 Task: Check the average views per listing of 3 bathrooms in the last 5 years.
Action: Mouse moved to (719, 239)
Screenshot: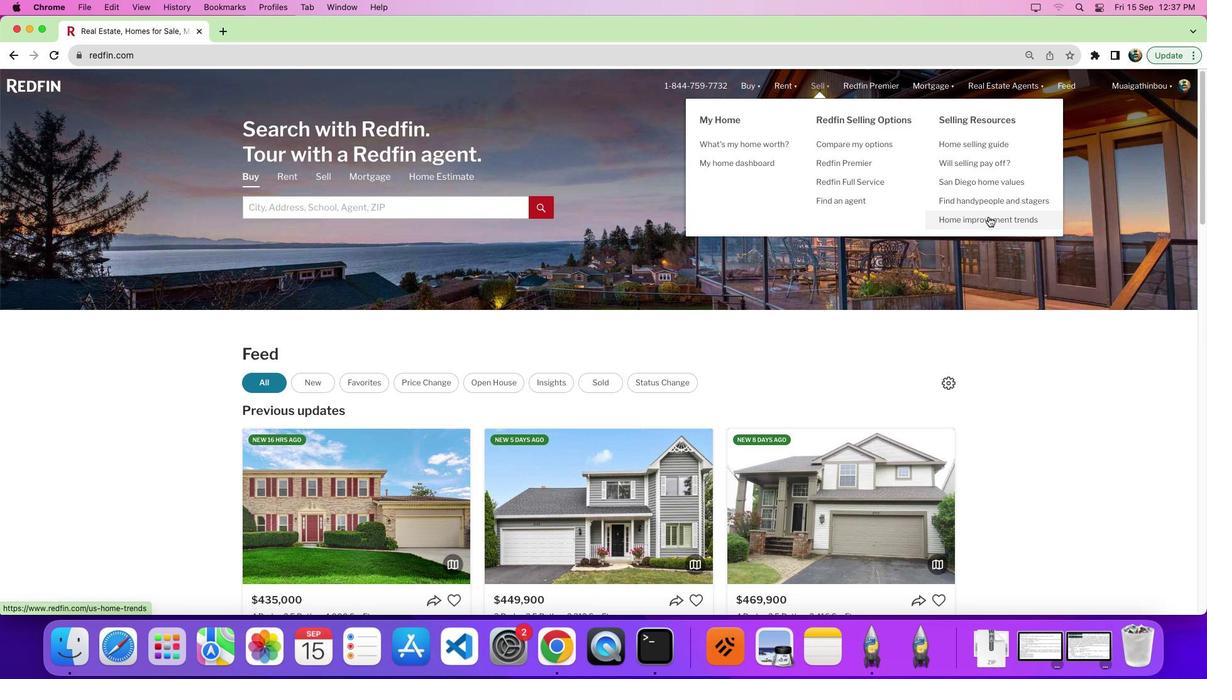 
Action: Mouse pressed left at (719, 239)
Screenshot: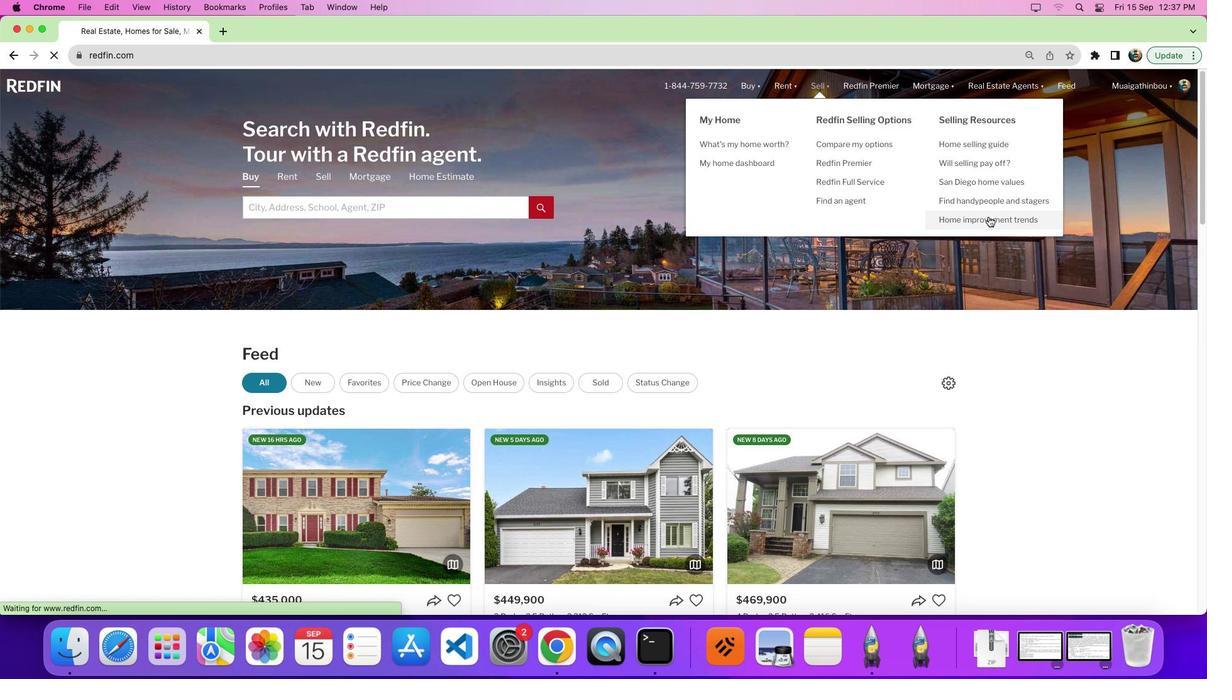 
Action: Mouse moved to (420, 262)
Screenshot: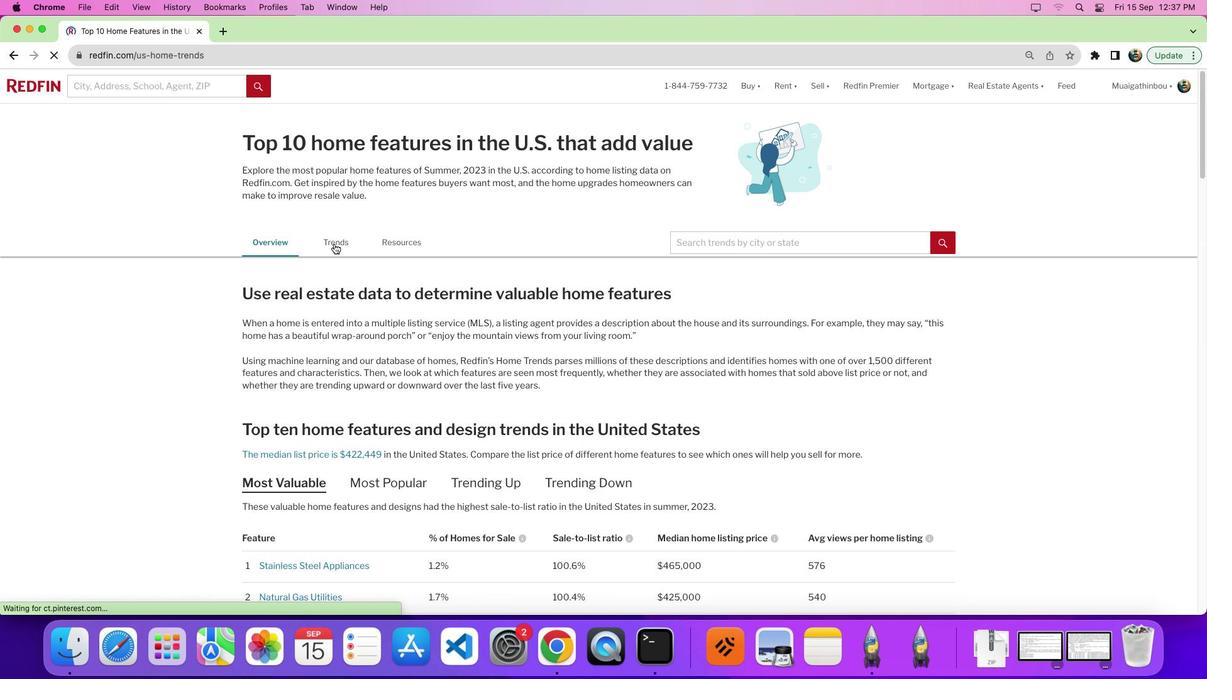
Action: Mouse pressed left at (420, 262)
Screenshot: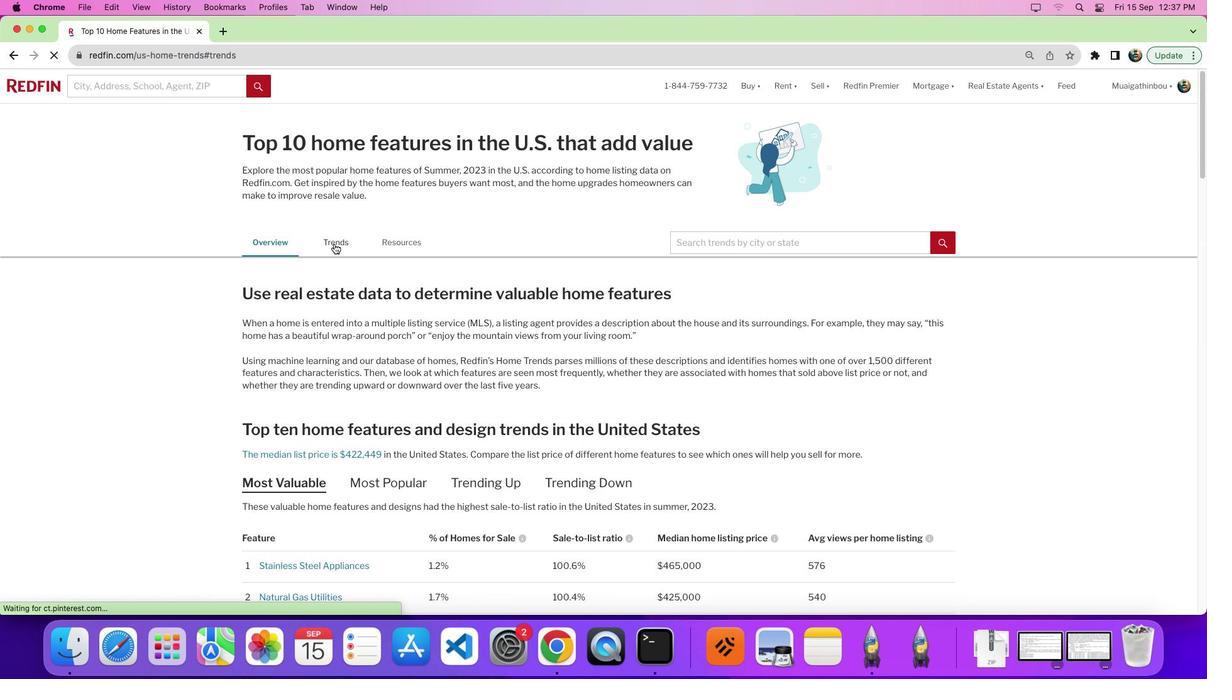 
Action: Mouse pressed left at (420, 262)
Screenshot: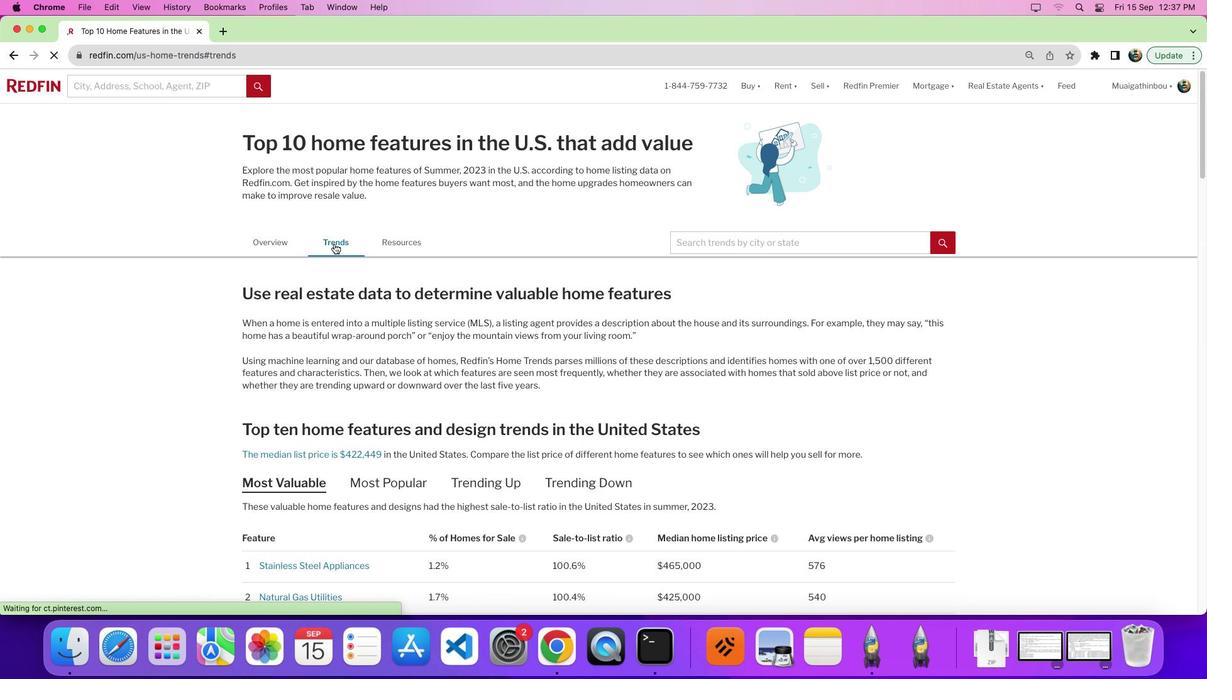 
Action: Mouse moved to (526, 294)
Screenshot: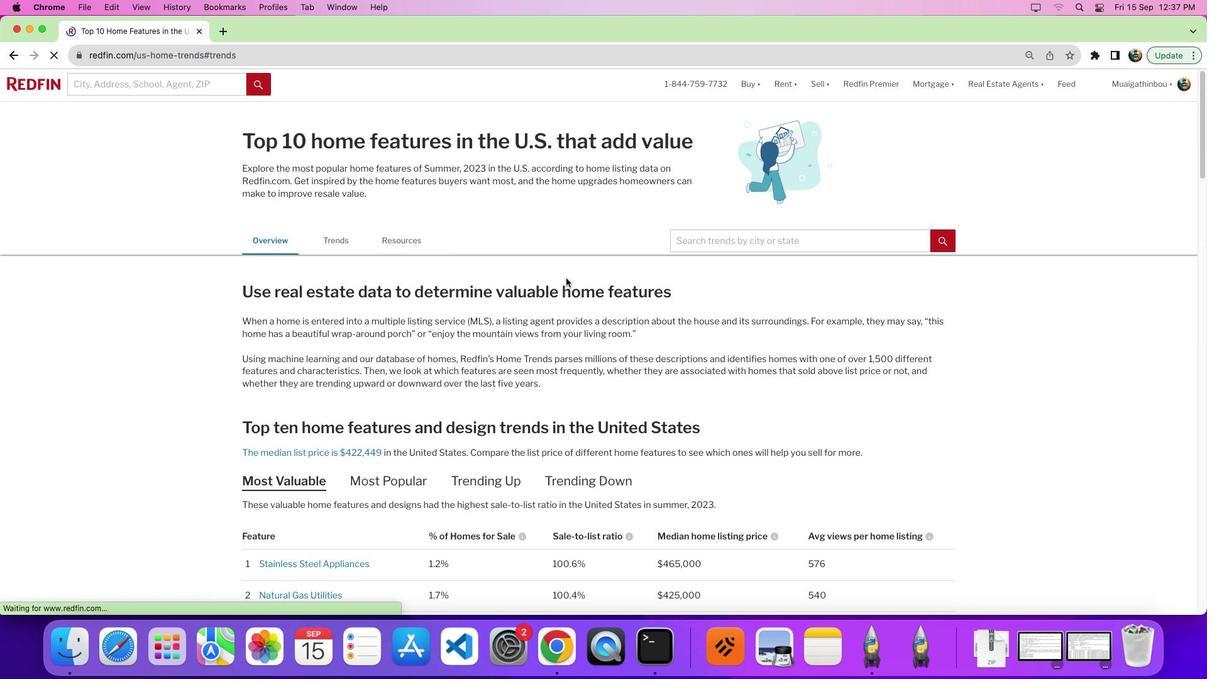 
Action: Mouse scrolled (526, 294) with delta (267, 43)
Screenshot: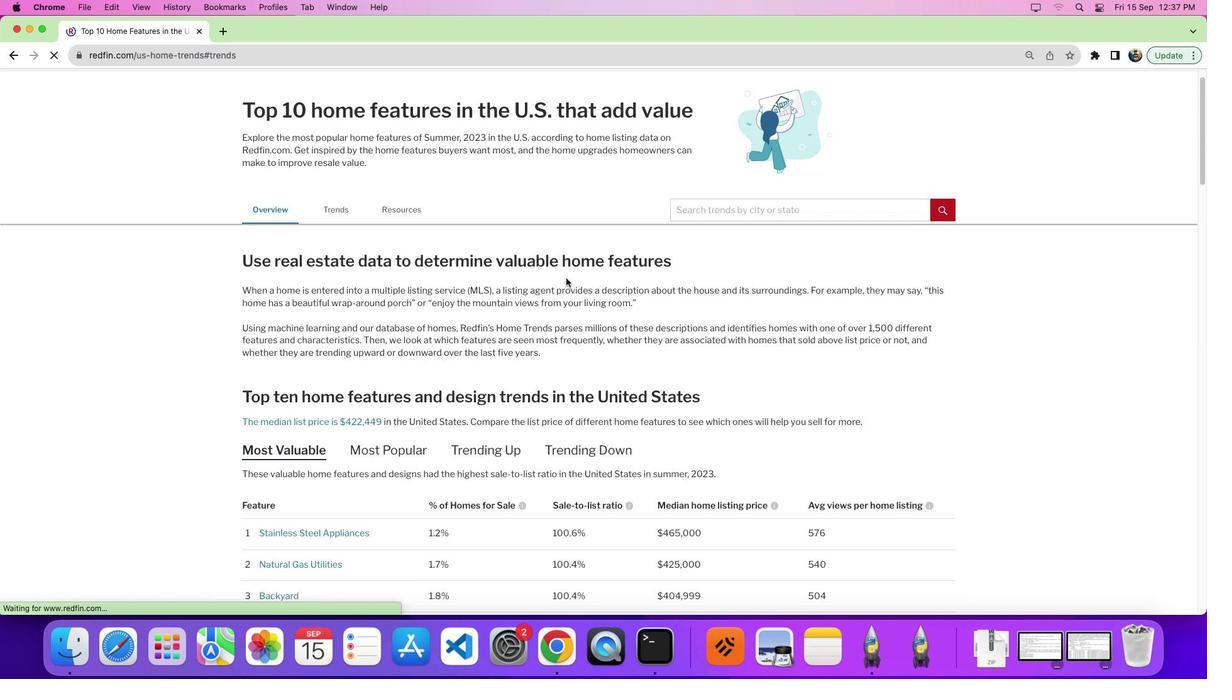 
Action: Mouse scrolled (526, 294) with delta (267, 43)
Screenshot: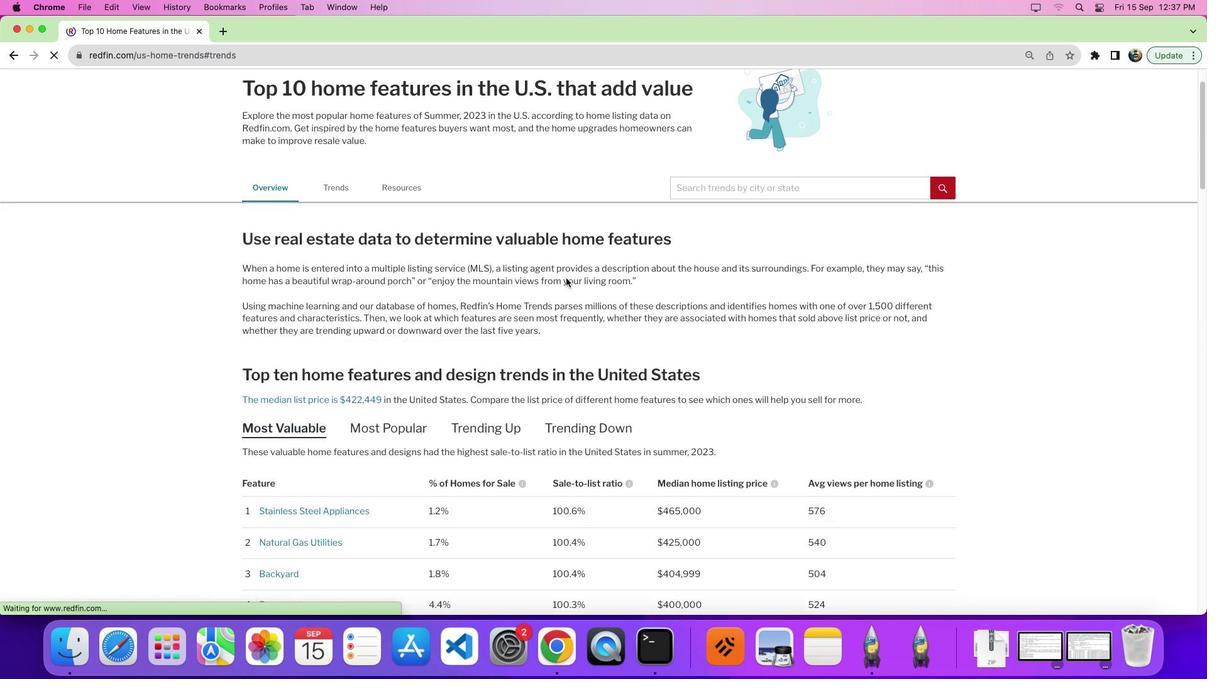 
Action: Mouse scrolled (526, 294) with delta (267, 41)
Screenshot: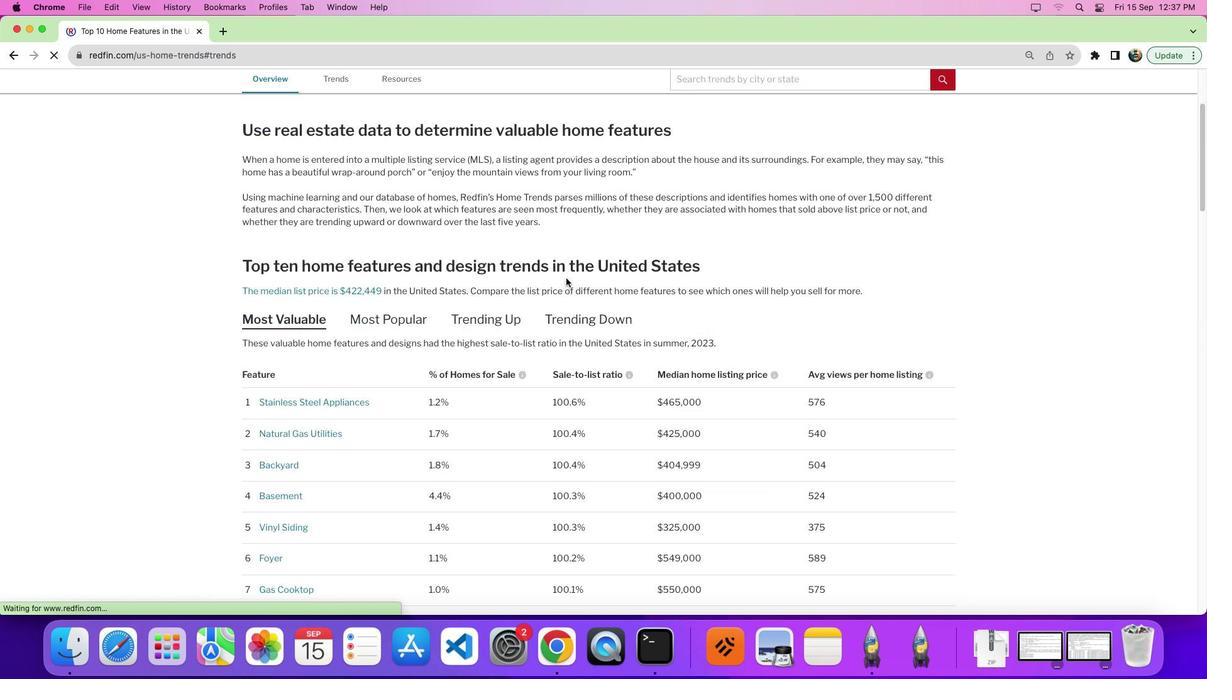 
Action: Mouse scrolled (526, 294) with delta (267, 43)
Screenshot: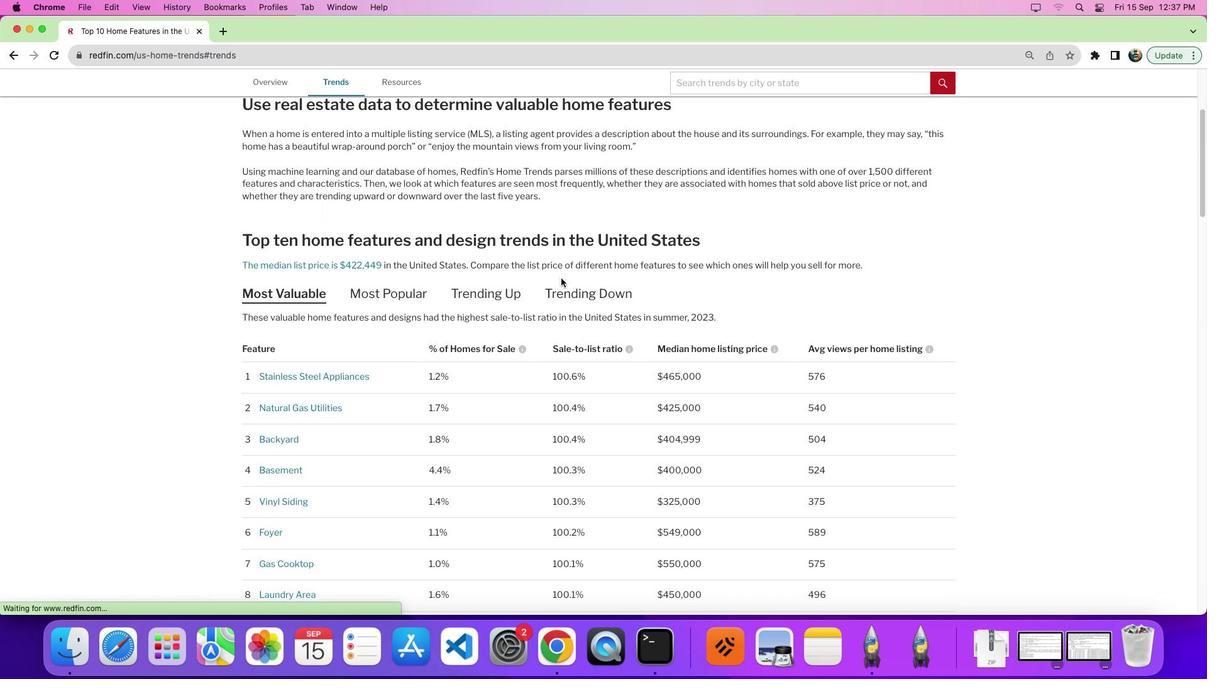 
Action: Mouse scrolled (526, 294) with delta (267, 43)
Screenshot: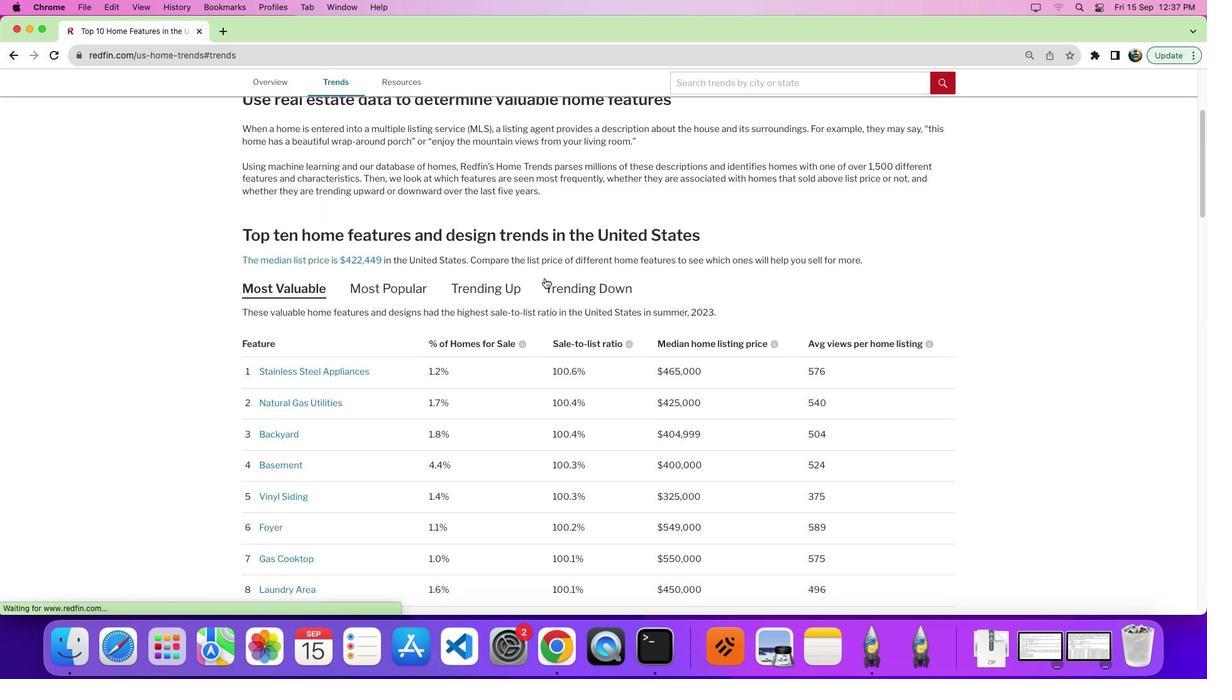 
Action: Mouse moved to (513, 297)
Screenshot: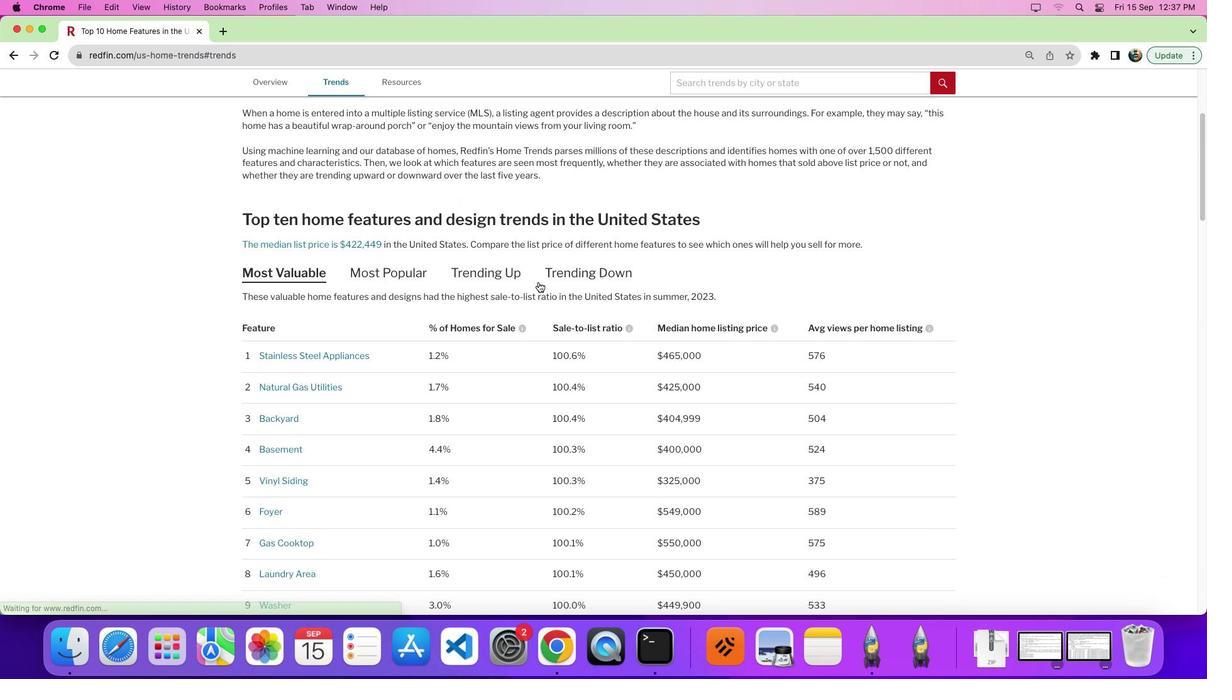 
Action: Mouse scrolled (513, 297) with delta (267, 43)
Screenshot: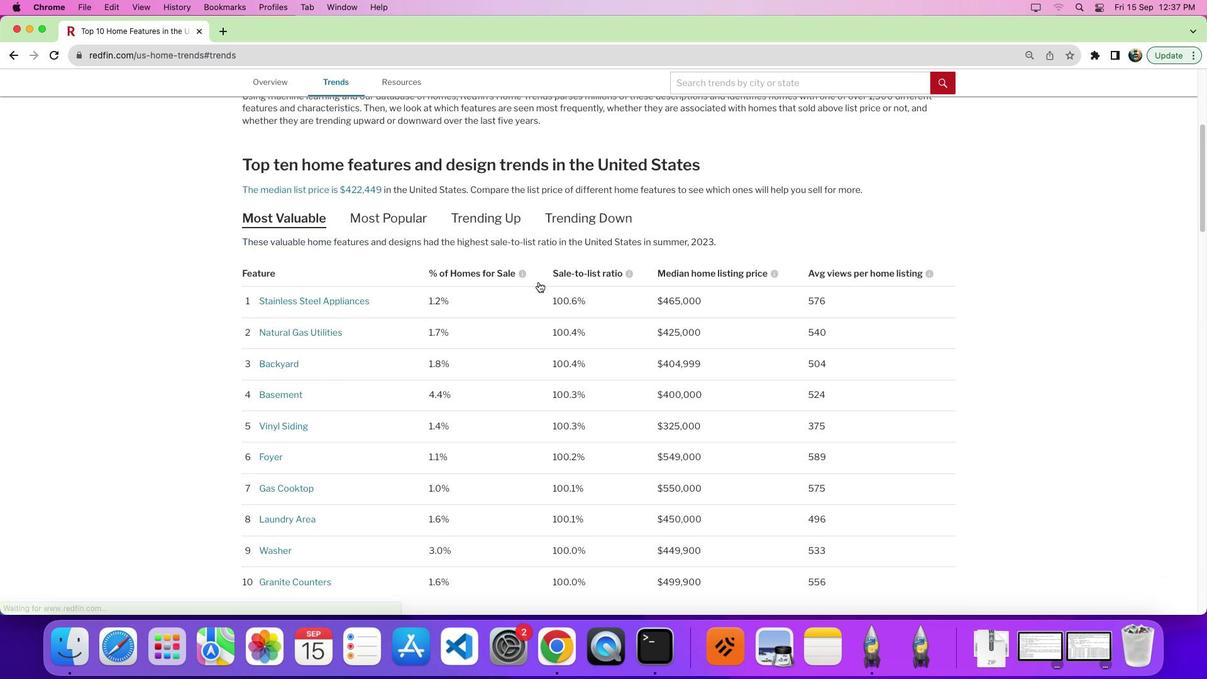 
Action: Mouse scrolled (513, 297) with delta (267, 43)
Screenshot: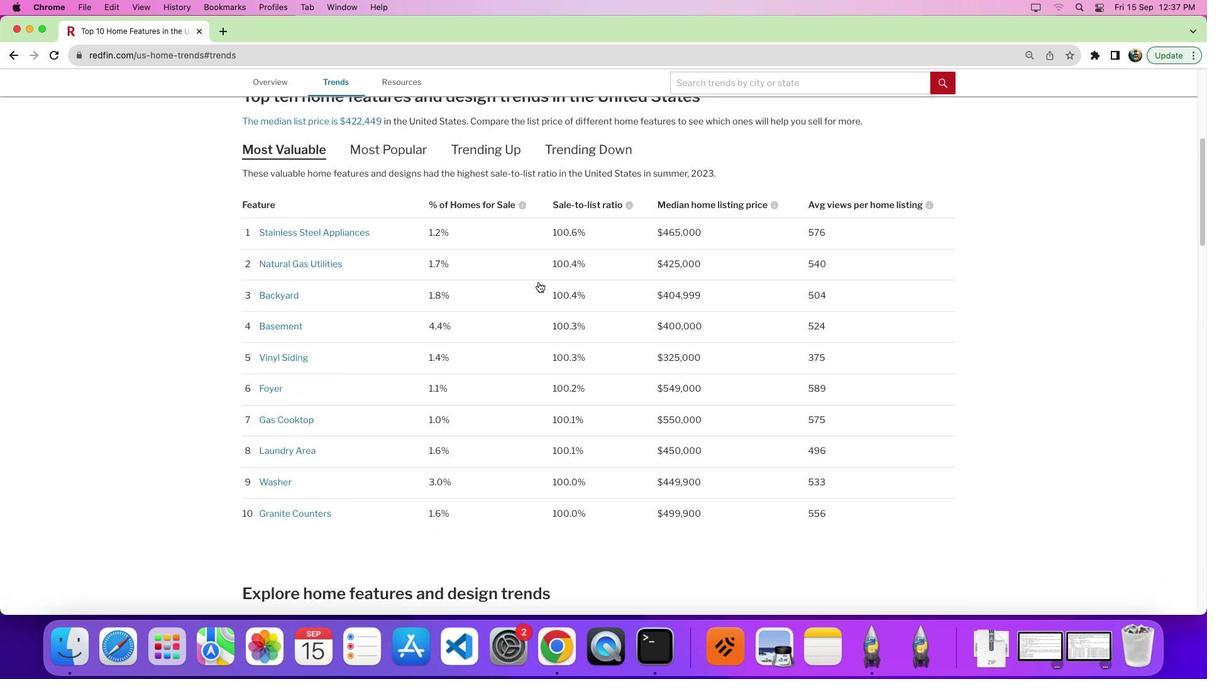 
Action: Mouse scrolled (513, 297) with delta (267, 40)
Screenshot: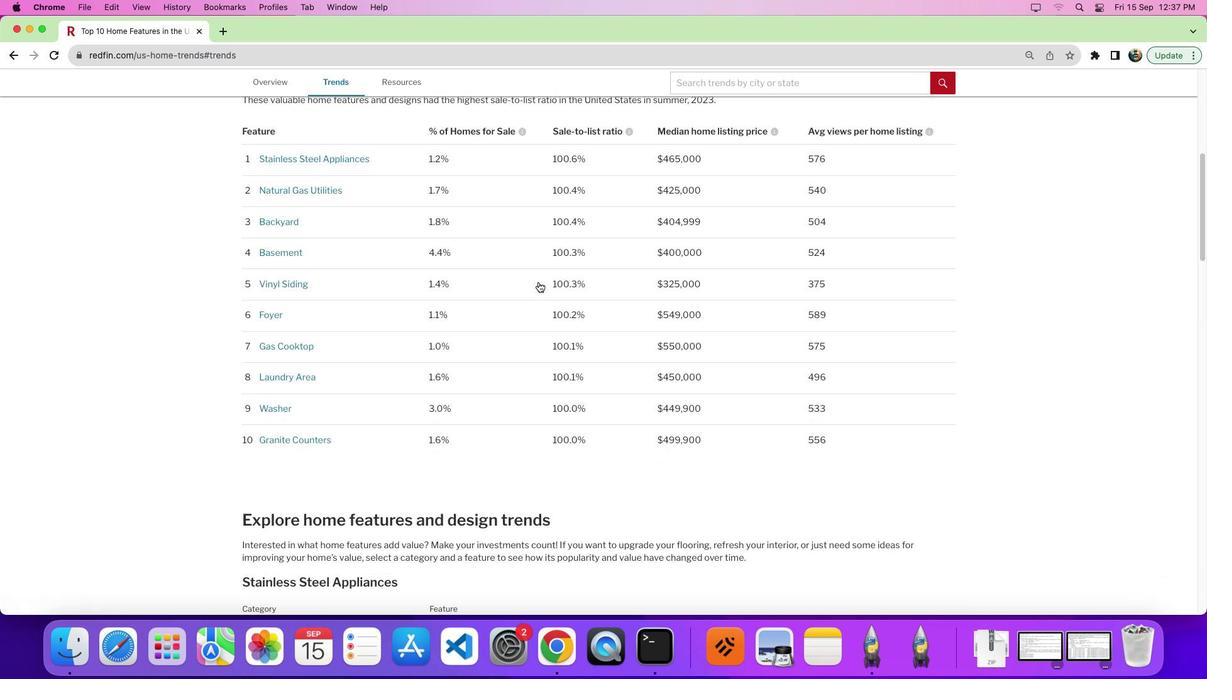 
Action: Mouse scrolled (513, 297) with delta (267, 43)
Screenshot: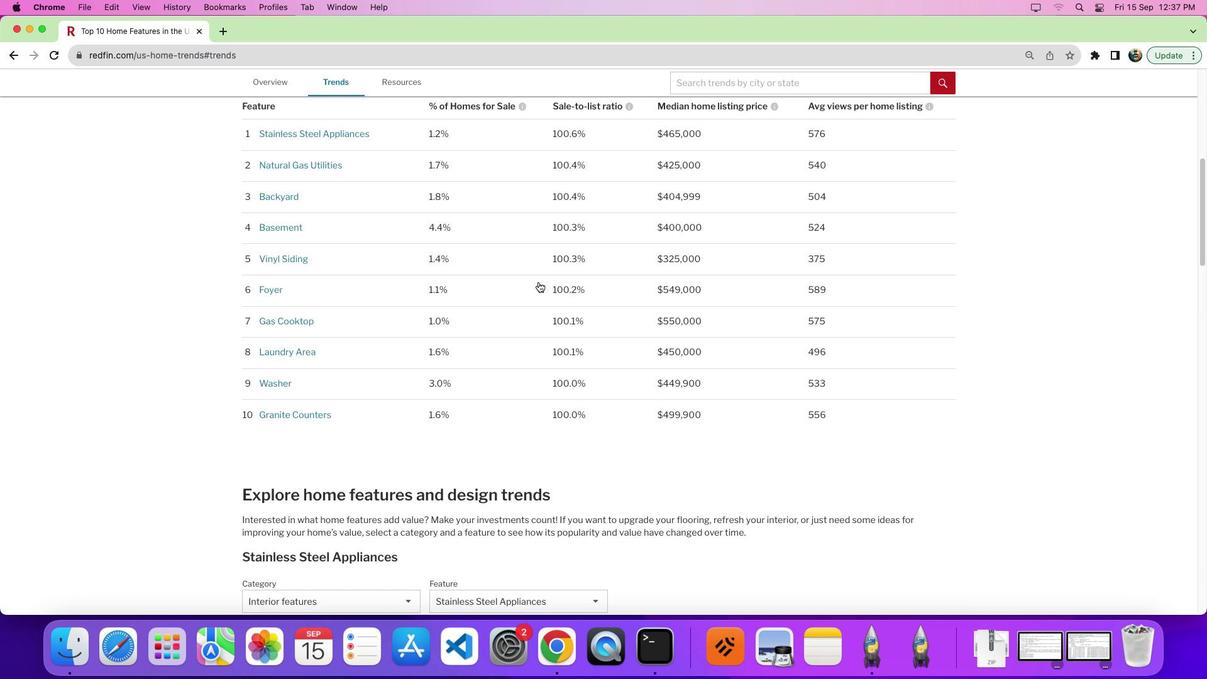 
Action: Mouse scrolled (513, 297) with delta (267, 43)
Screenshot: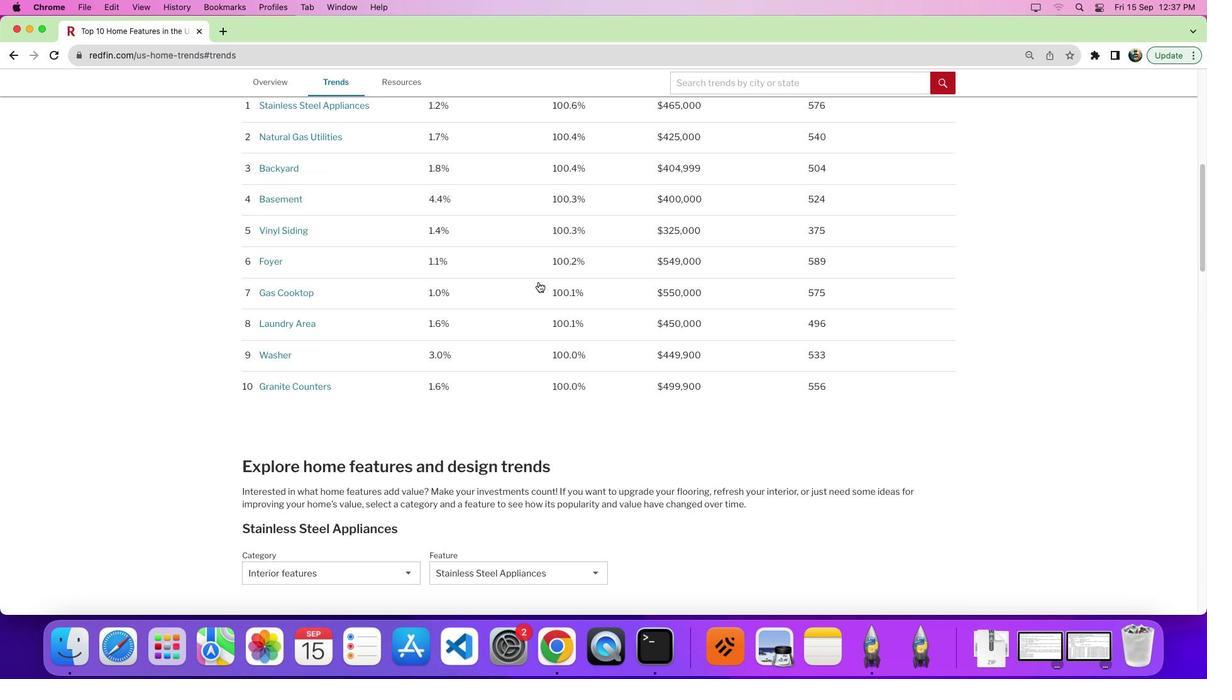 
Action: Mouse scrolled (513, 297) with delta (267, 42)
Screenshot: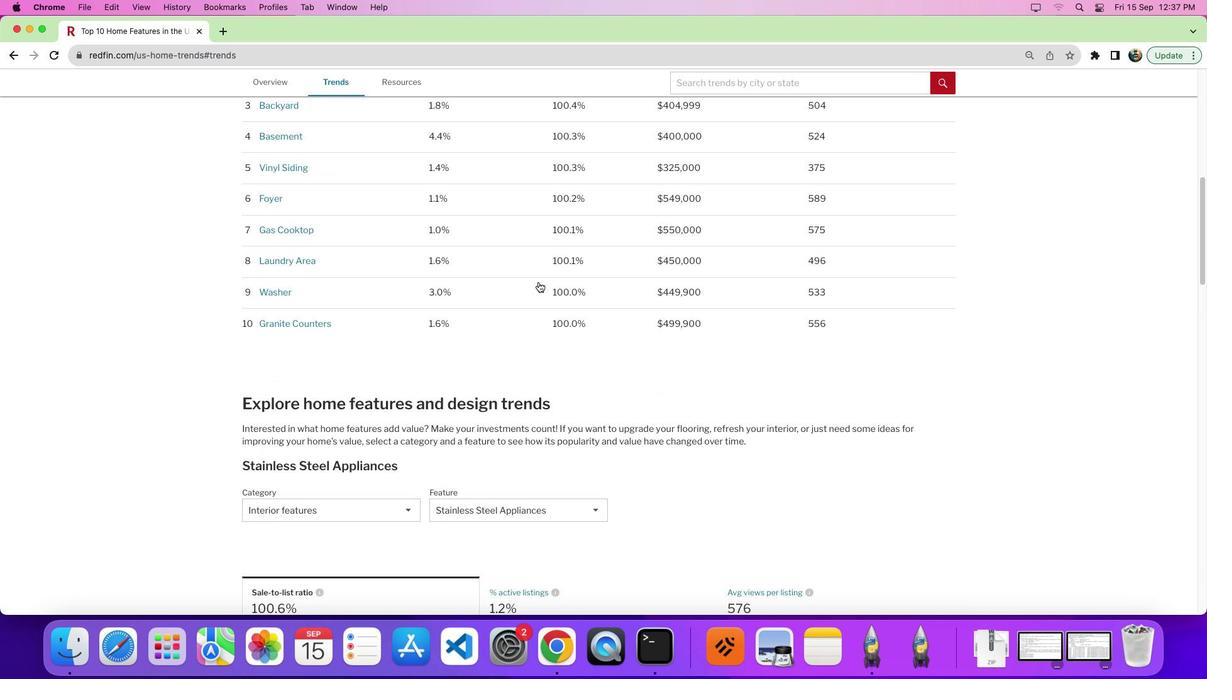 
Action: Mouse scrolled (513, 297) with delta (267, 43)
Screenshot: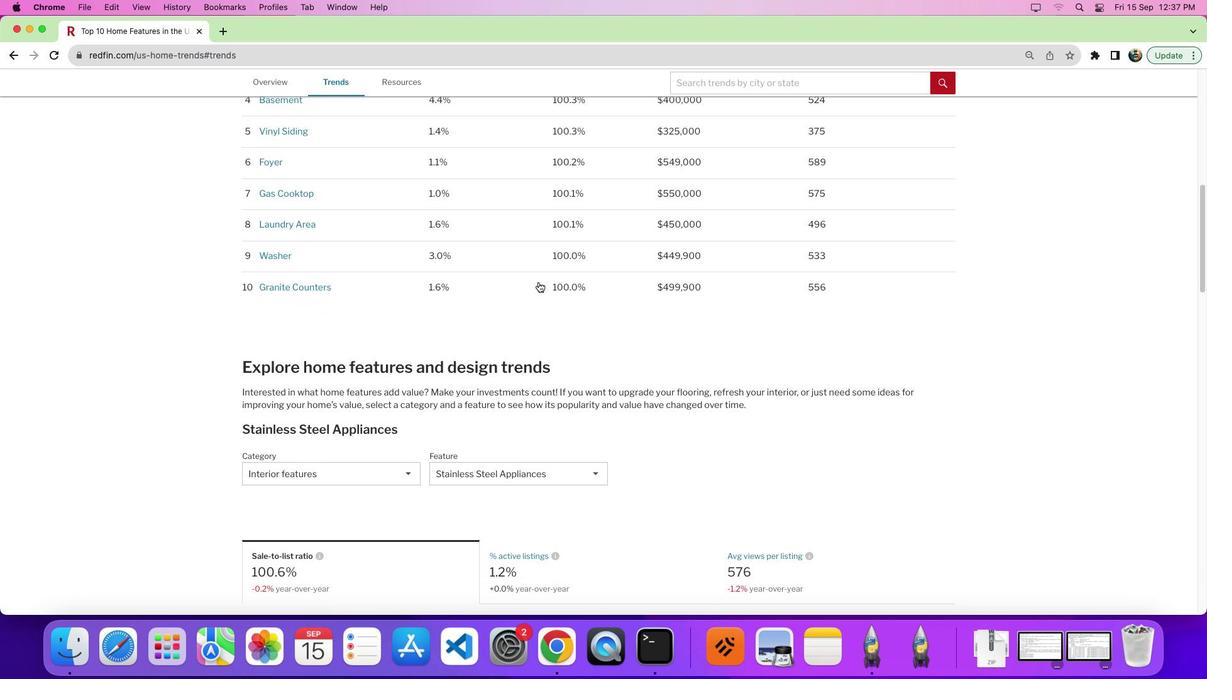 
Action: Mouse scrolled (513, 297) with delta (267, 43)
Screenshot: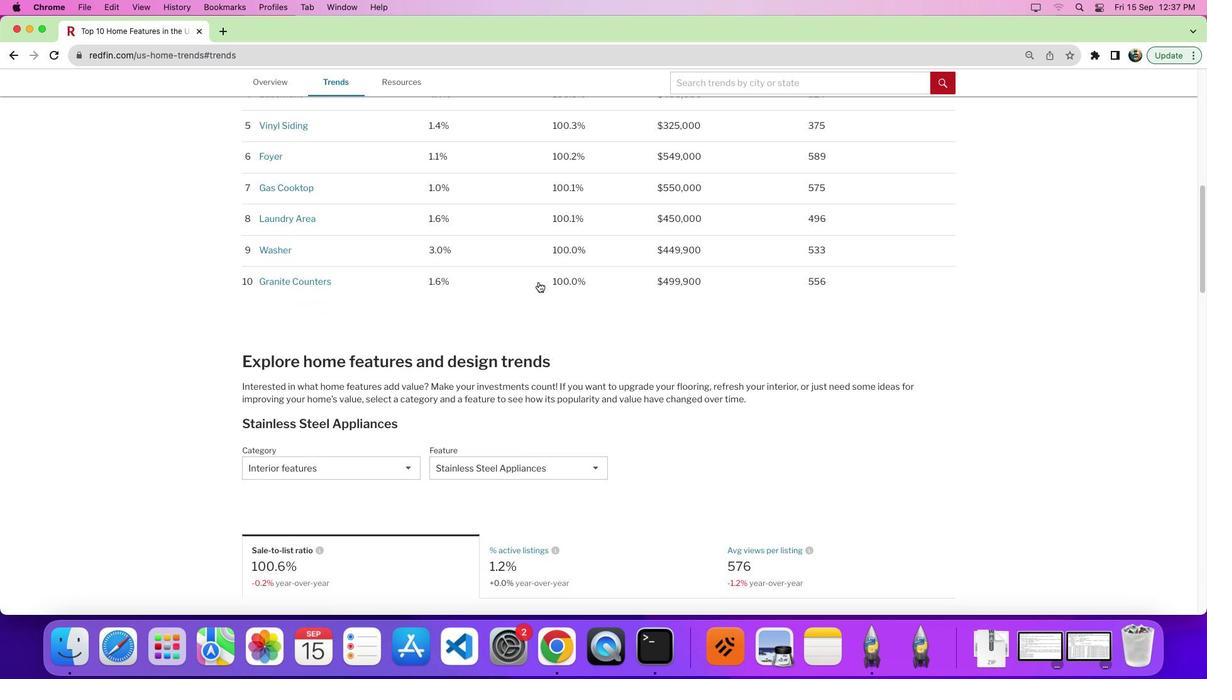 
Action: Mouse moved to (434, 445)
Screenshot: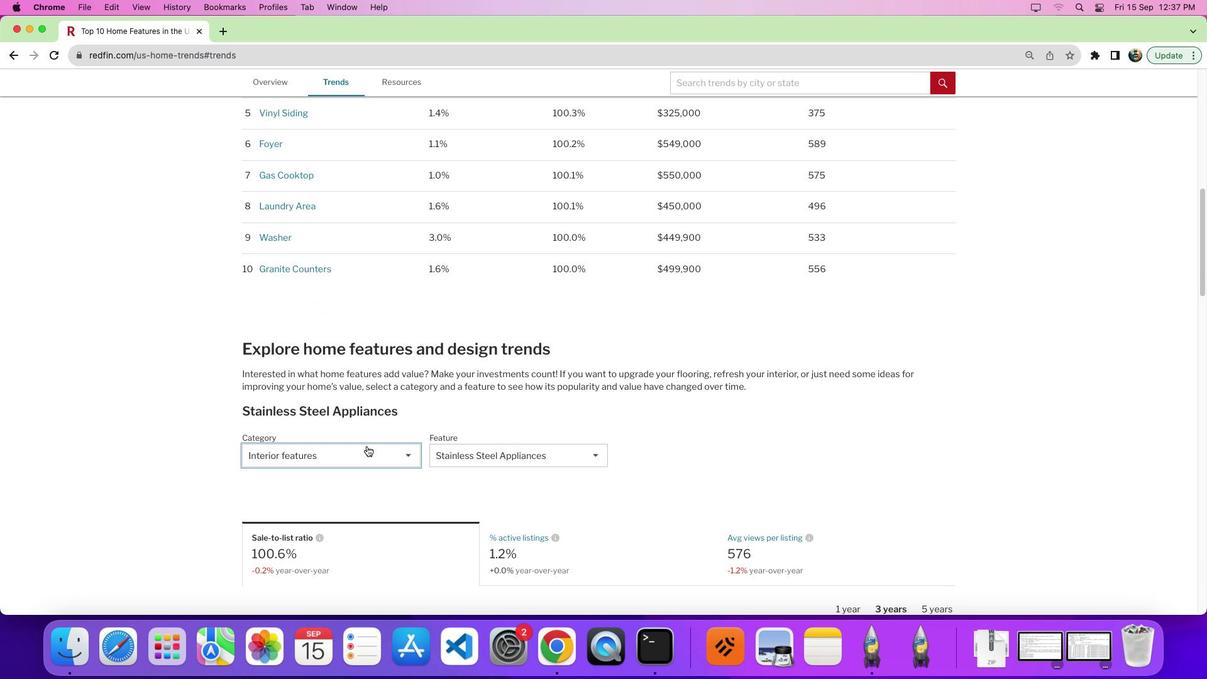 
Action: Mouse pressed left at (434, 445)
Screenshot: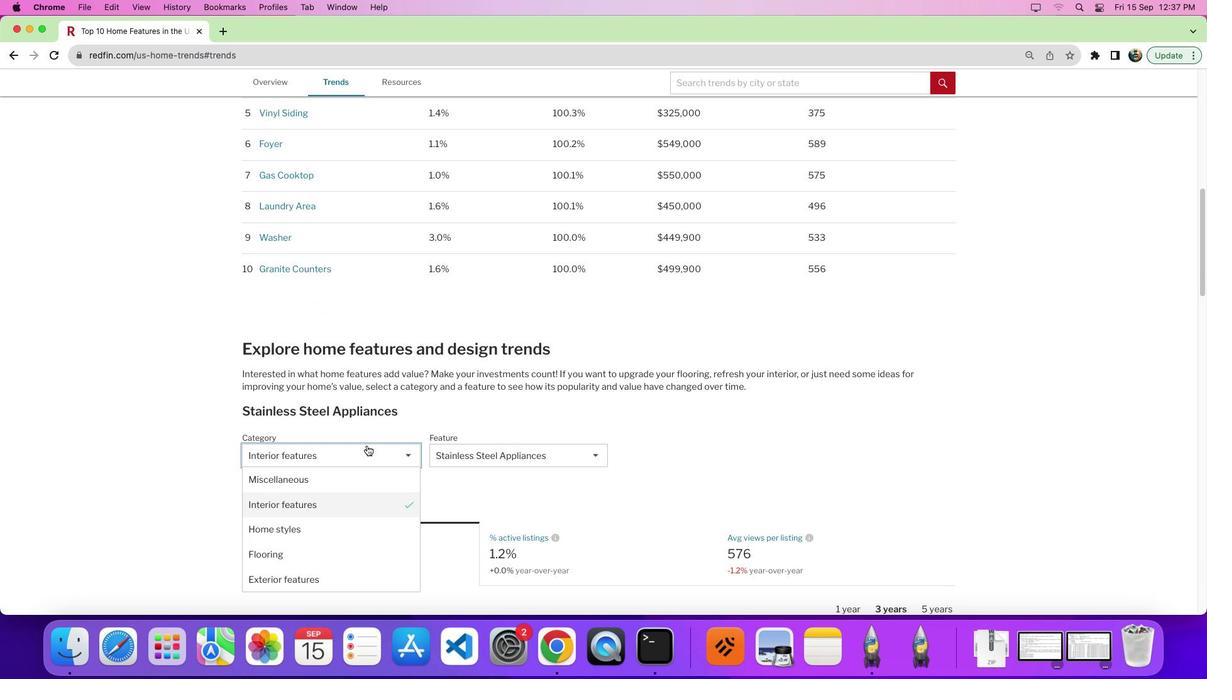 
Action: Mouse moved to (425, 502)
Screenshot: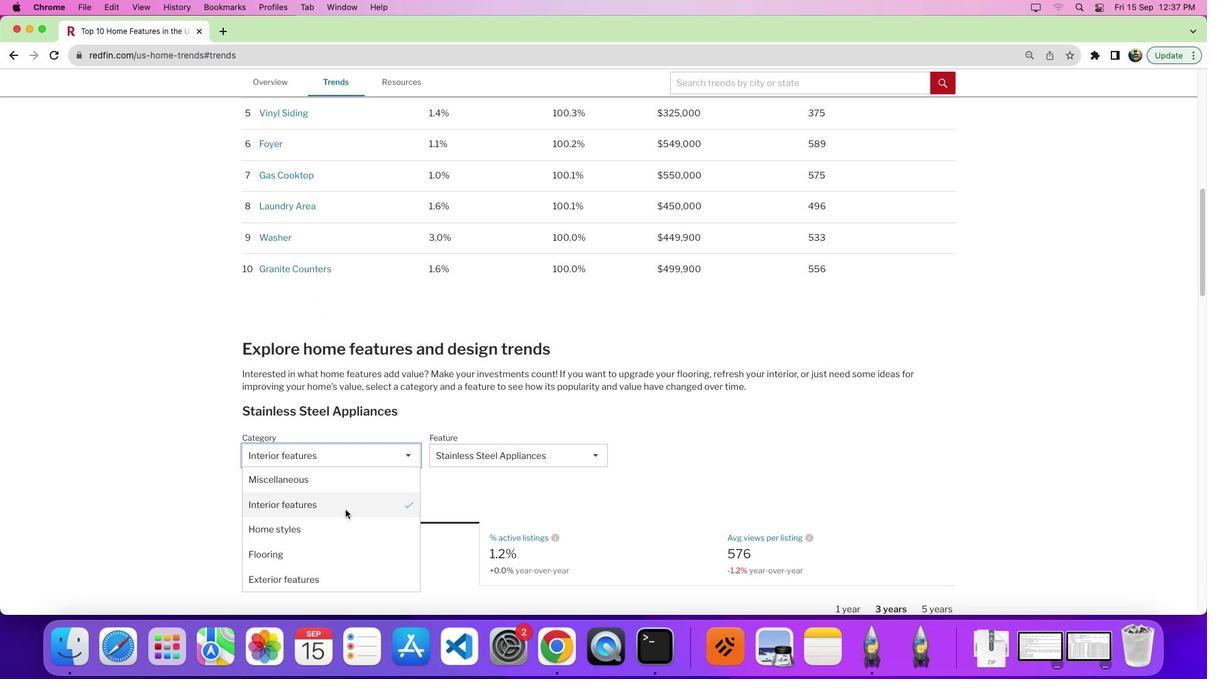 
Action: Mouse pressed left at (425, 502)
Screenshot: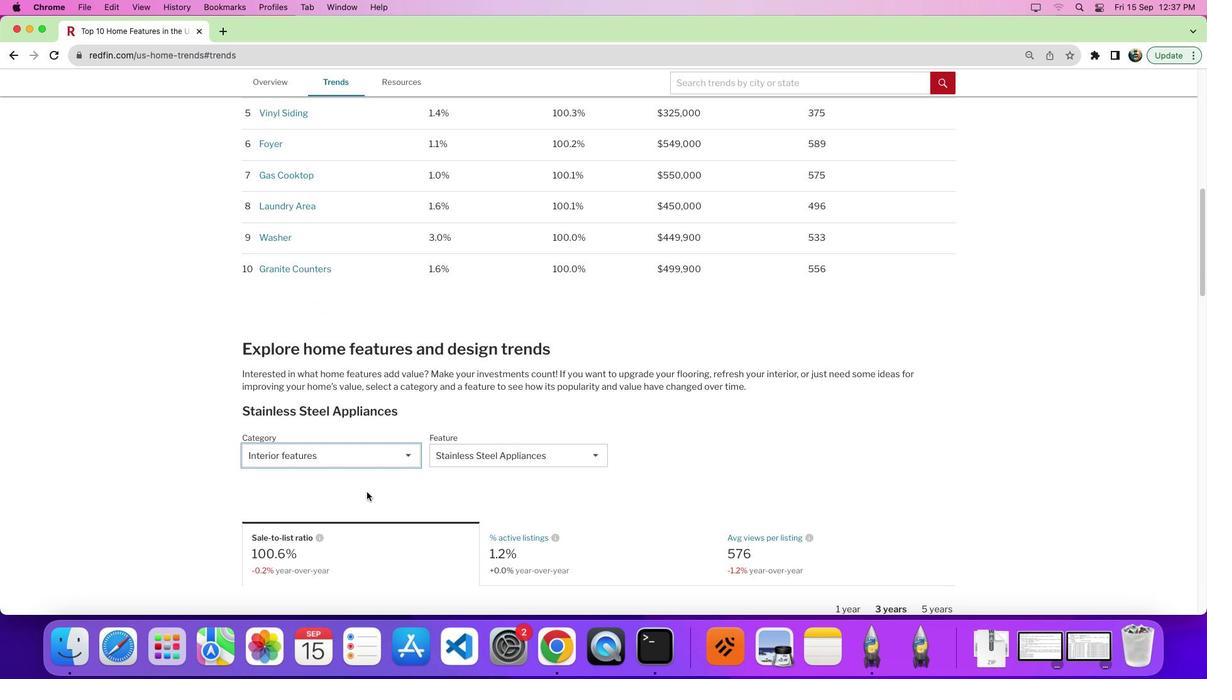 
Action: Mouse moved to (503, 453)
Screenshot: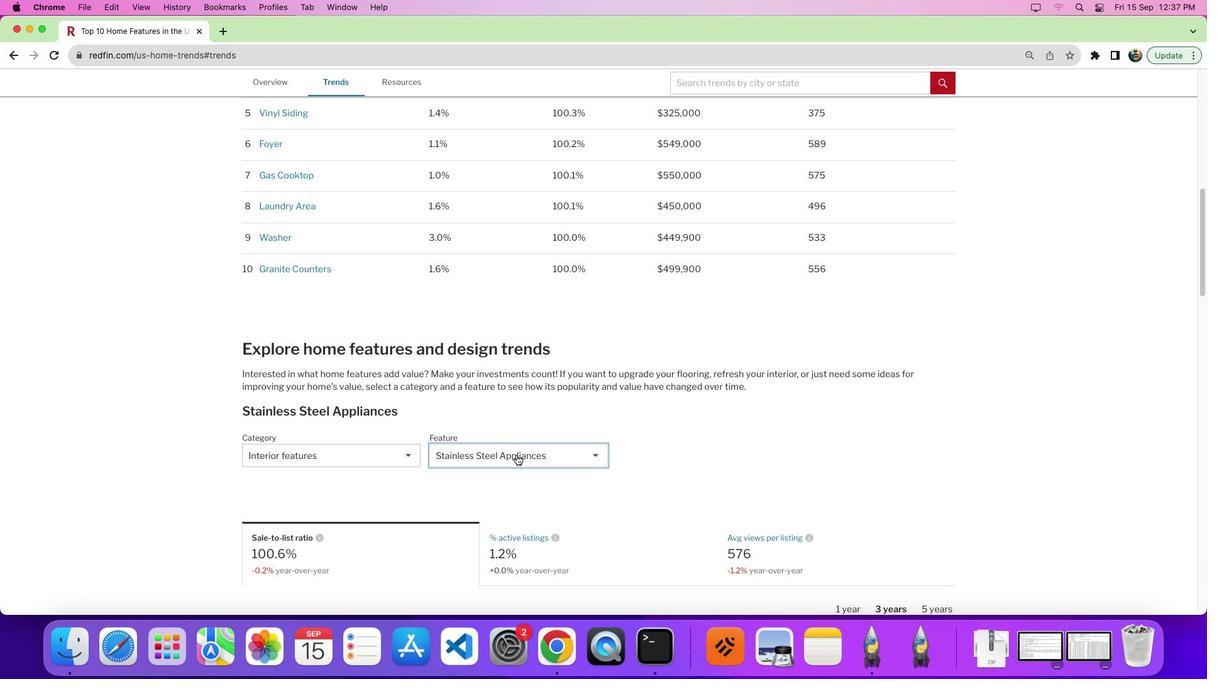 
Action: Mouse pressed left at (503, 453)
Screenshot: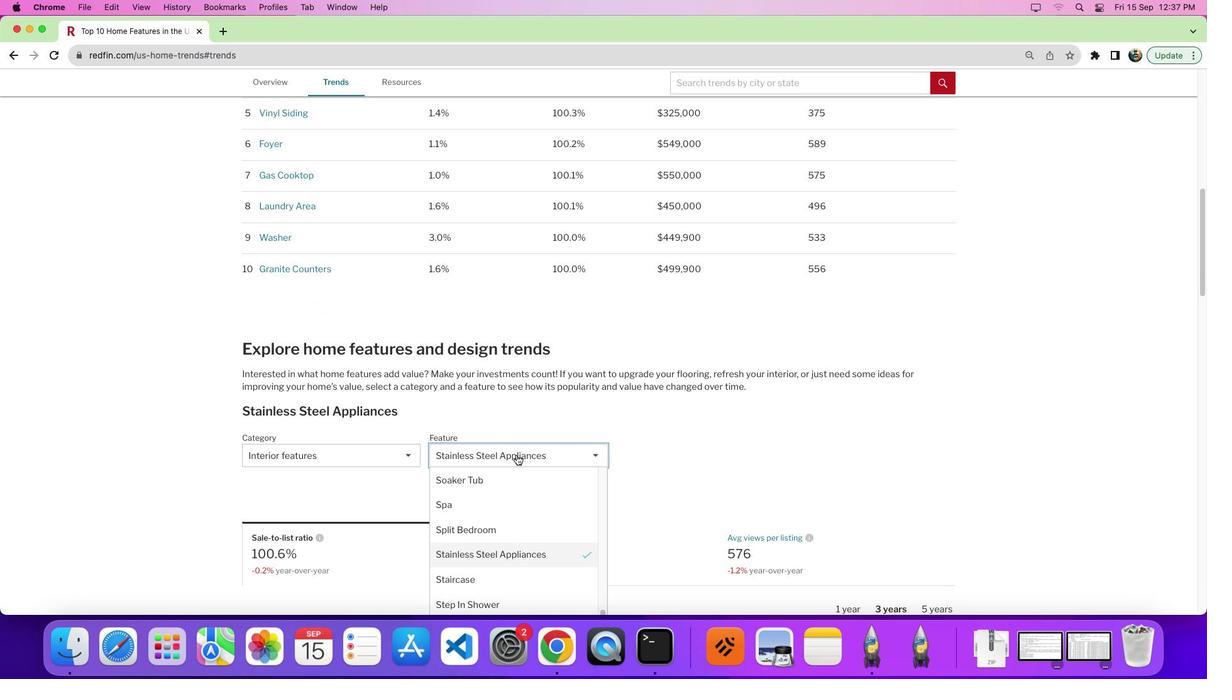
Action: Mouse moved to (505, 436)
Screenshot: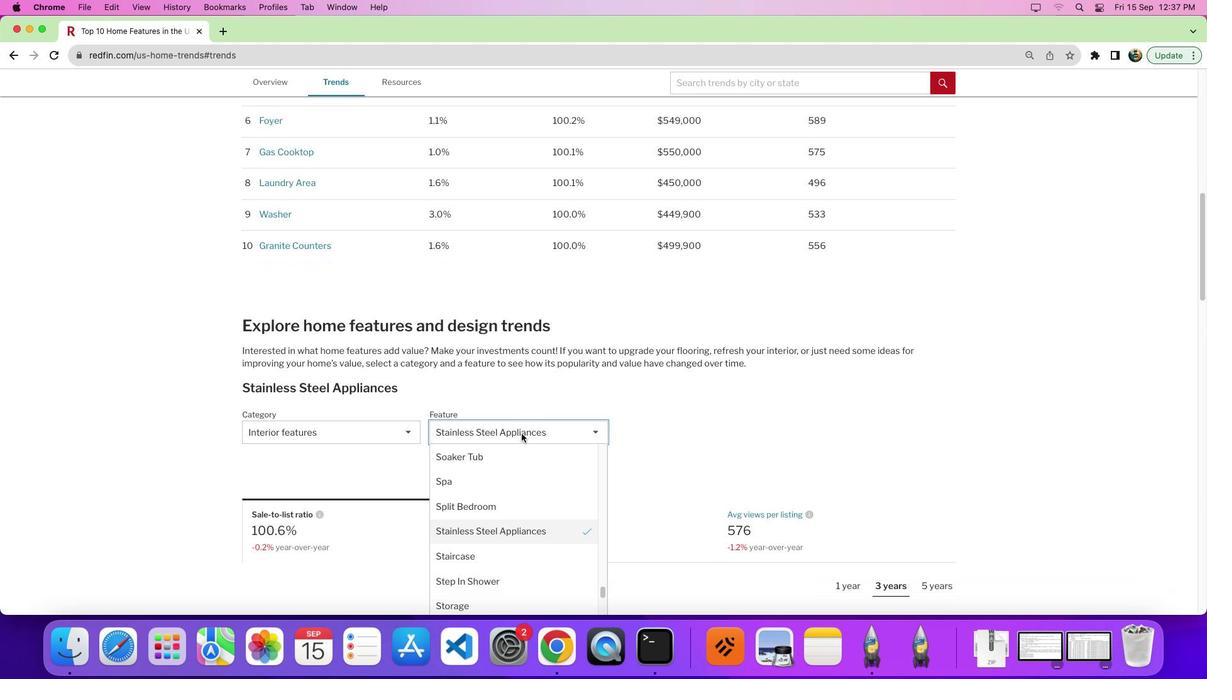 
Action: Mouse scrolled (505, 436) with delta (267, 43)
Screenshot: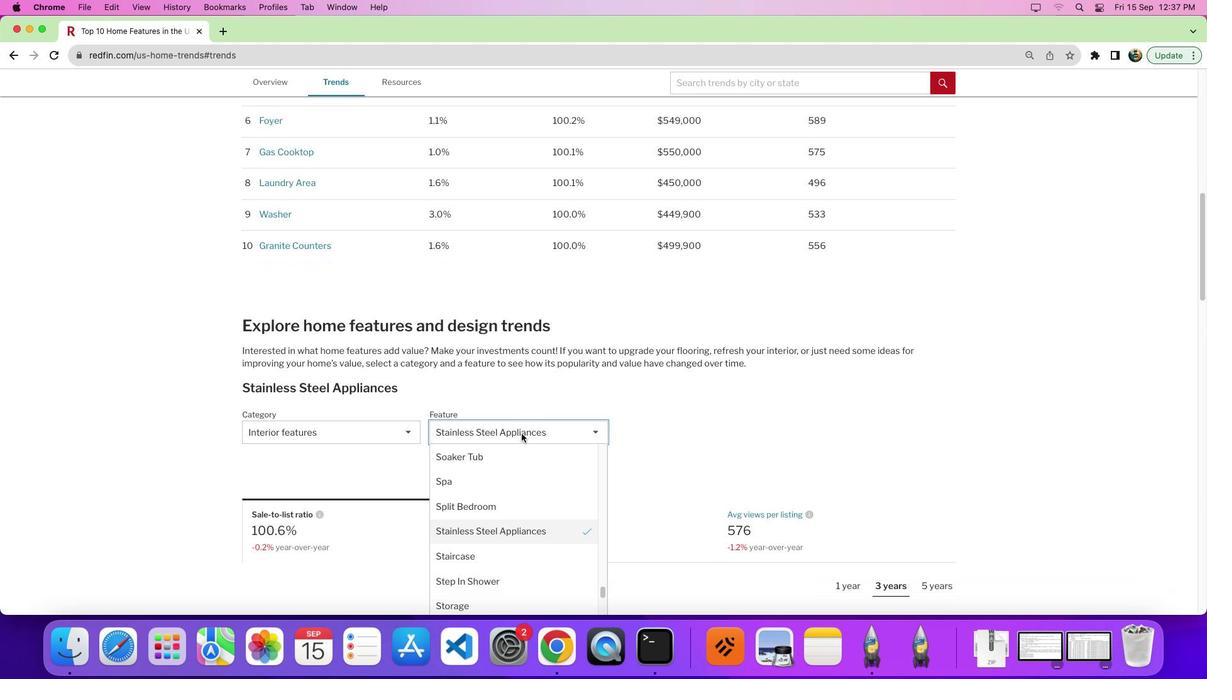 
Action: Mouse moved to (505, 436)
Screenshot: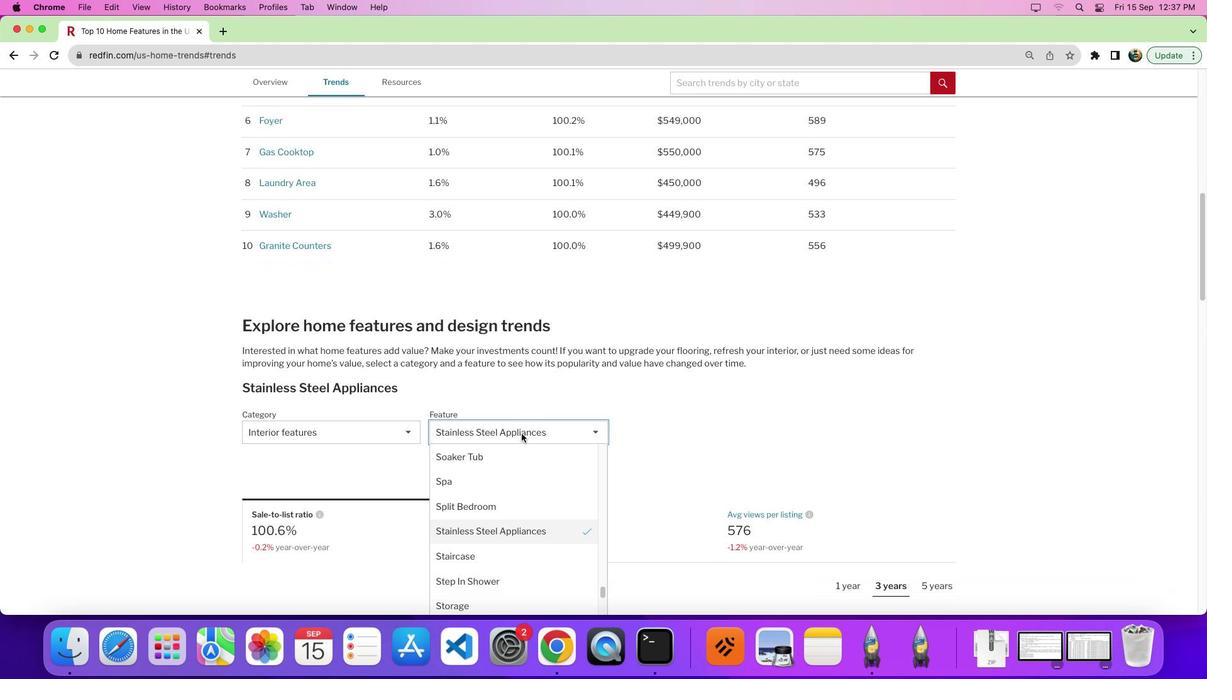 
Action: Mouse scrolled (505, 436) with delta (267, 43)
Screenshot: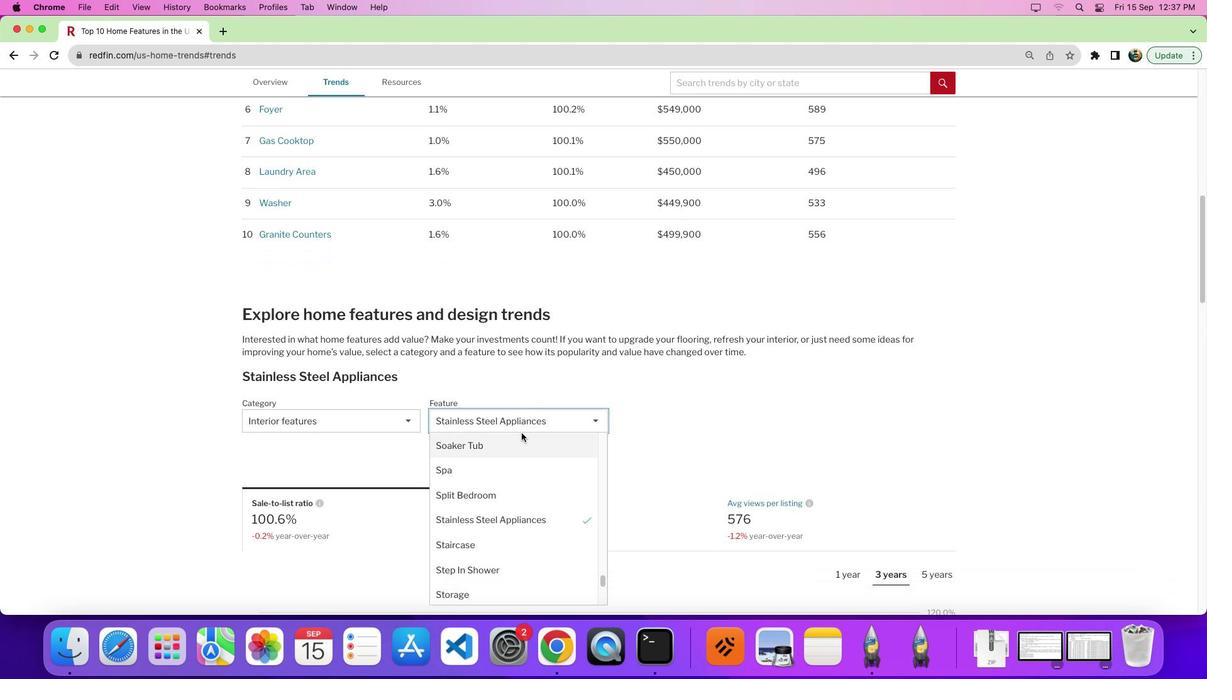 
Action: Mouse scrolled (505, 436) with delta (267, 42)
Screenshot: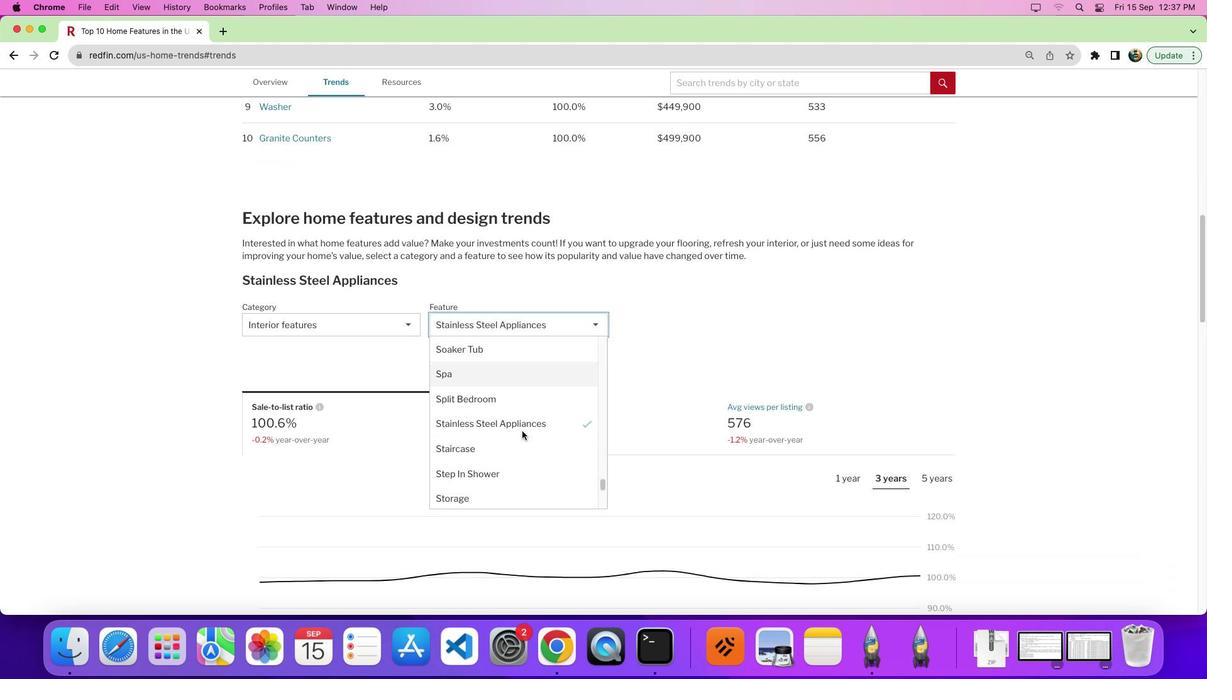 
Action: Mouse moved to (504, 422)
Screenshot: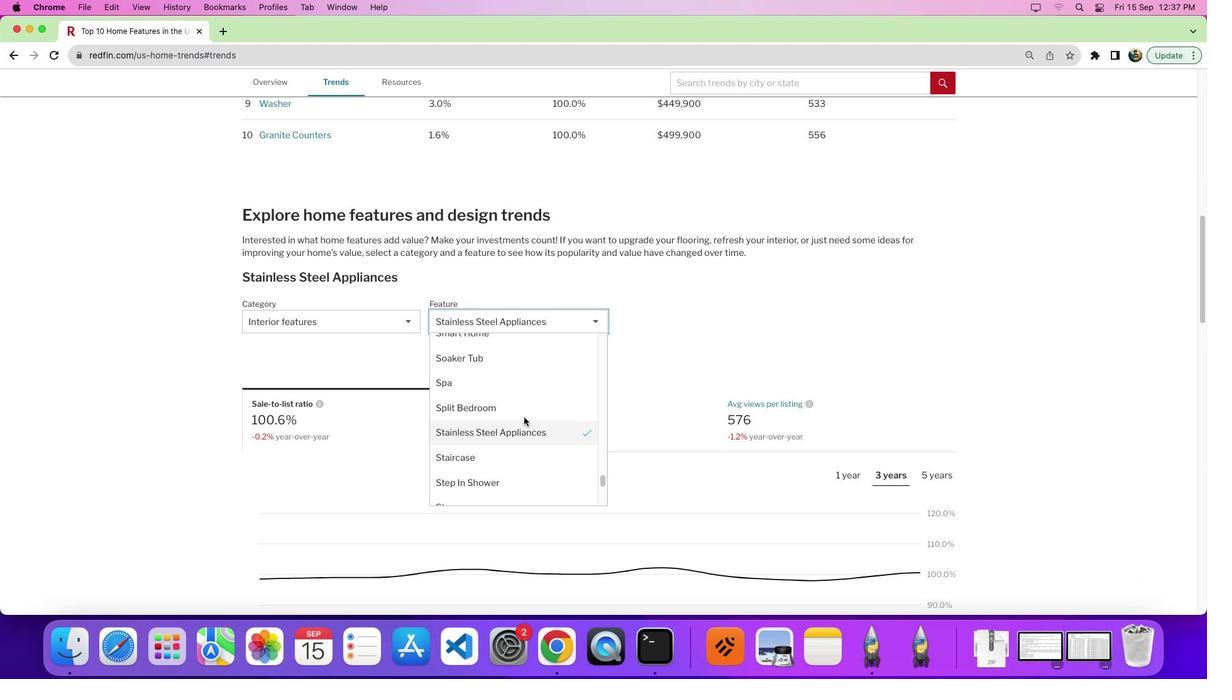 
Action: Mouse scrolled (504, 422) with delta (267, 44)
Screenshot: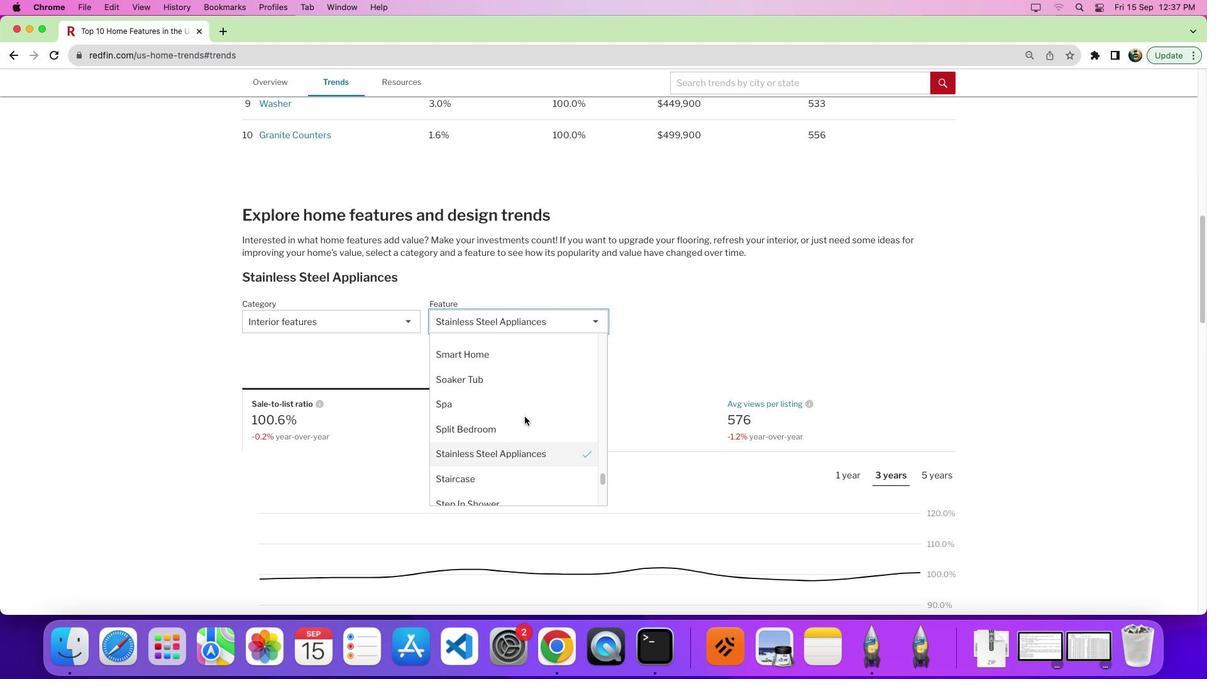 
Action: Mouse scrolled (504, 422) with delta (267, 45)
Screenshot: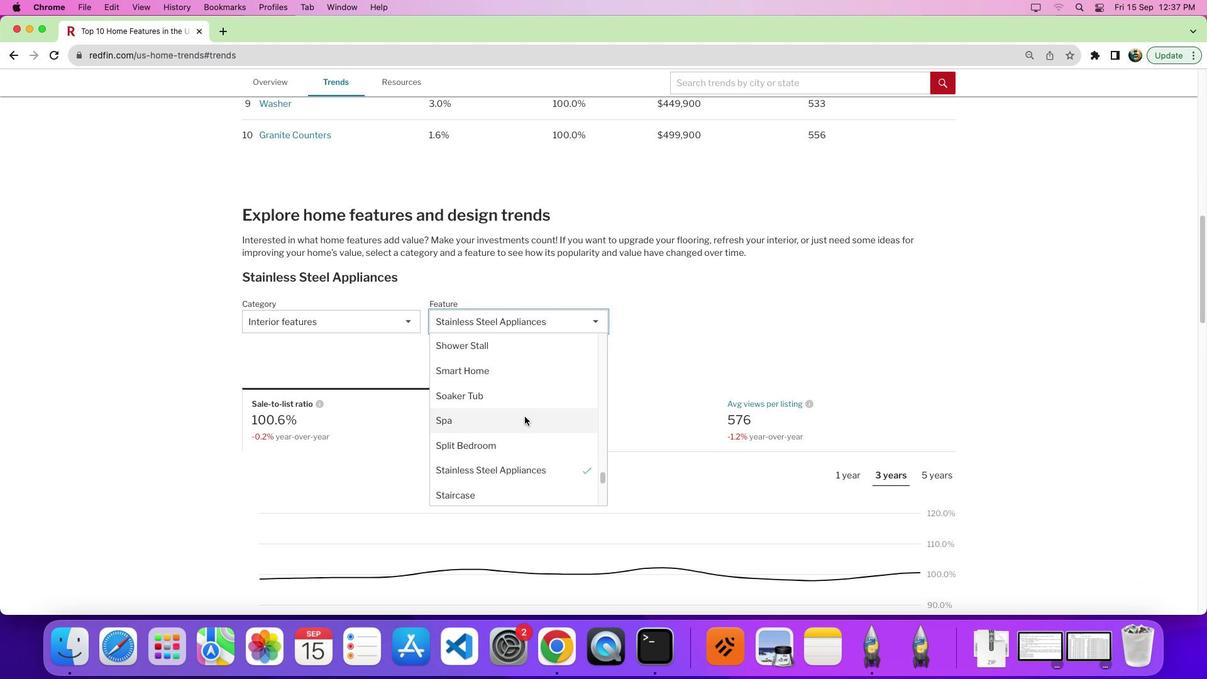 
Action: Mouse moved to (507, 418)
Screenshot: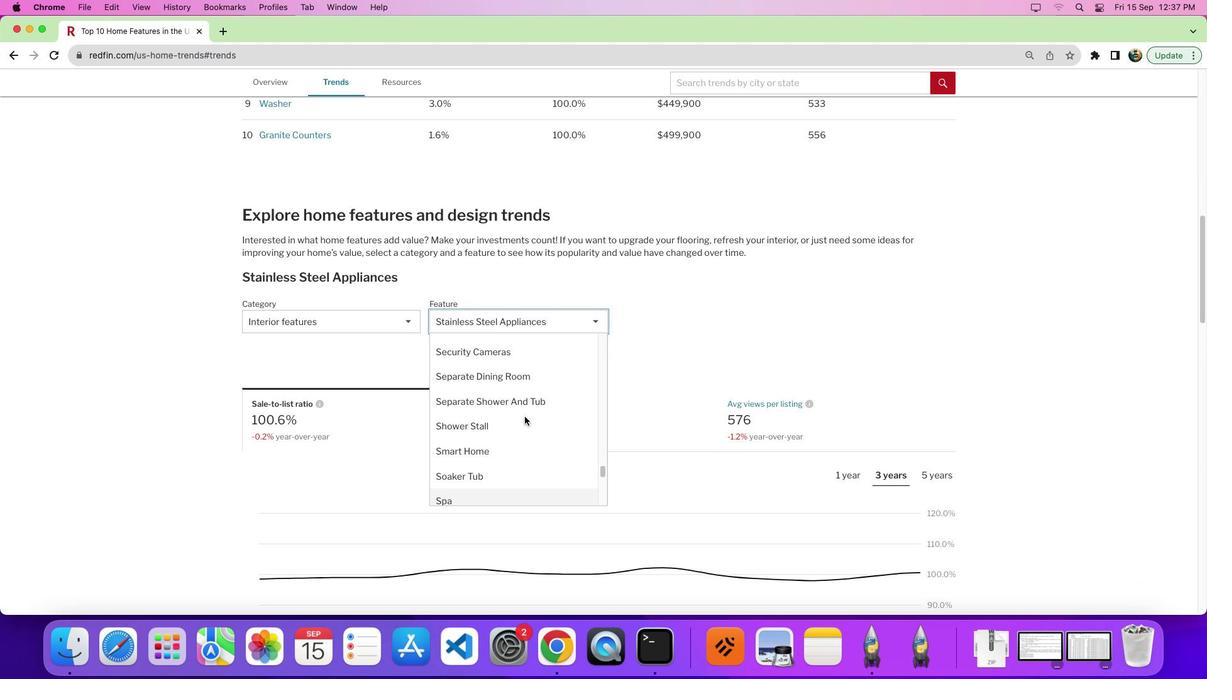 
Action: Mouse scrolled (507, 418) with delta (267, 44)
Screenshot: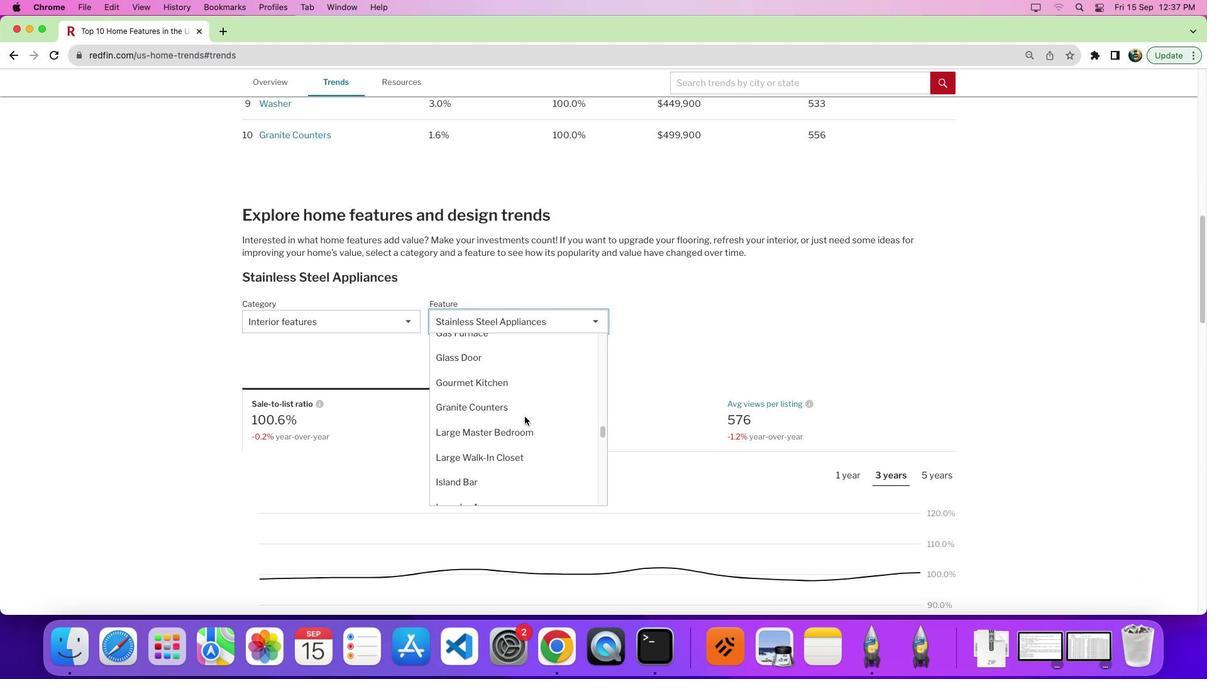 
Action: Mouse scrolled (507, 418) with delta (267, 44)
Screenshot: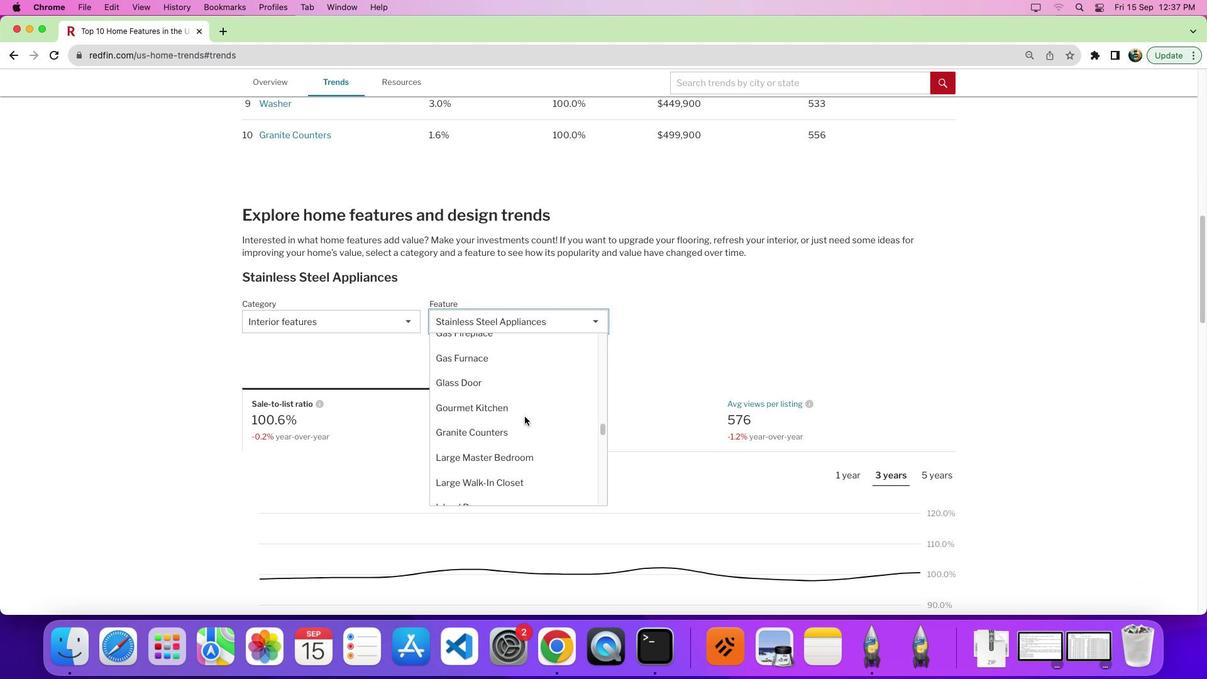
Action: Mouse scrolled (507, 418) with delta (267, 49)
Screenshot: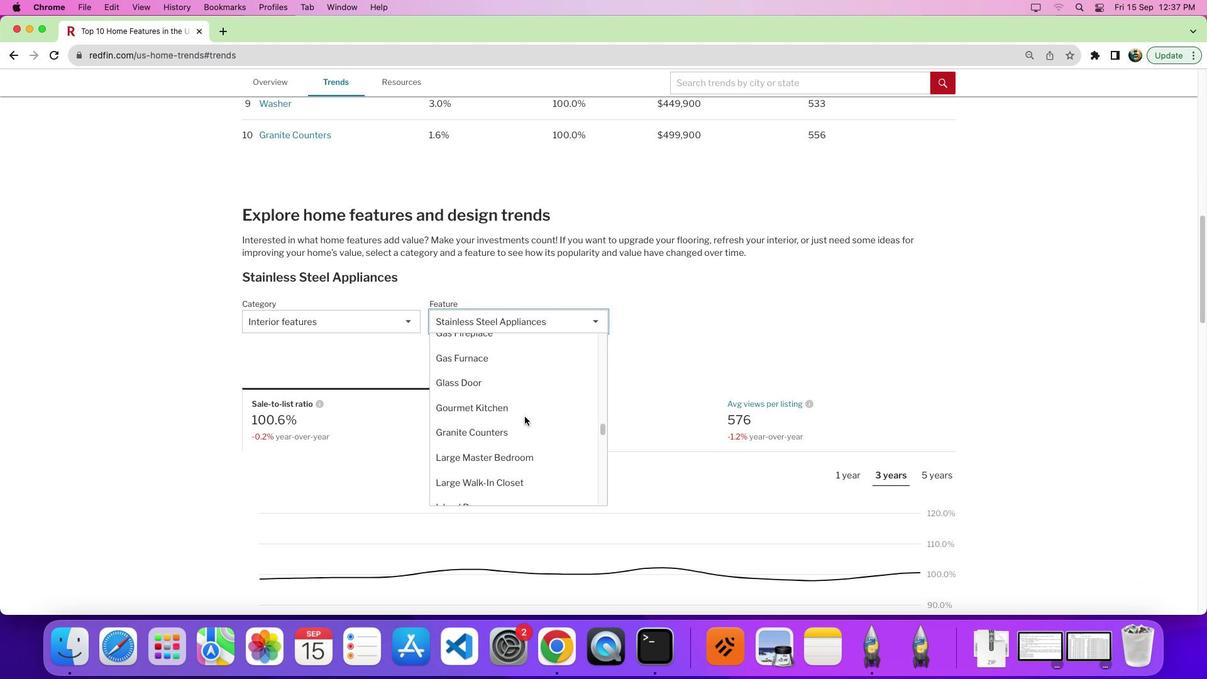 
Action: Mouse scrolled (507, 418) with delta (267, 51)
Screenshot: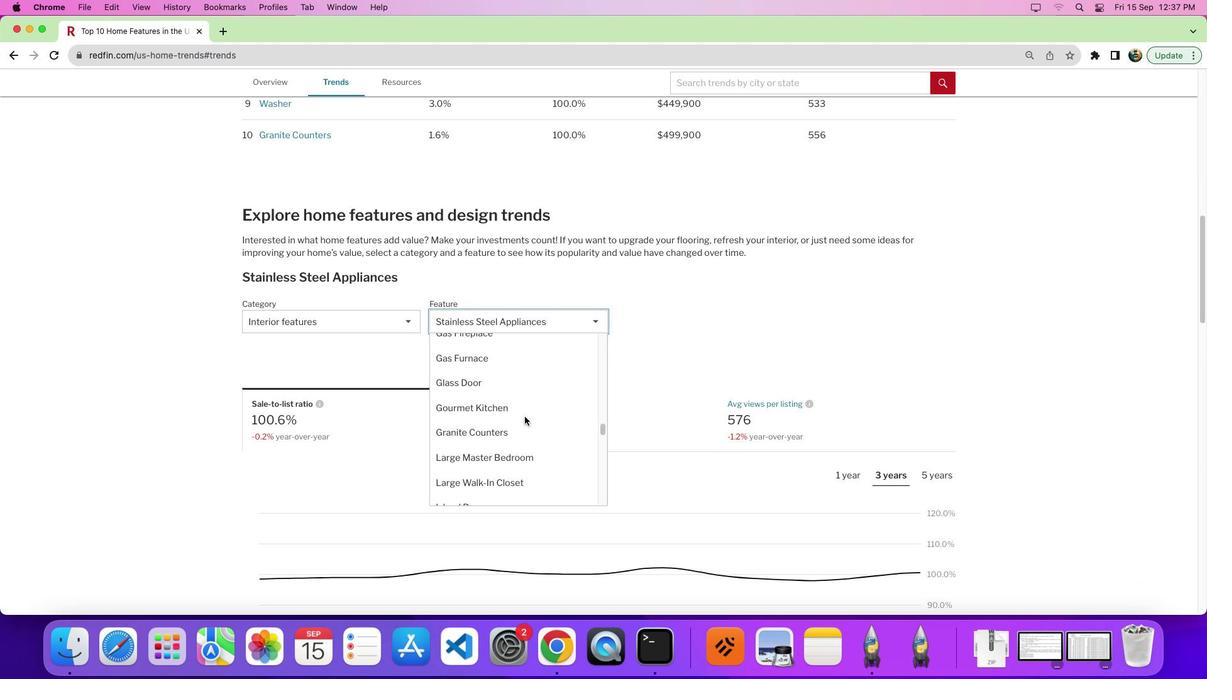
Action: Mouse scrolled (507, 418) with delta (267, 44)
Screenshot: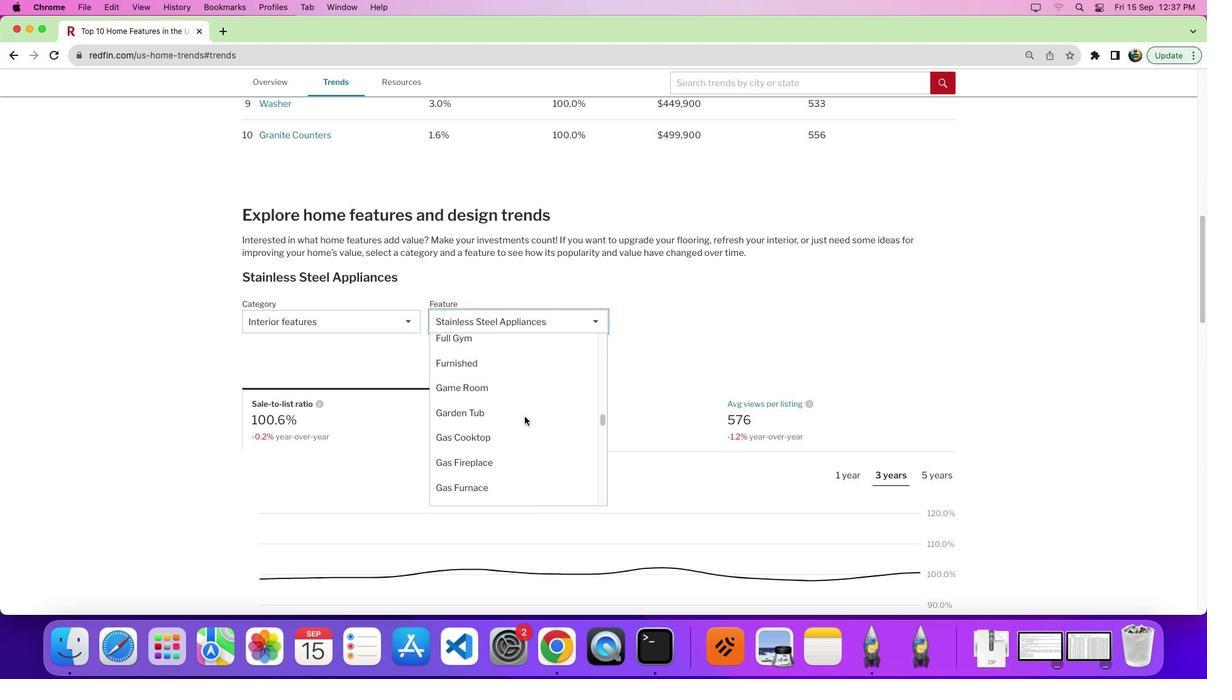 
Action: Mouse scrolled (507, 418) with delta (267, 44)
Screenshot: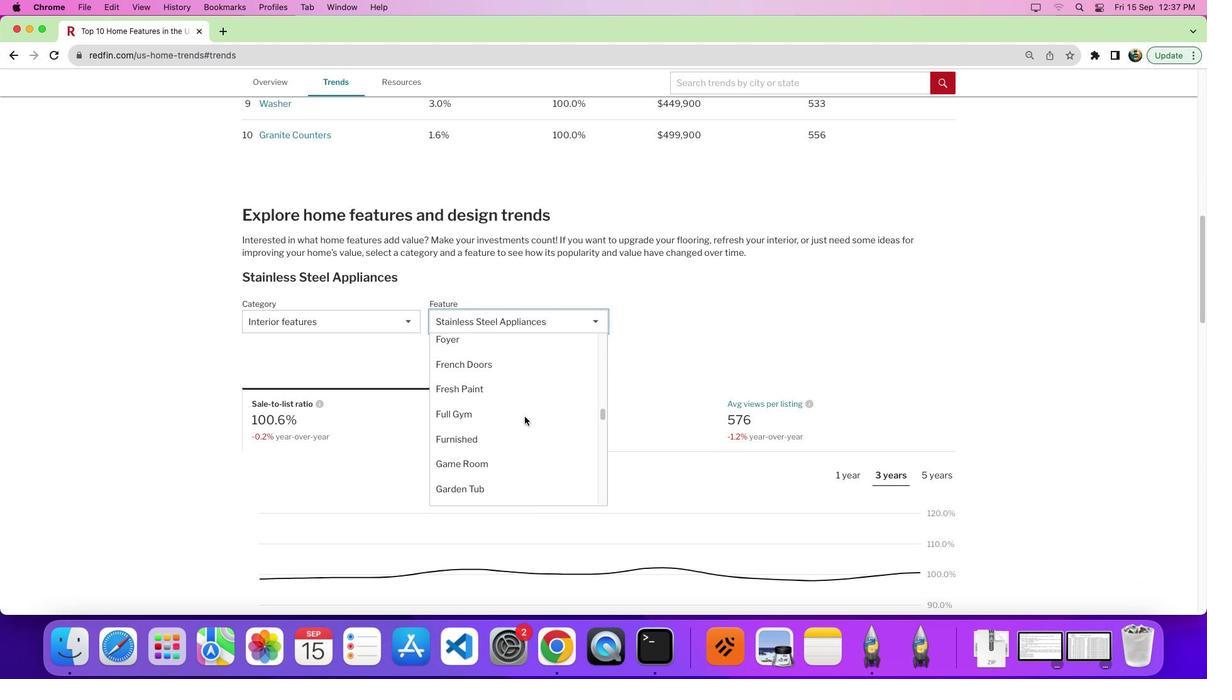 
Action: Mouse scrolled (507, 418) with delta (267, 48)
Screenshot: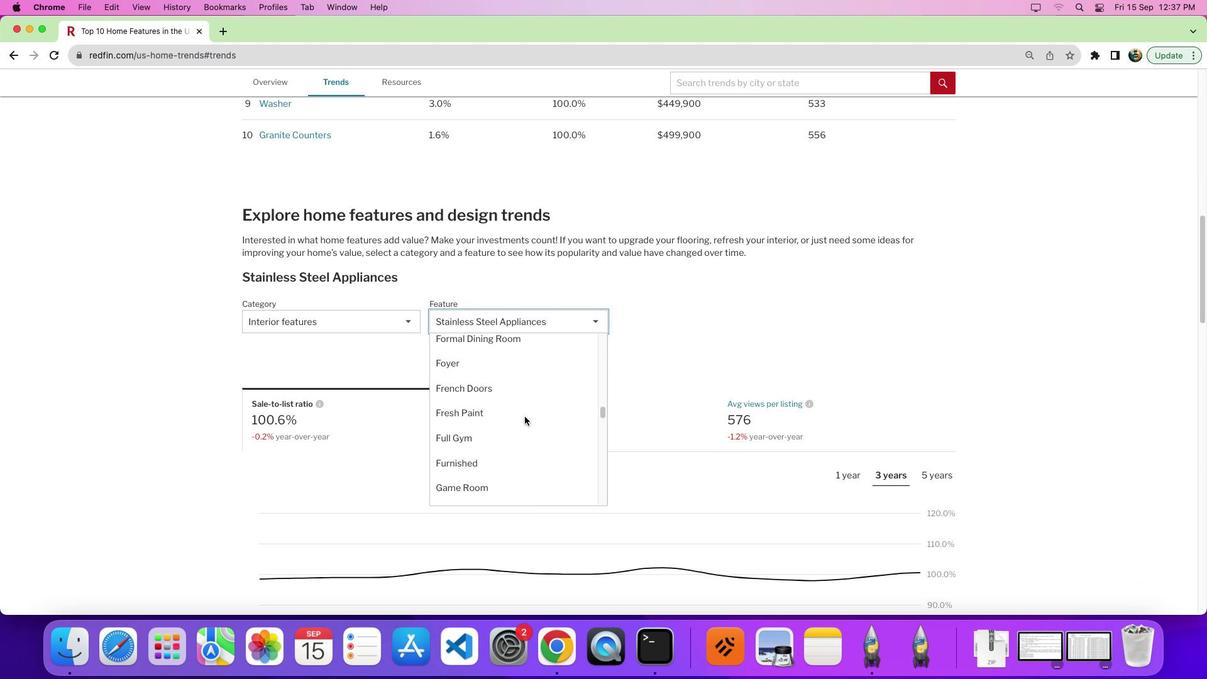 
Action: Mouse scrolled (507, 418) with delta (267, 44)
Screenshot: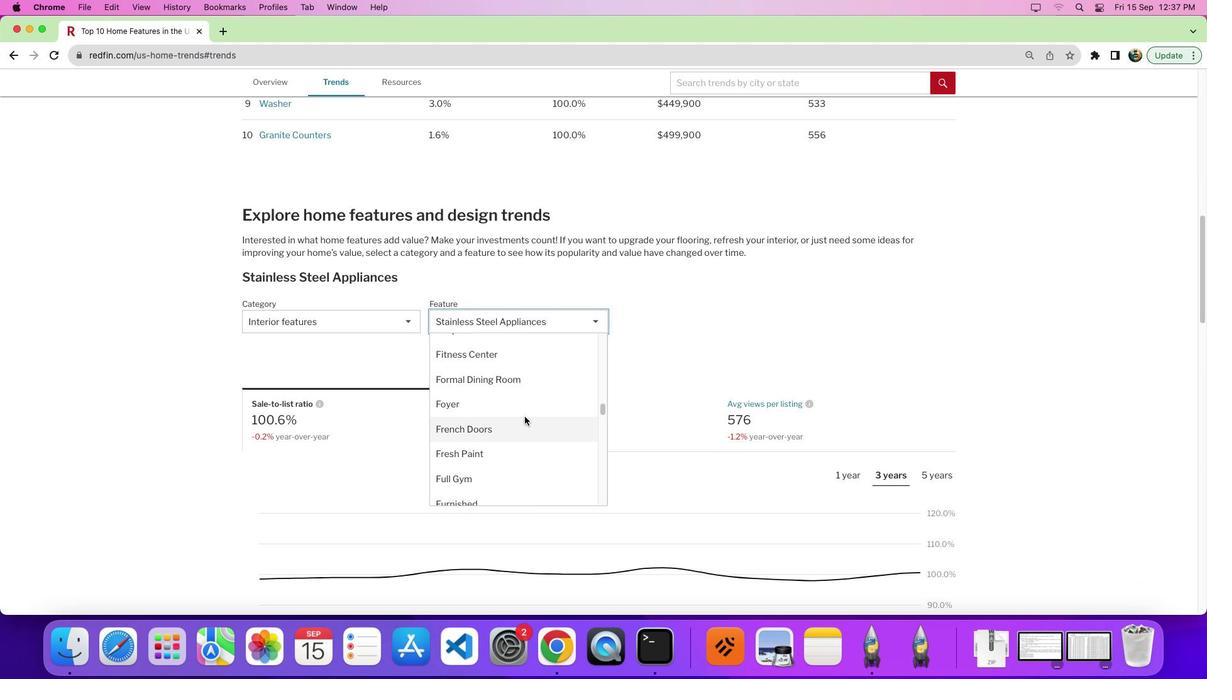 
Action: Mouse scrolled (507, 418) with delta (267, 44)
Screenshot: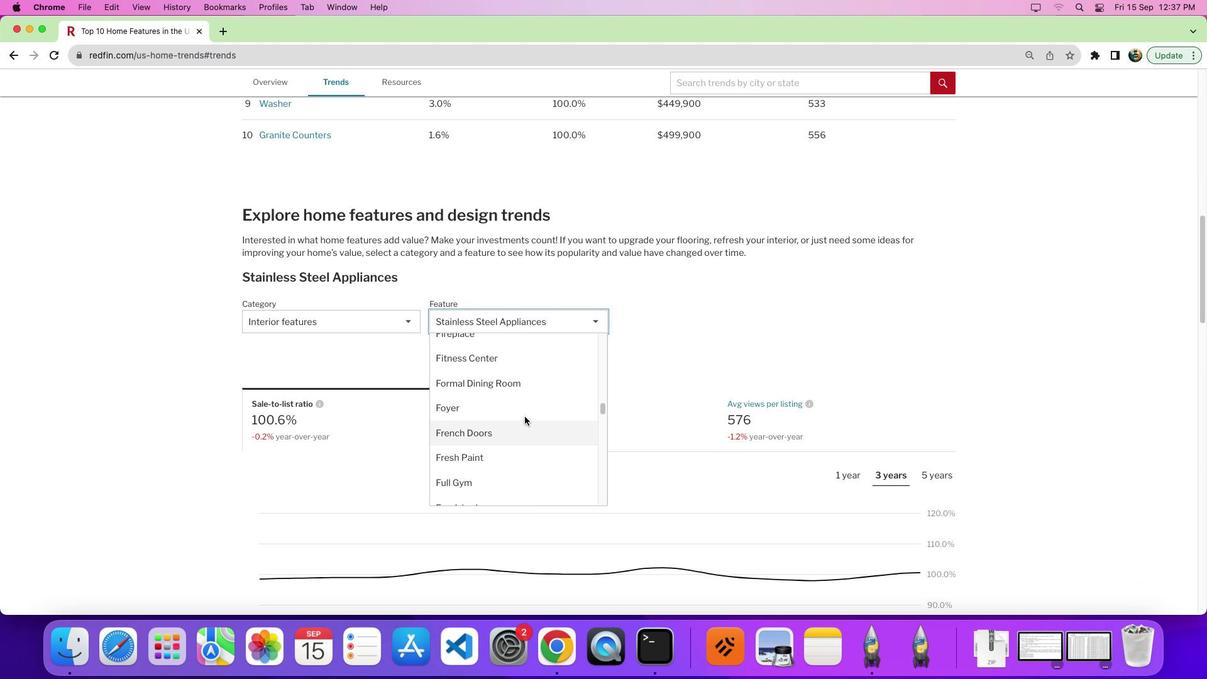 
Action: Mouse moved to (507, 419)
Screenshot: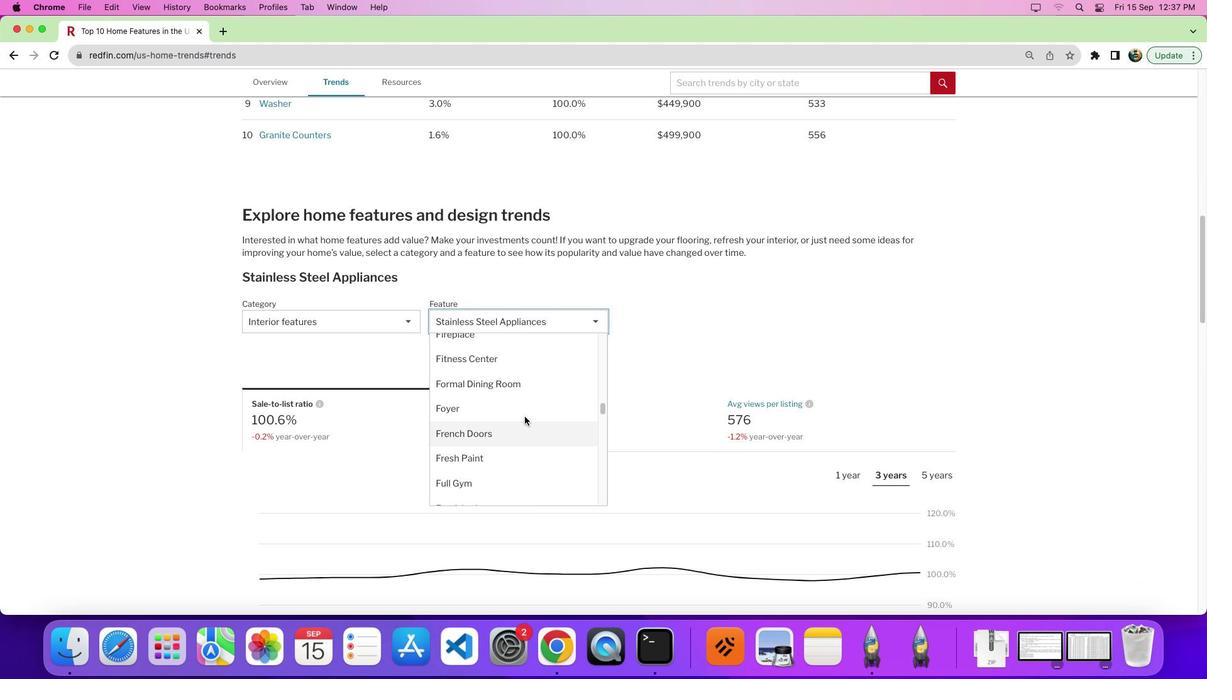 
Action: Mouse scrolled (507, 419) with delta (267, 44)
Screenshot: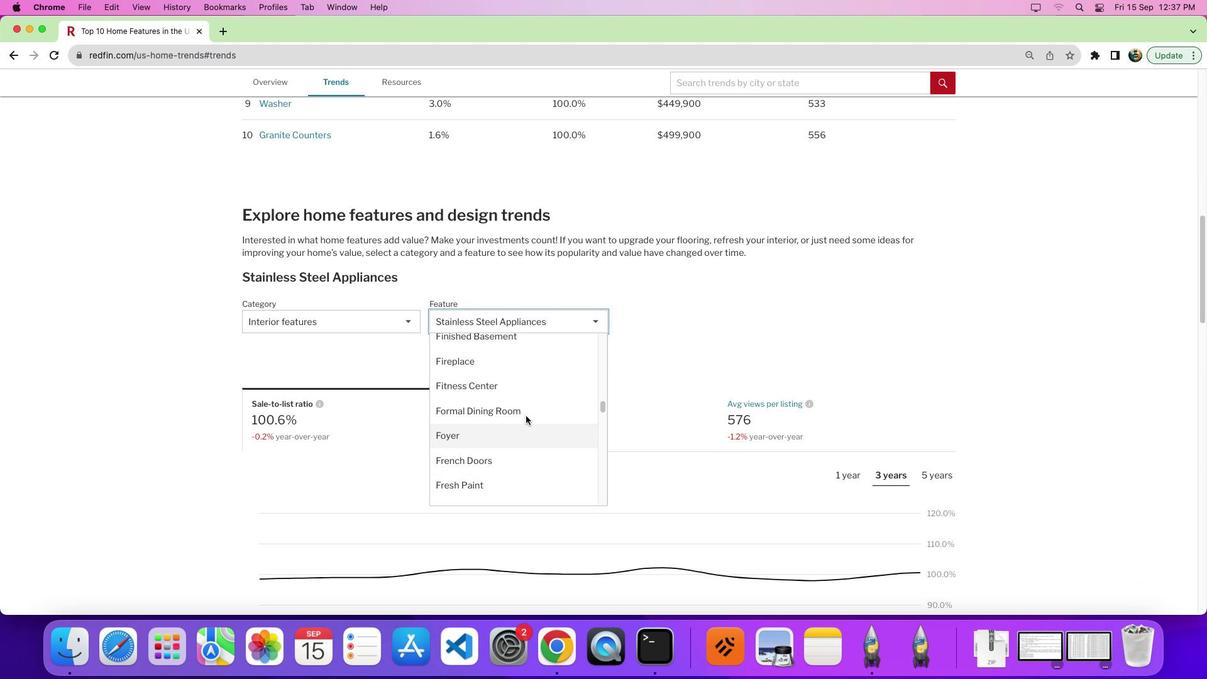 
Action: Mouse scrolled (507, 419) with delta (267, 44)
Screenshot: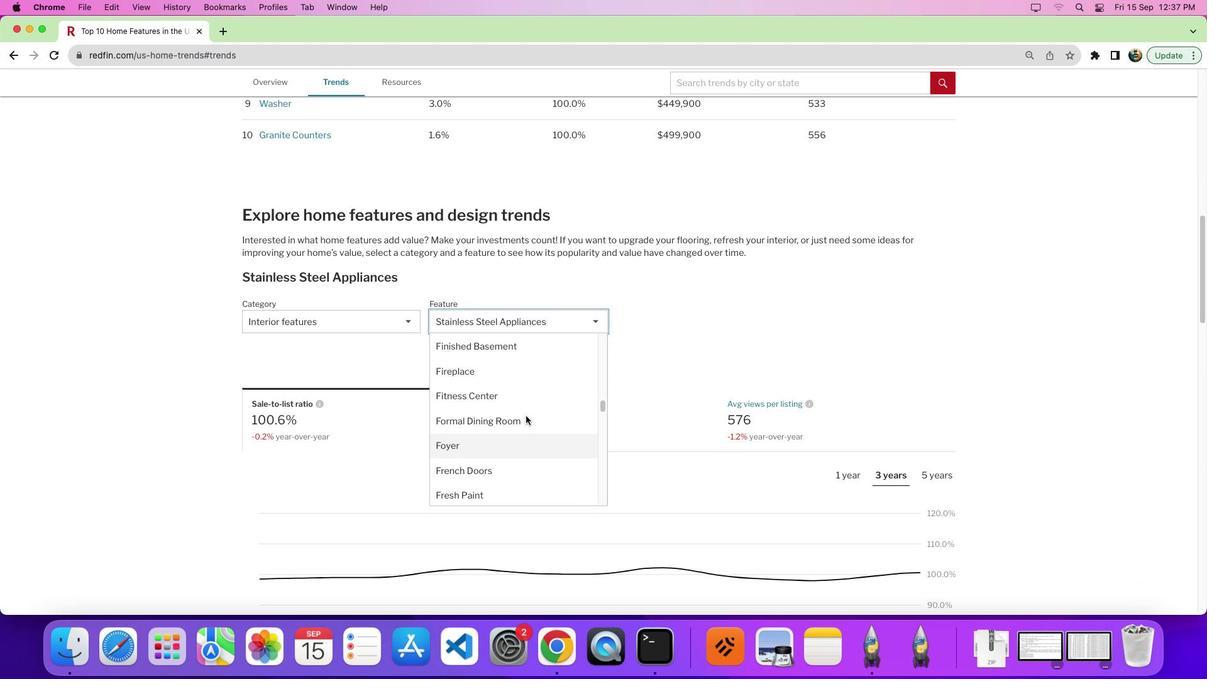 
Action: Mouse moved to (507, 418)
Screenshot: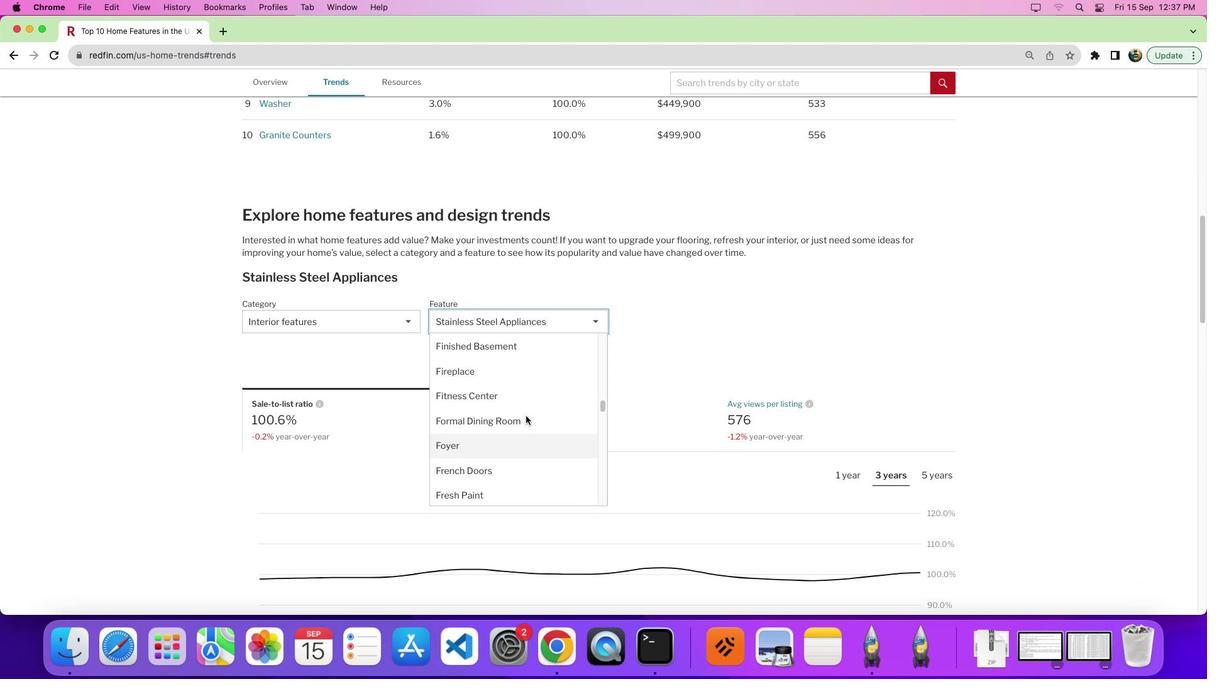 
Action: Mouse scrolled (507, 418) with delta (267, 44)
Screenshot: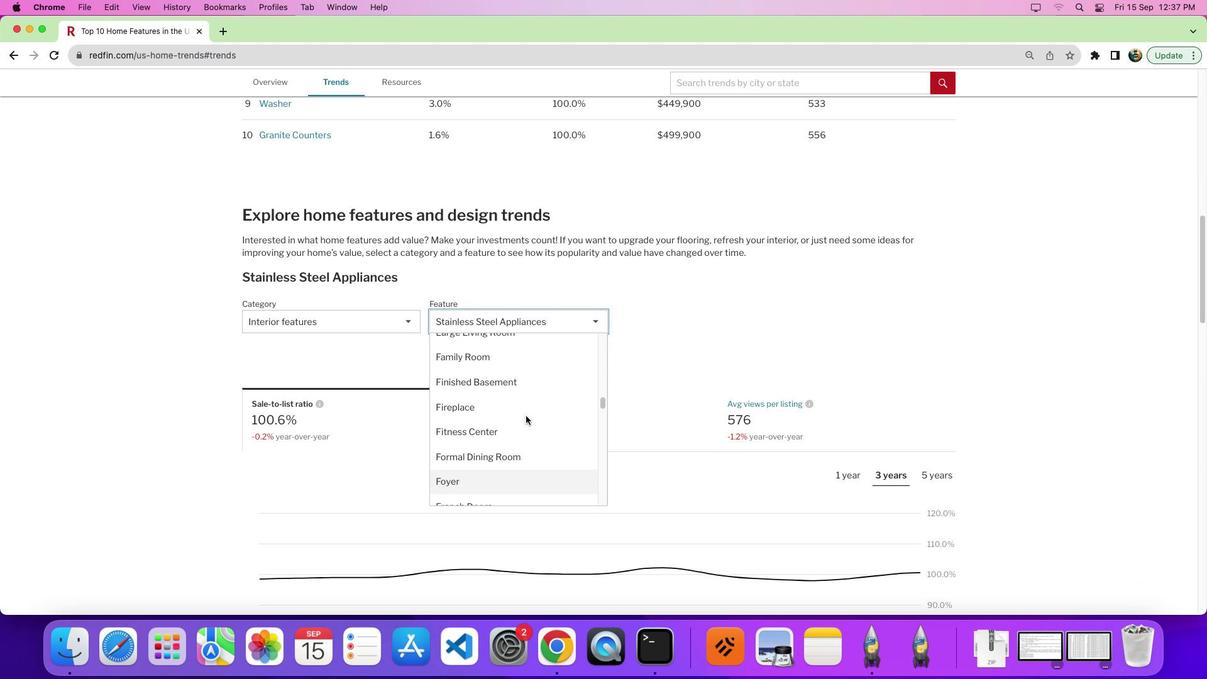 
Action: Mouse scrolled (507, 418) with delta (267, 44)
Screenshot: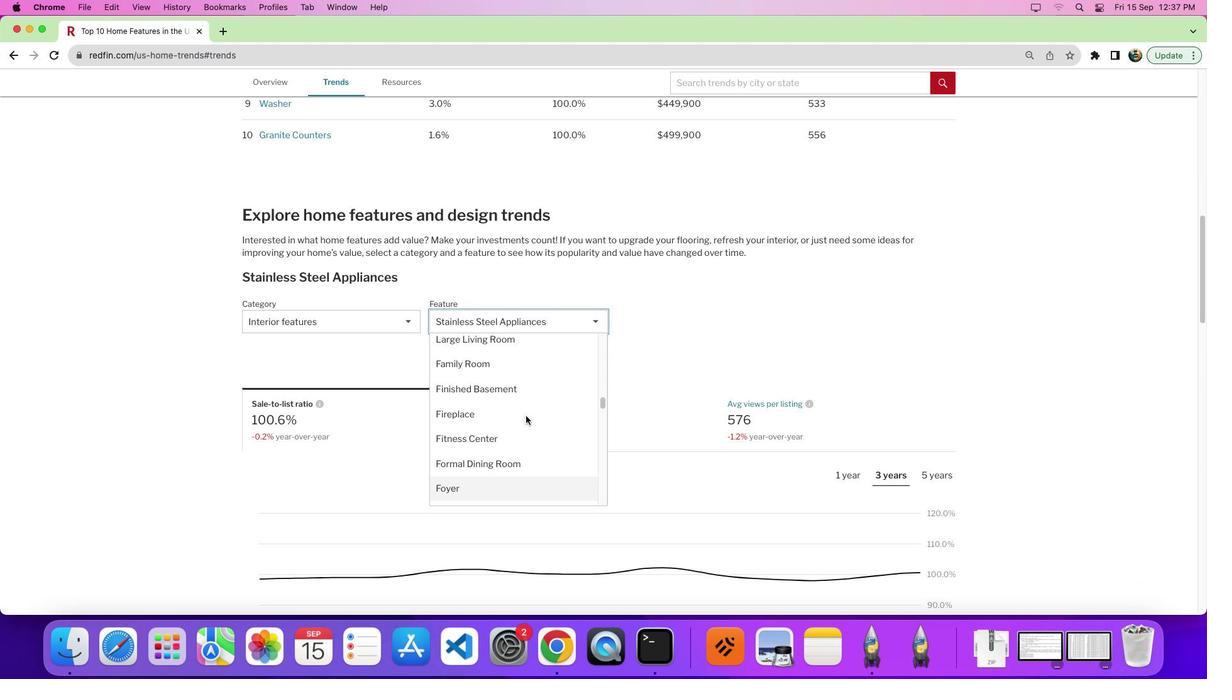 
Action: Mouse scrolled (507, 418) with delta (267, 44)
Screenshot: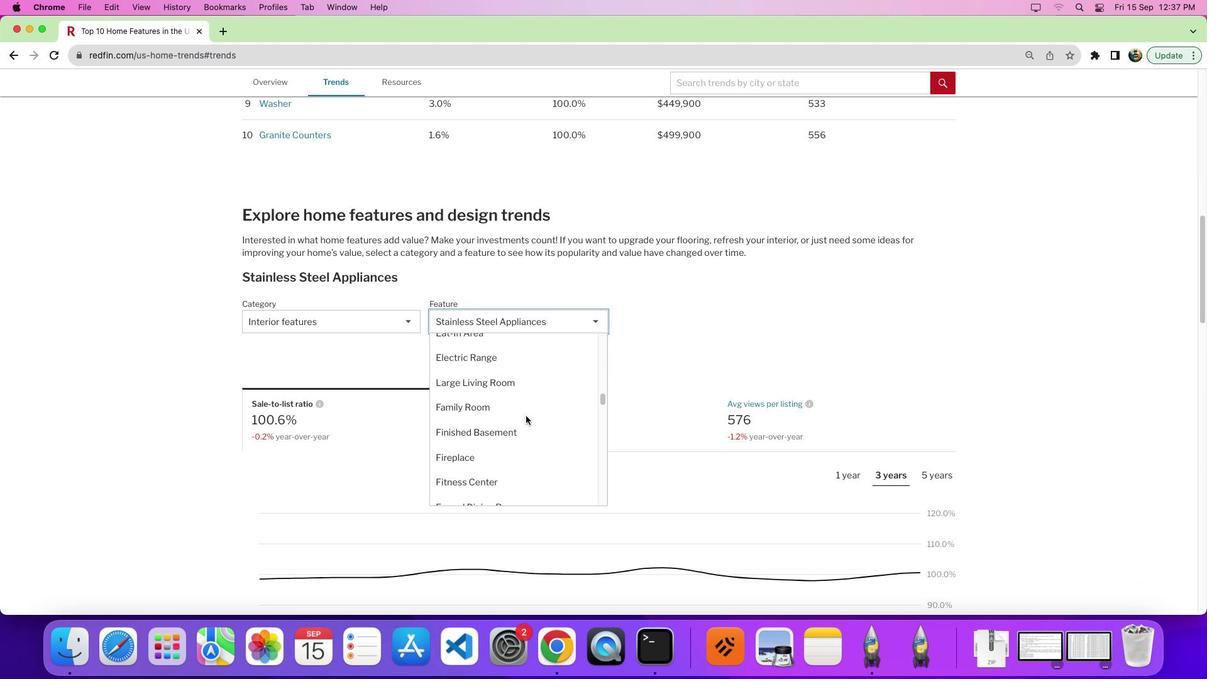 
Action: Mouse scrolled (507, 418) with delta (267, 44)
Screenshot: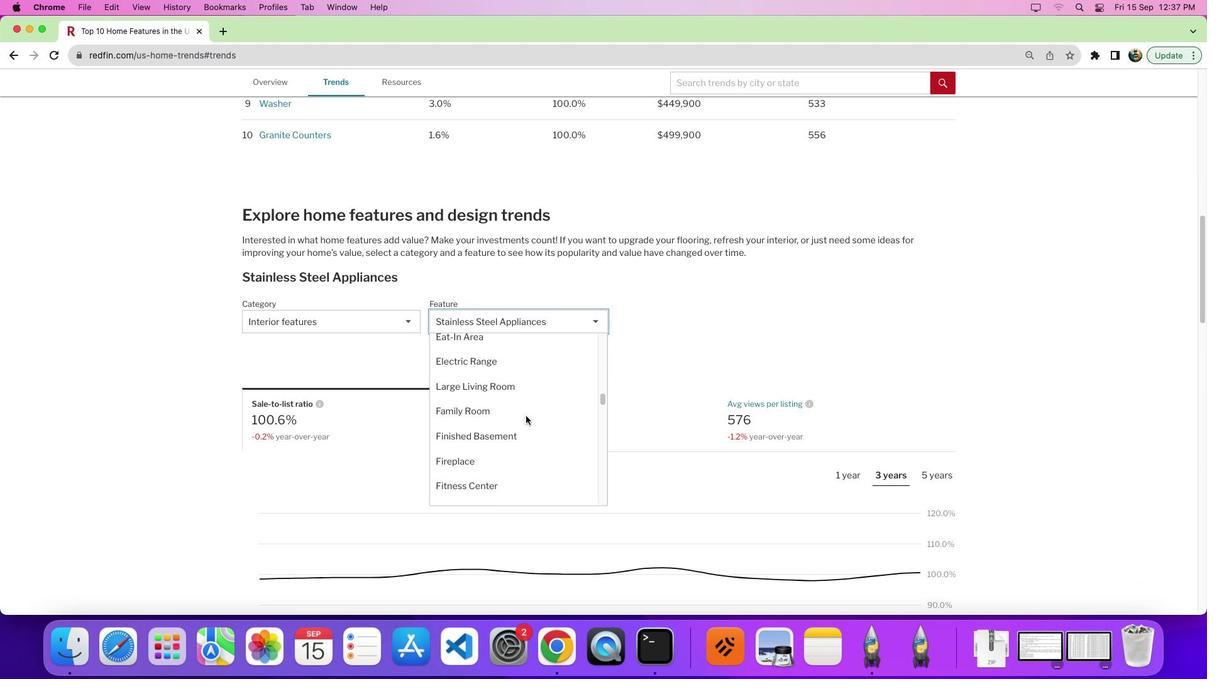 
Action: Mouse scrolled (507, 418) with delta (267, 44)
Screenshot: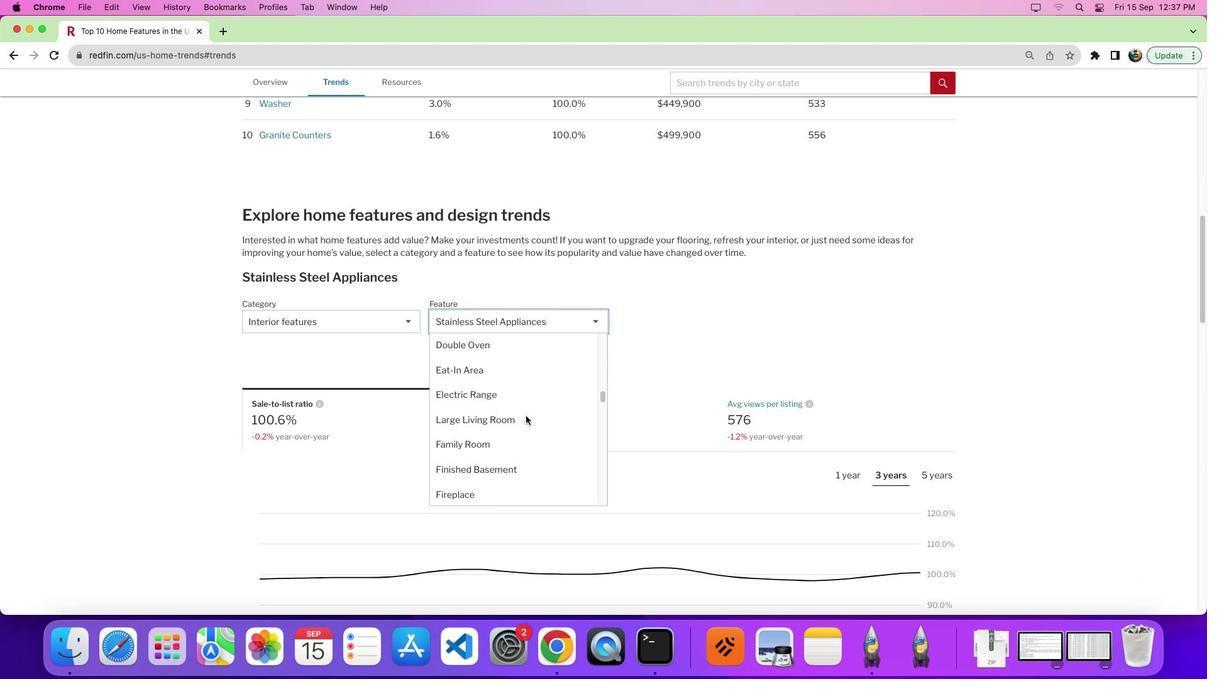 
Action: Mouse scrolled (507, 418) with delta (267, 44)
Screenshot: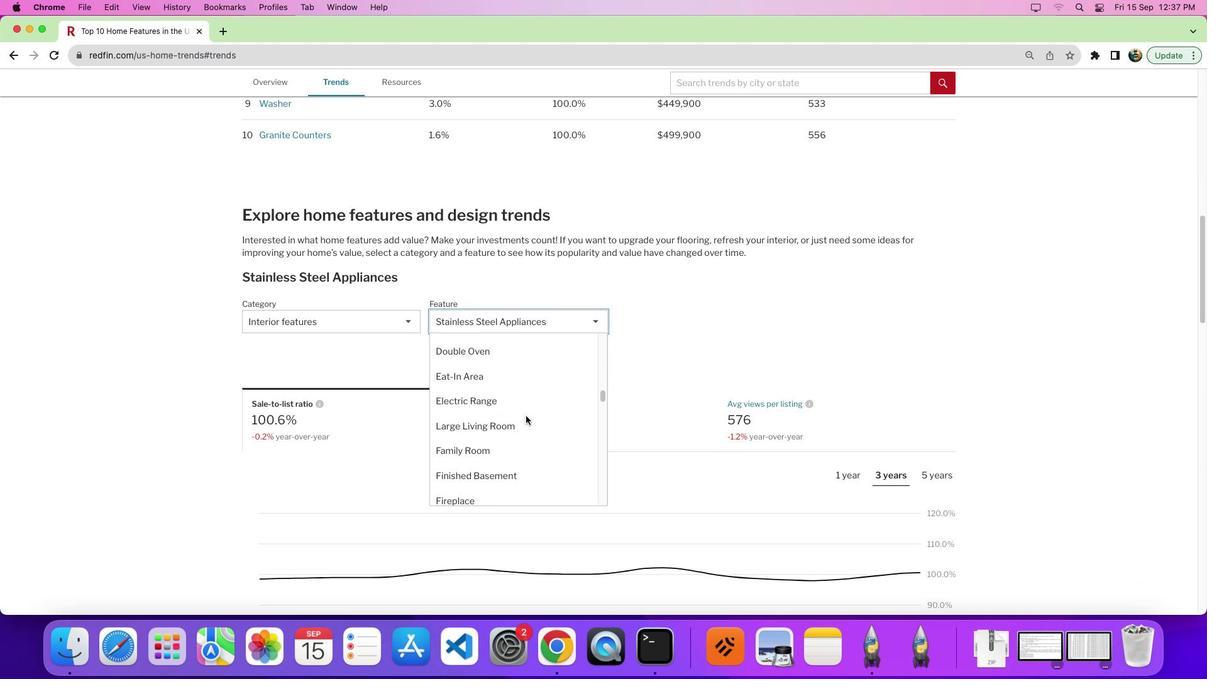 
Action: Mouse scrolled (507, 418) with delta (267, 44)
Screenshot: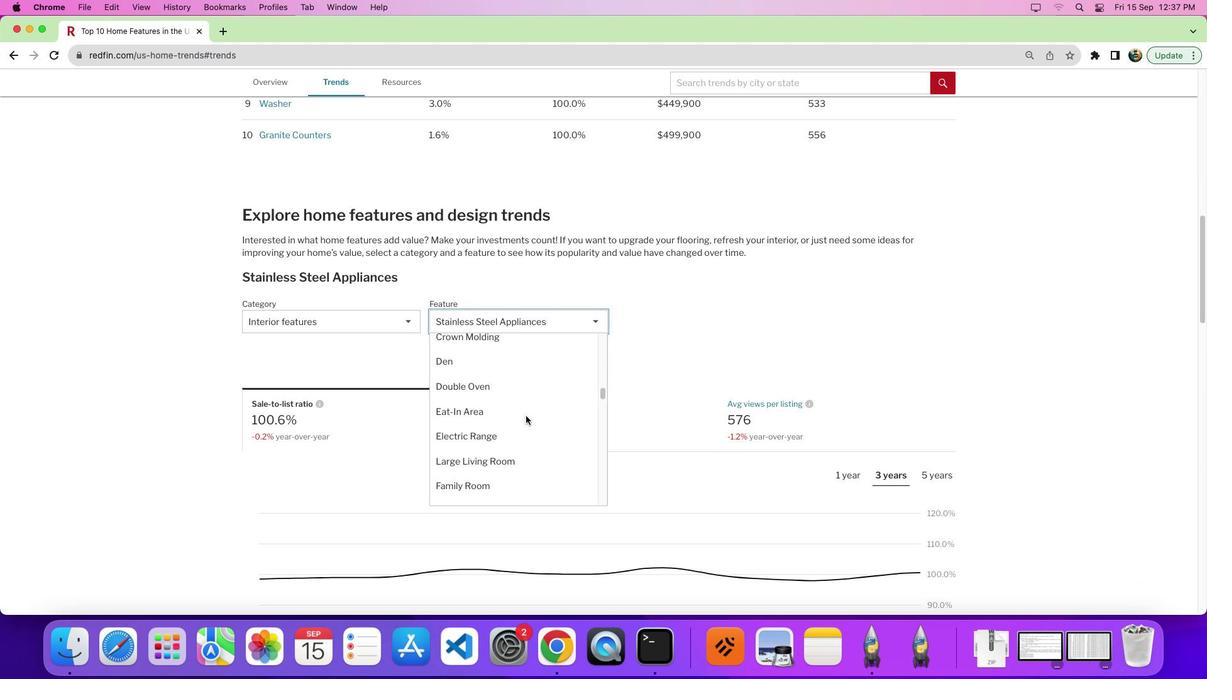 
Action: Mouse scrolled (507, 418) with delta (267, 44)
Screenshot: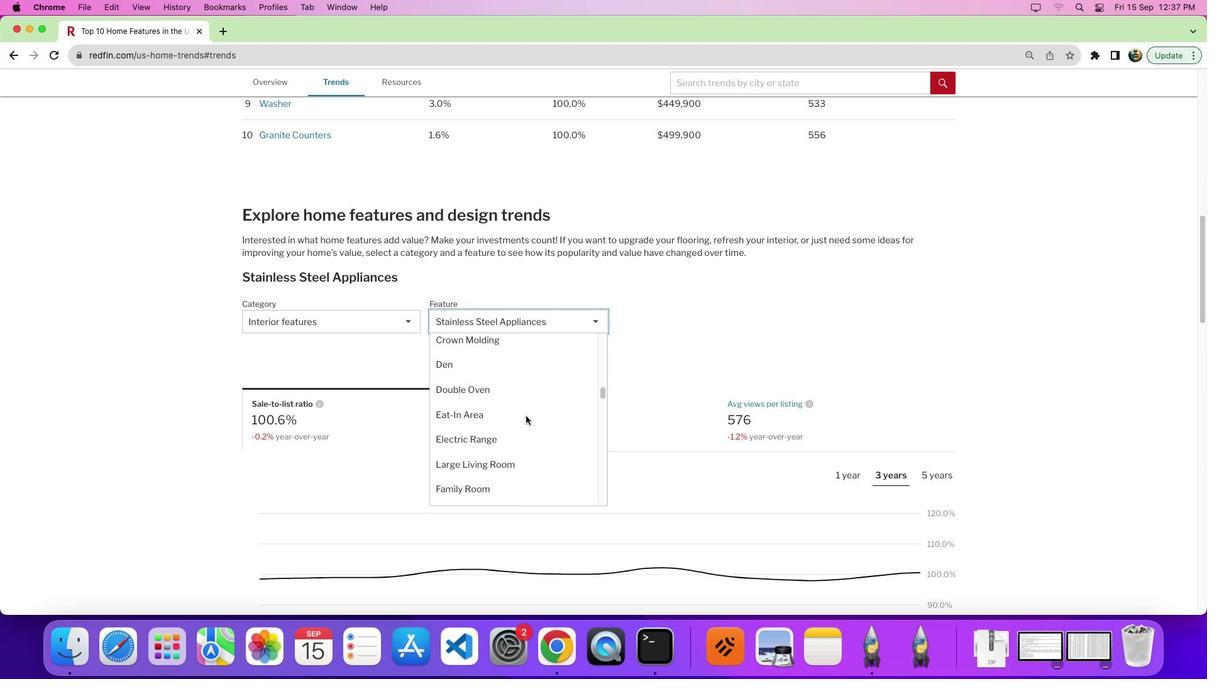 
Action: Mouse scrolled (507, 418) with delta (267, 44)
Screenshot: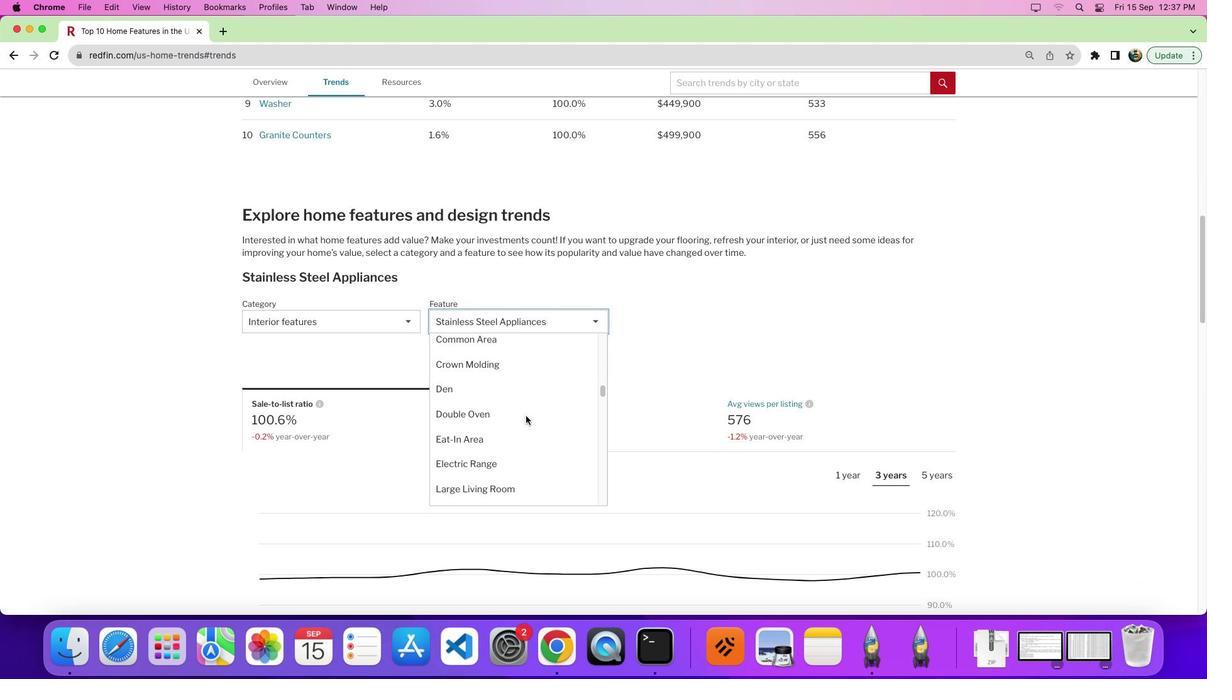 
Action: Mouse scrolled (507, 418) with delta (267, 44)
Screenshot: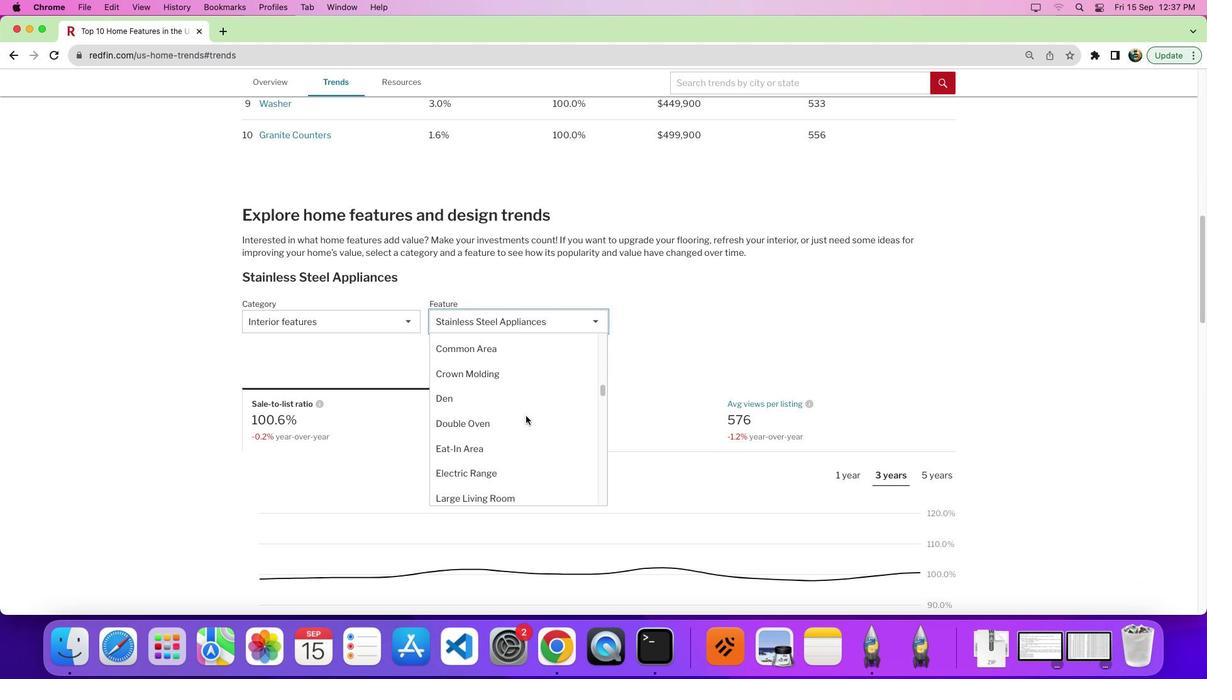
Action: Mouse scrolled (507, 418) with delta (267, 44)
Screenshot: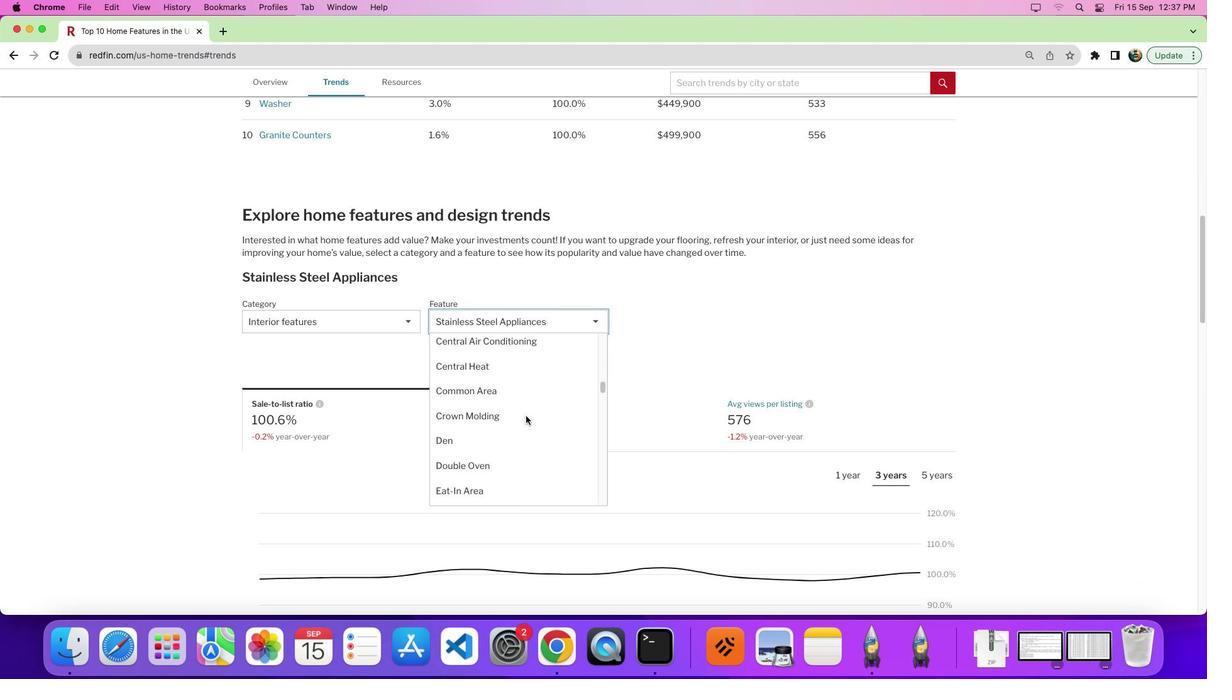 
Action: Mouse scrolled (507, 418) with delta (267, 44)
Screenshot: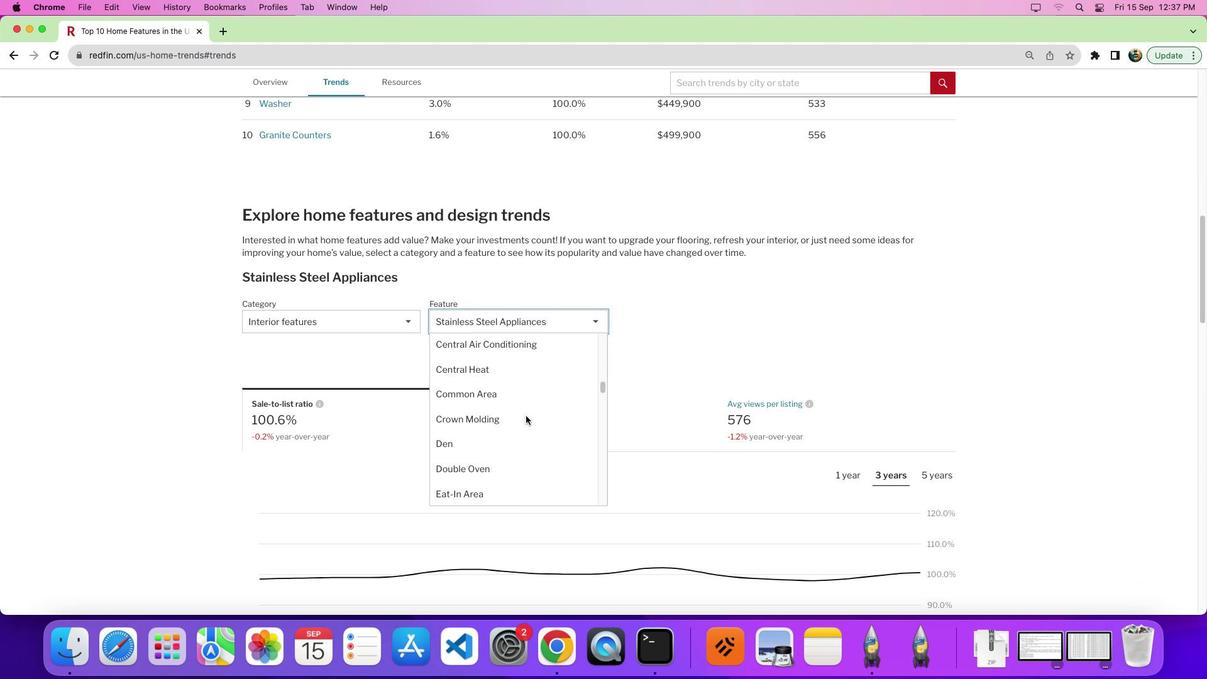 
Action: Mouse scrolled (507, 418) with delta (267, 44)
Screenshot: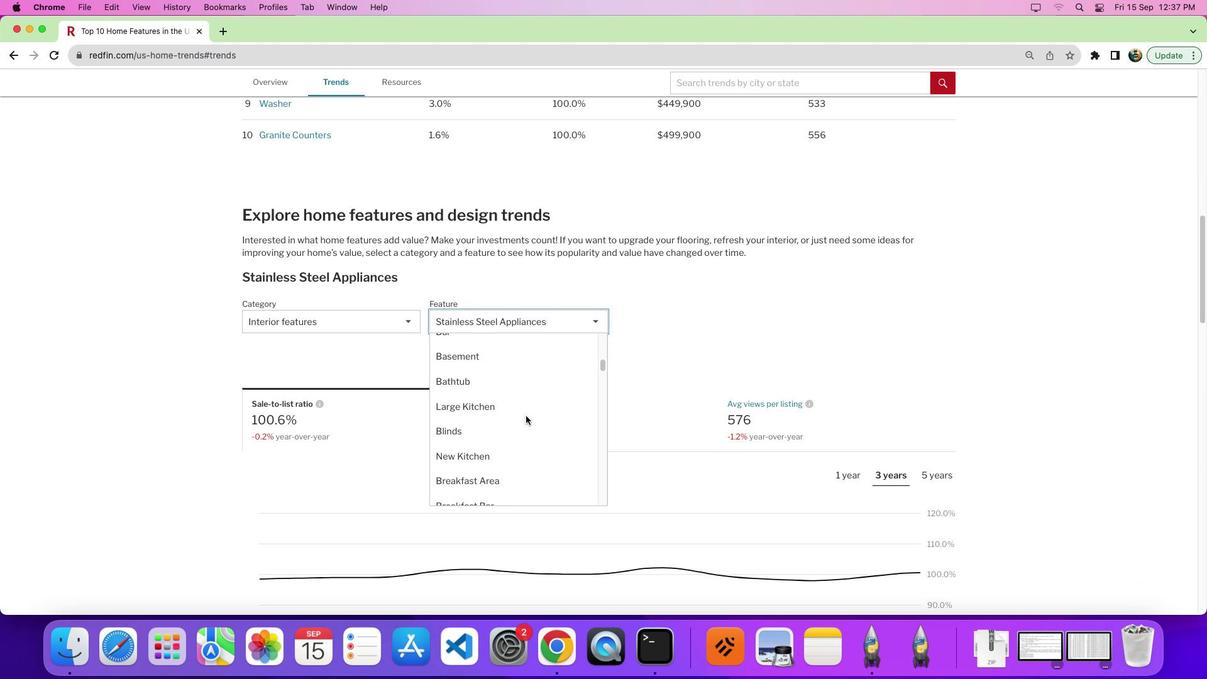 
Action: Mouse scrolled (507, 418) with delta (267, 45)
Screenshot: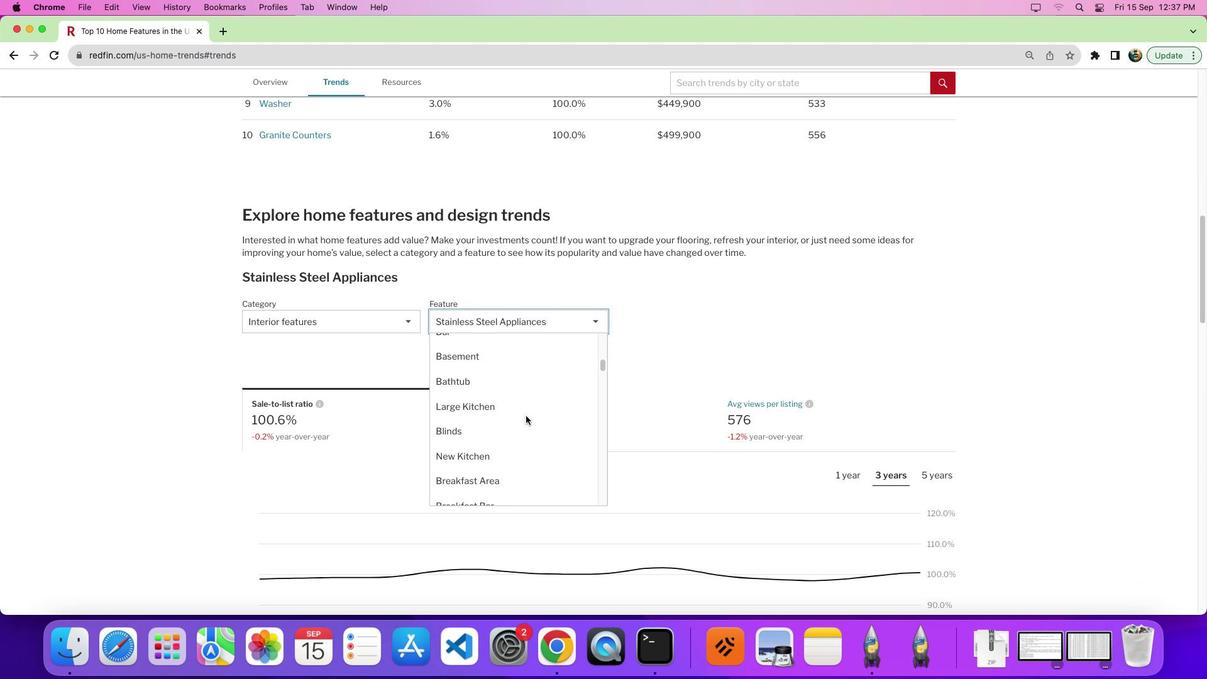 
Action: Mouse scrolled (507, 418) with delta (267, 49)
Screenshot: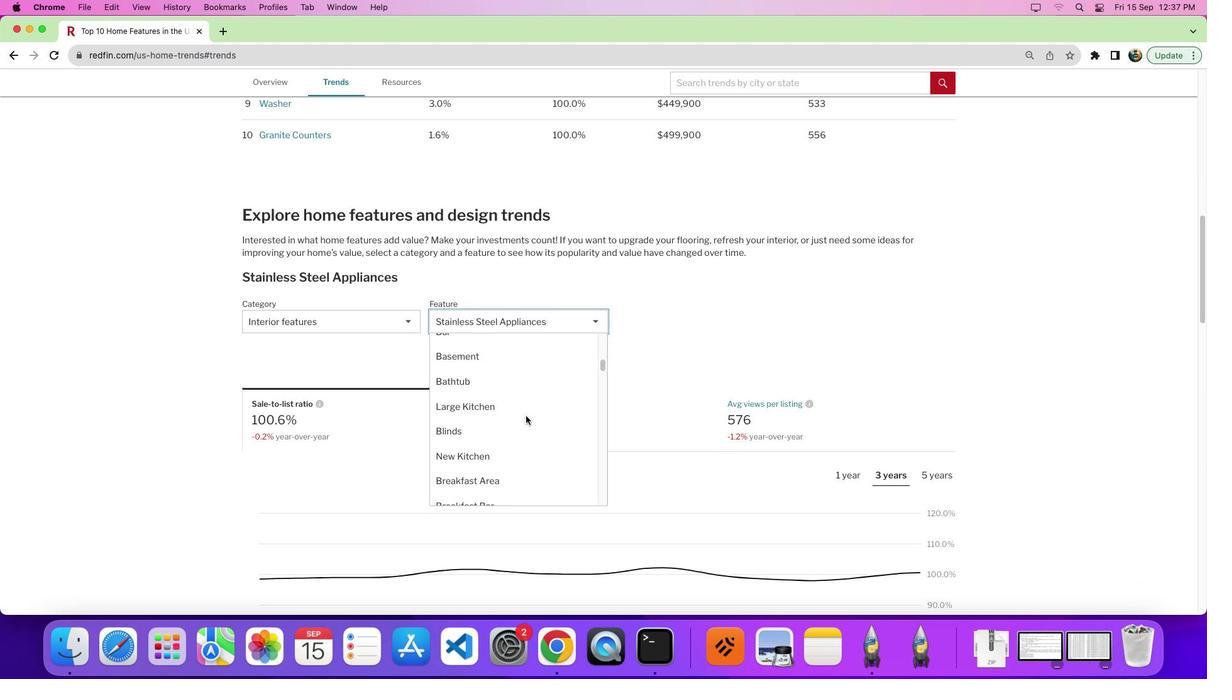 
Action: Mouse scrolled (507, 418) with delta (267, 44)
Screenshot: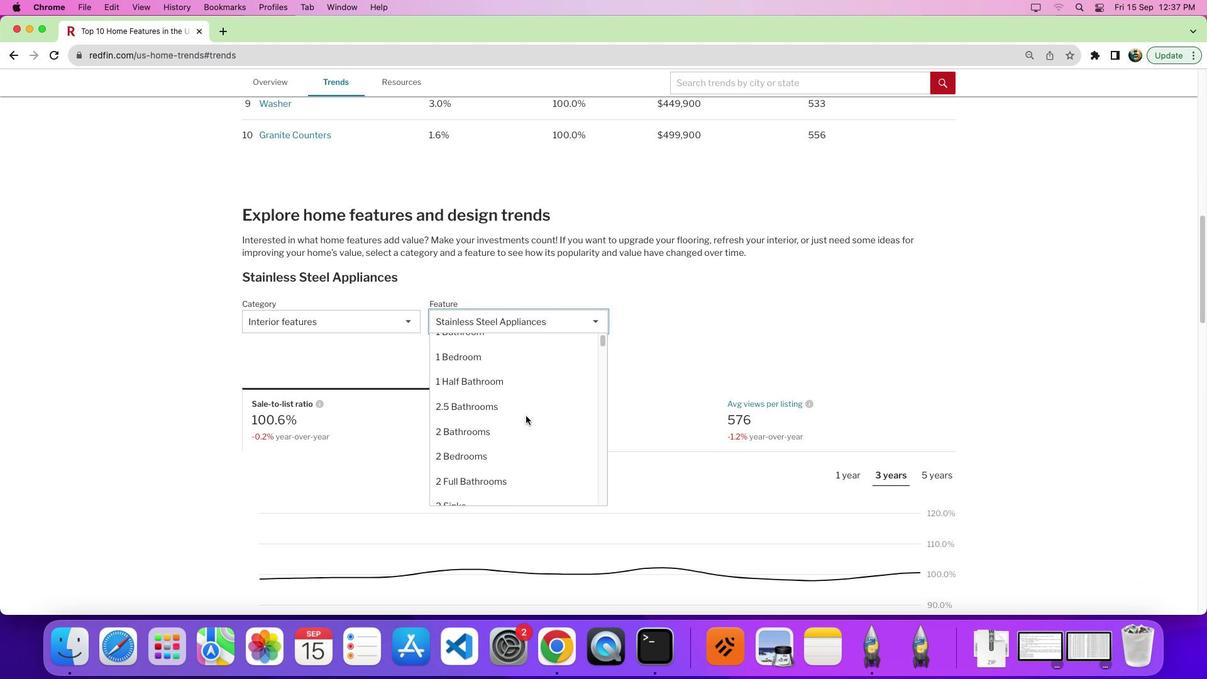 
Action: Mouse scrolled (507, 418) with delta (267, 44)
Screenshot: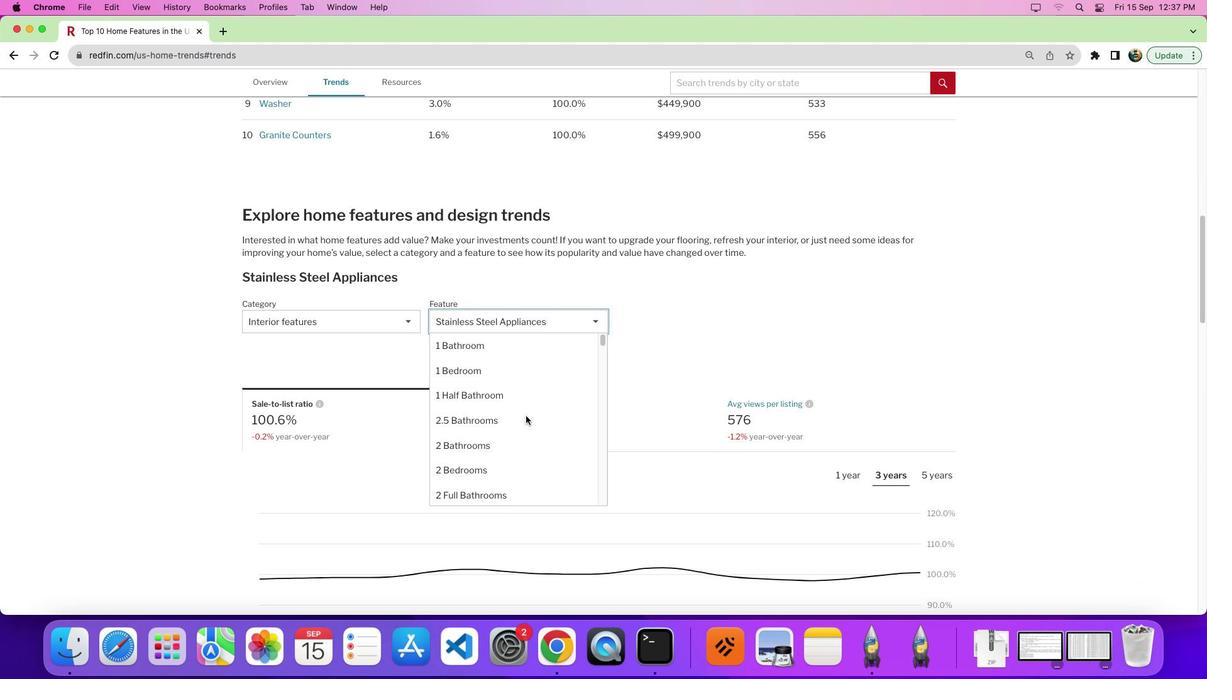 
Action: Mouse scrolled (507, 418) with delta (267, 48)
Screenshot: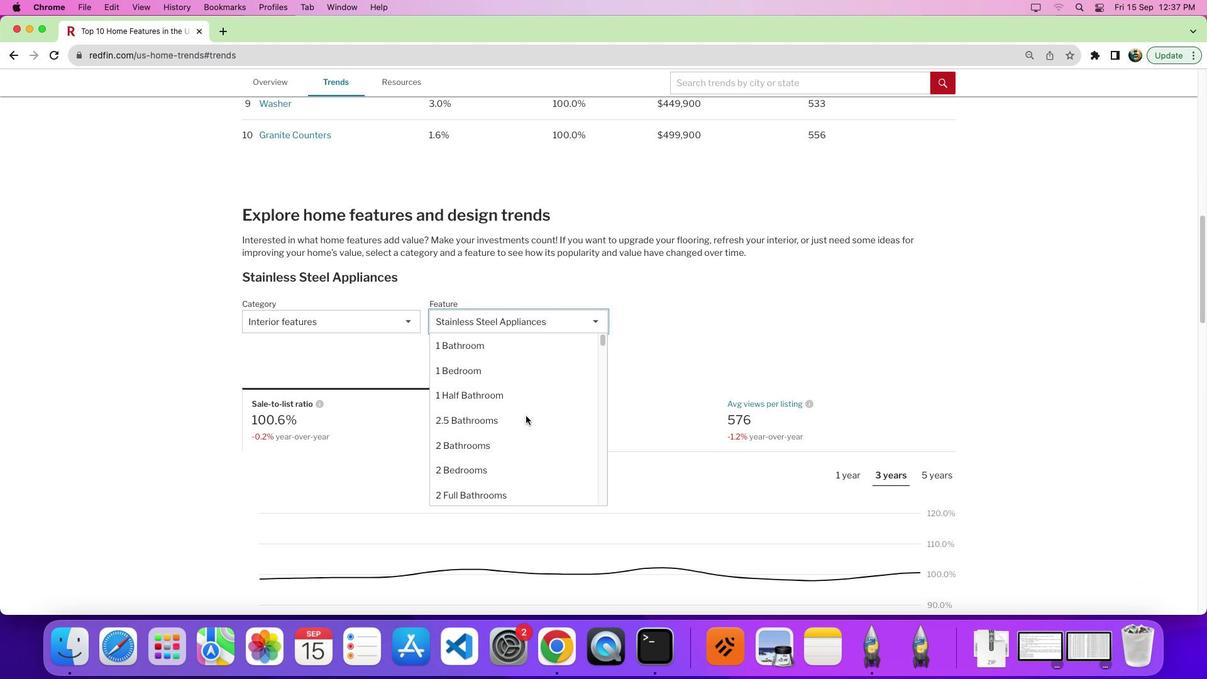 
Action: Mouse scrolled (507, 418) with delta (267, 50)
Screenshot: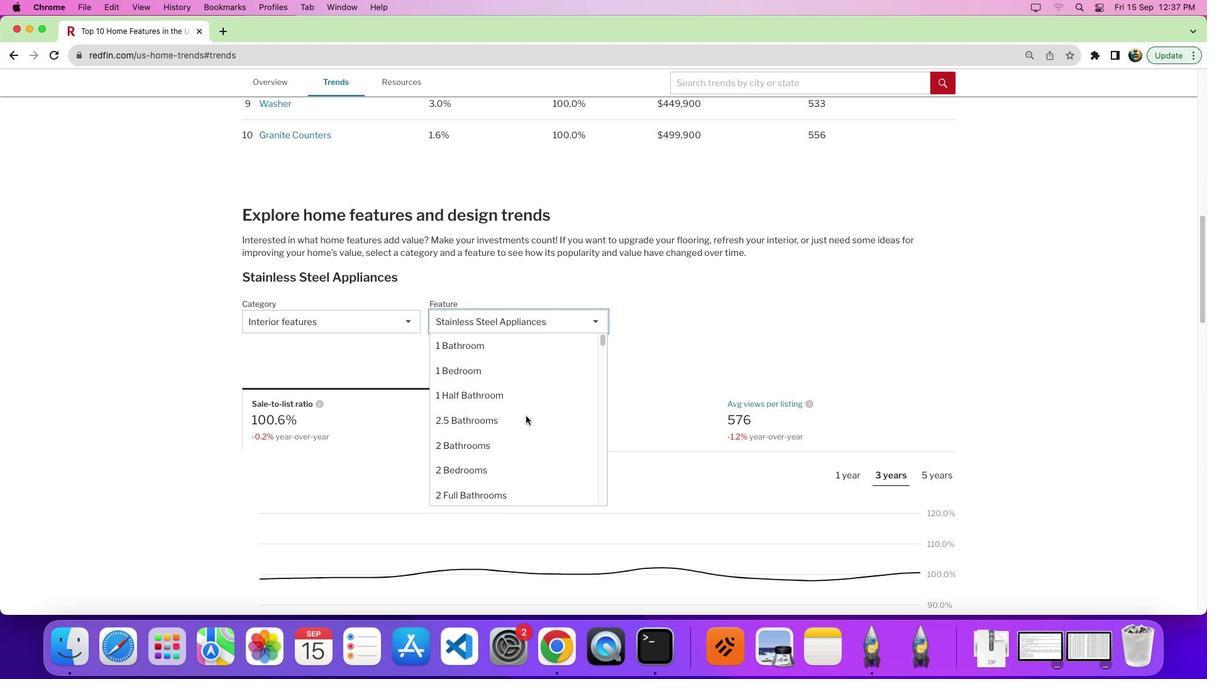 
Action: Mouse moved to (481, 390)
Screenshot: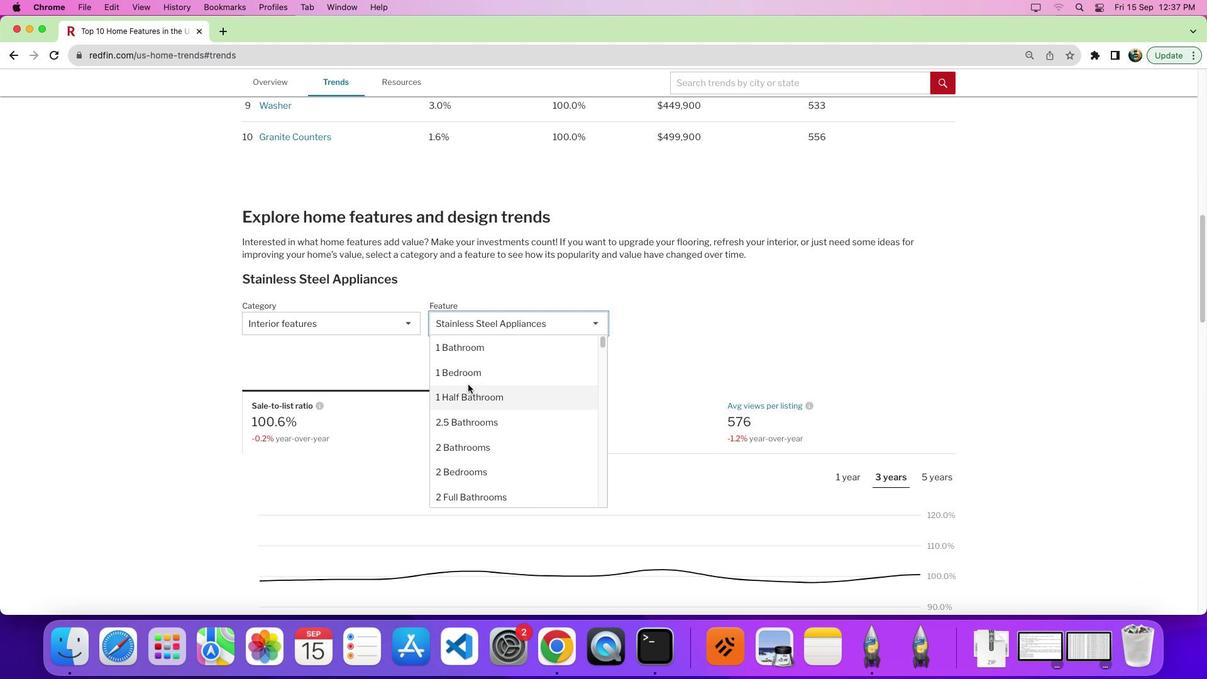 
Action: Mouse scrolled (481, 390) with delta (267, 44)
Screenshot: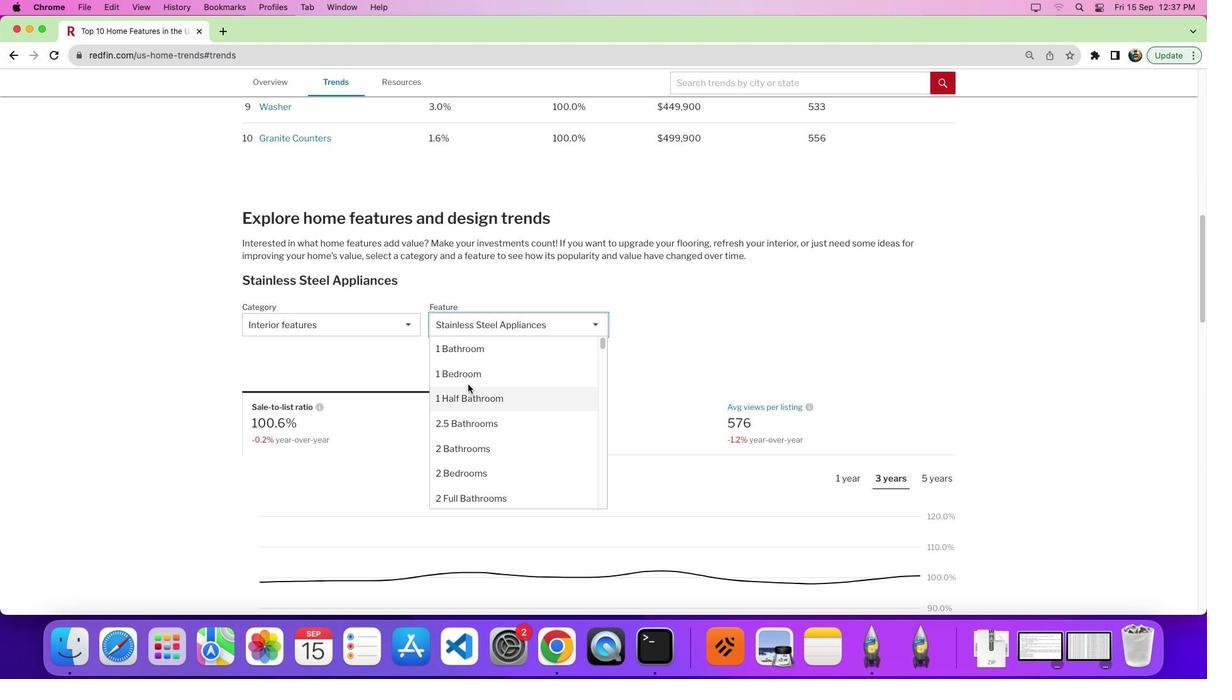
Action: Mouse moved to (481, 390)
Screenshot: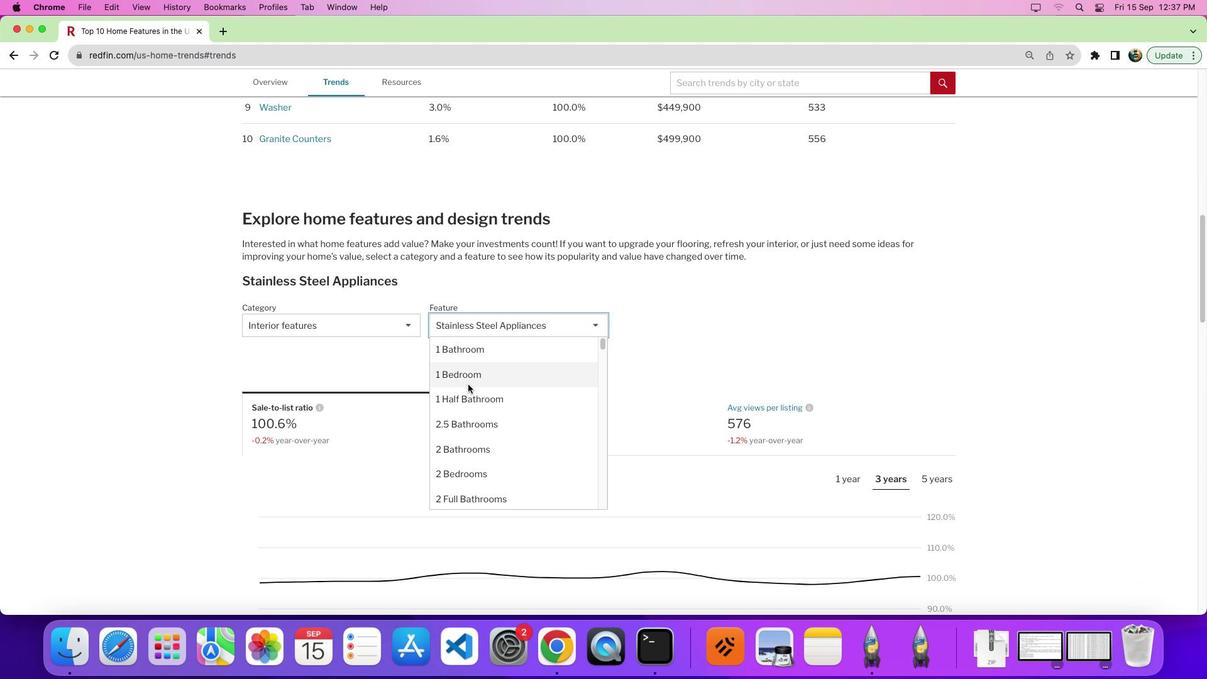 
Action: Mouse scrolled (481, 390) with delta (267, 44)
Screenshot: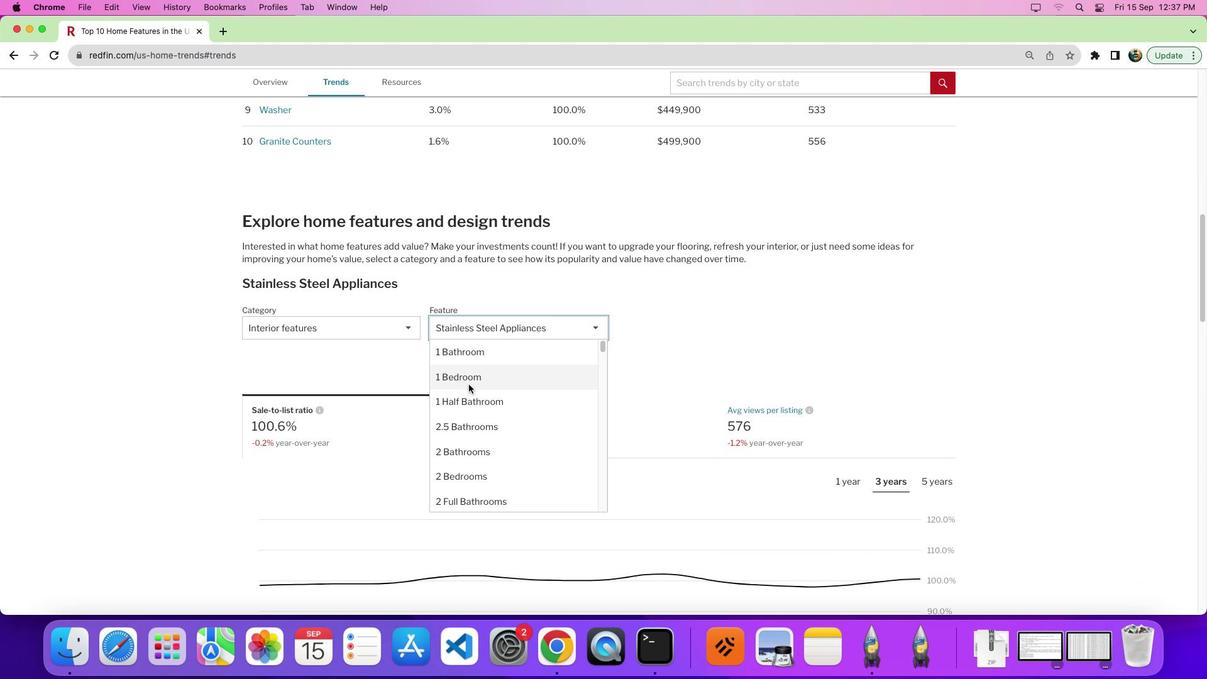 
Action: Mouse moved to (481, 390)
Screenshot: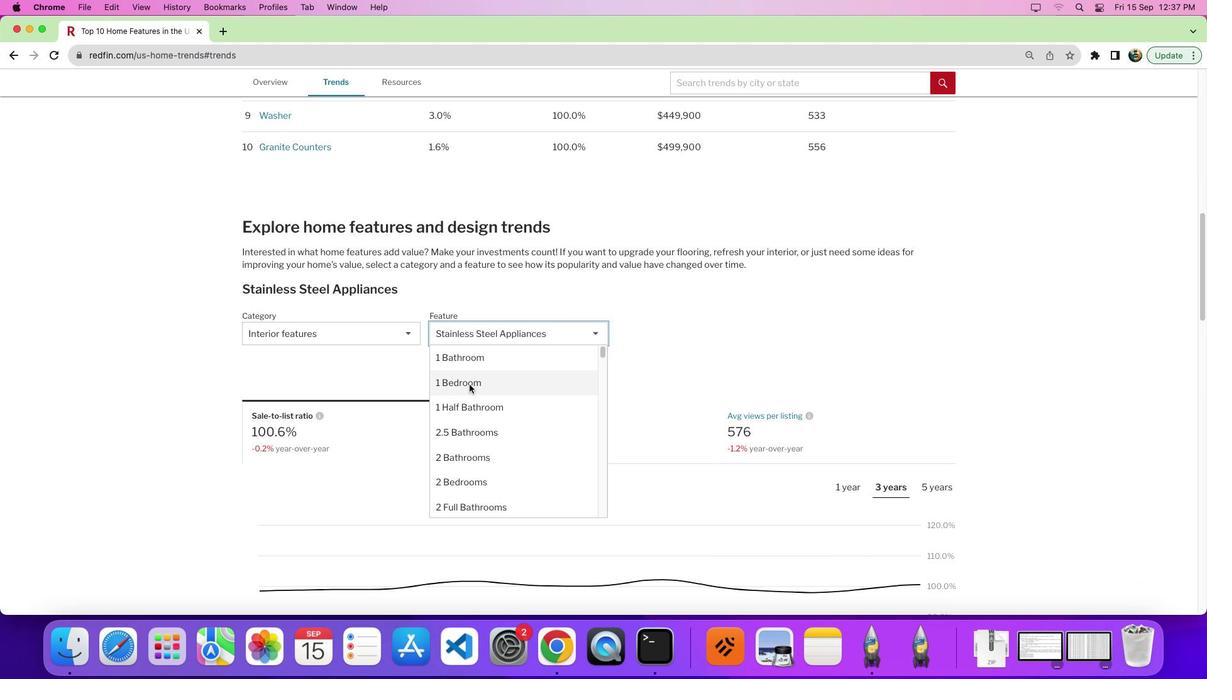 
Action: Mouse scrolled (481, 390) with delta (267, 44)
Screenshot: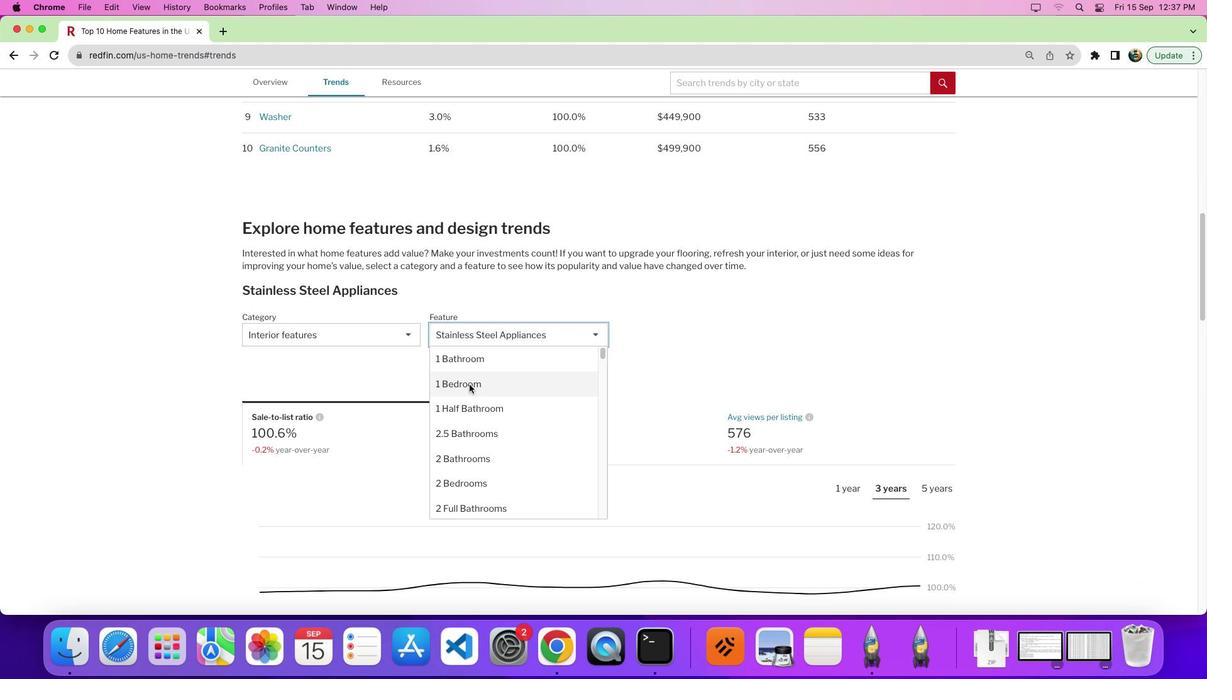 
Action: Mouse moved to (497, 403)
Screenshot: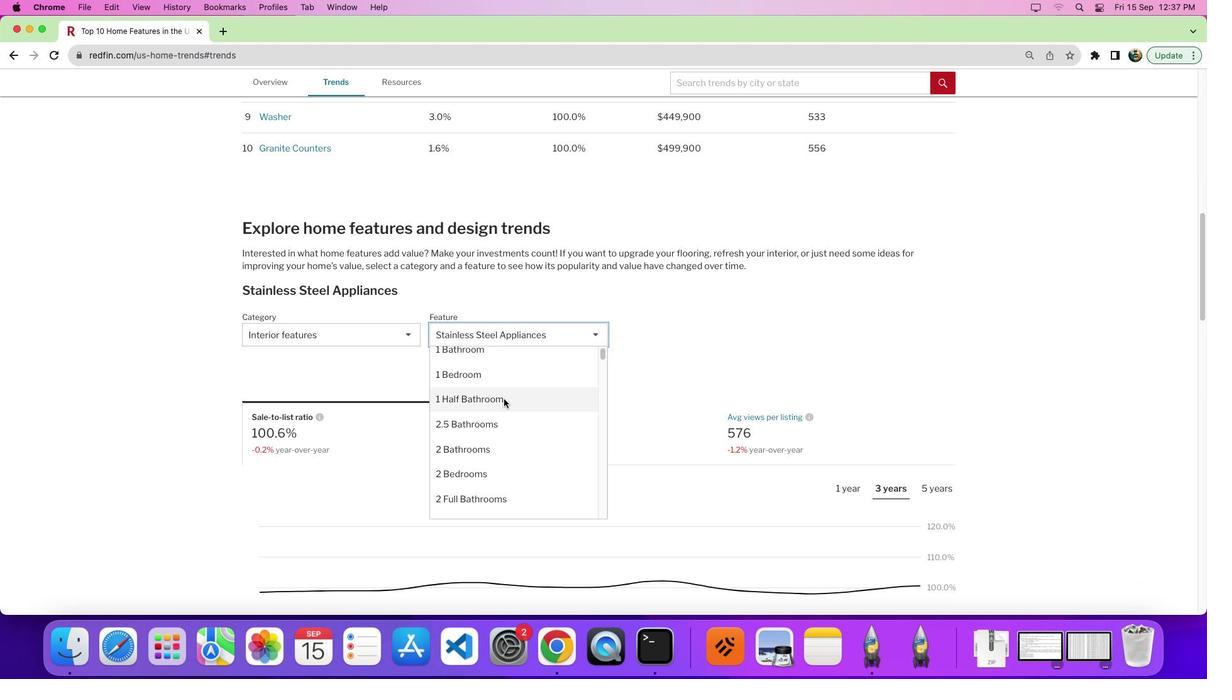 
Action: Mouse scrolled (497, 403) with delta (267, 43)
Screenshot: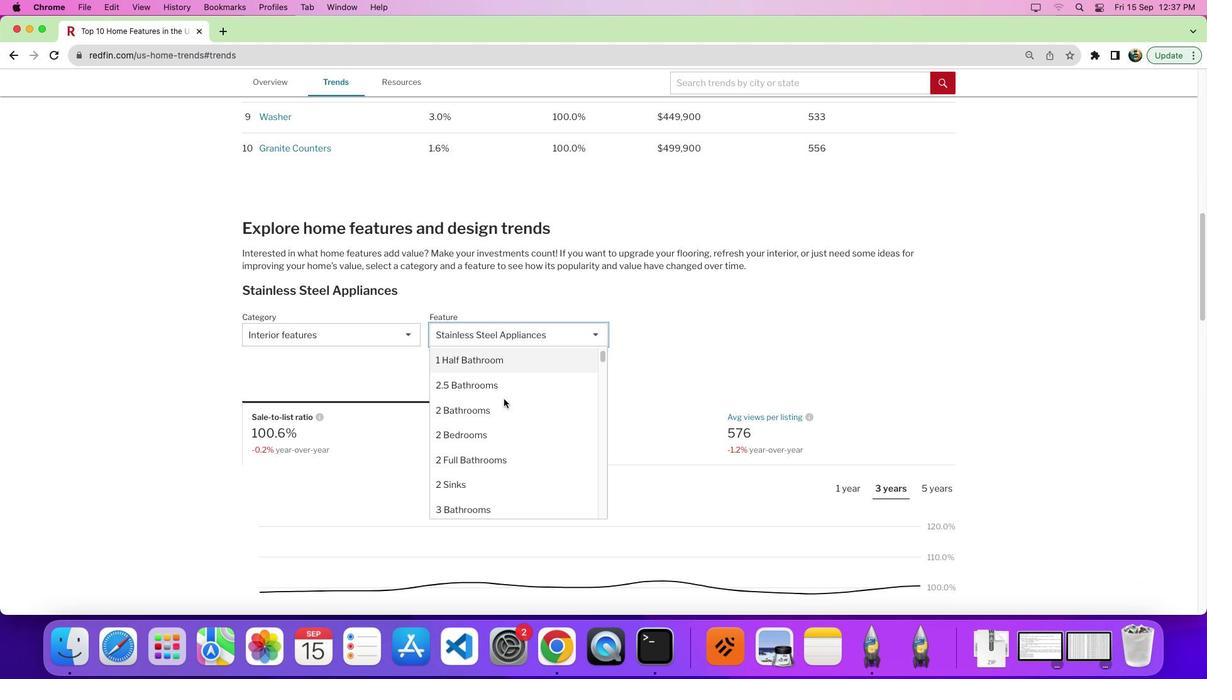 
Action: Mouse scrolled (497, 403) with delta (267, 43)
Screenshot: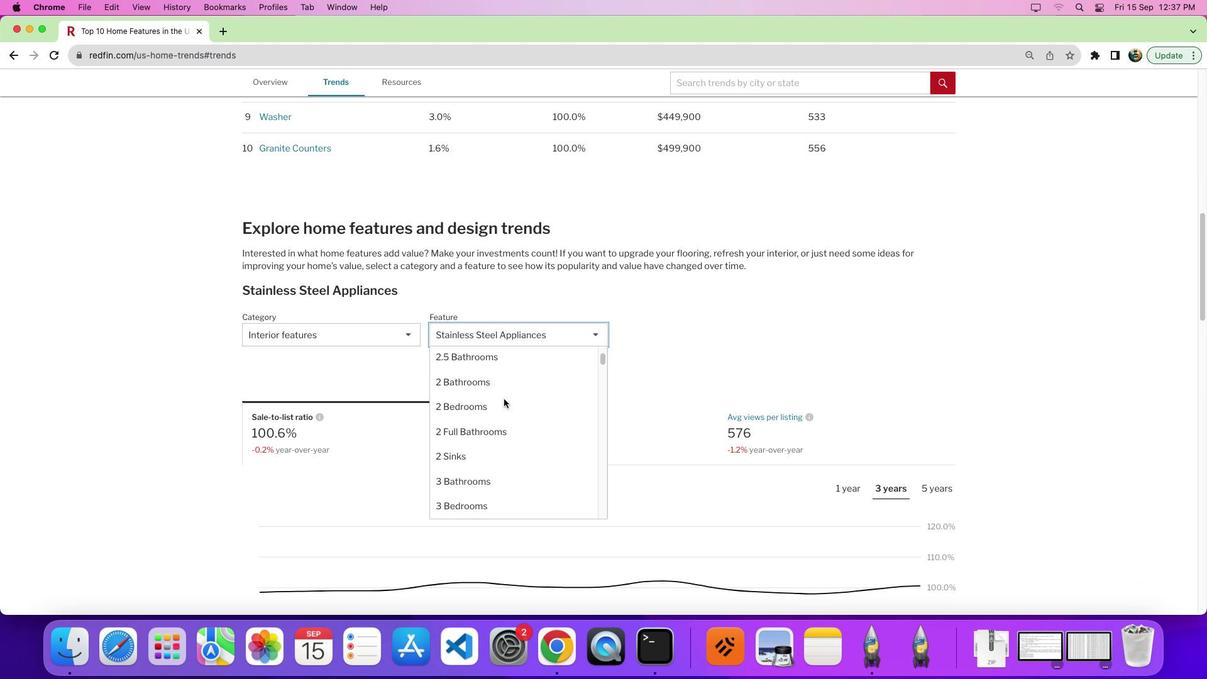 
Action: Mouse scrolled (497, 403) with delta (267, 42)
Screenshot: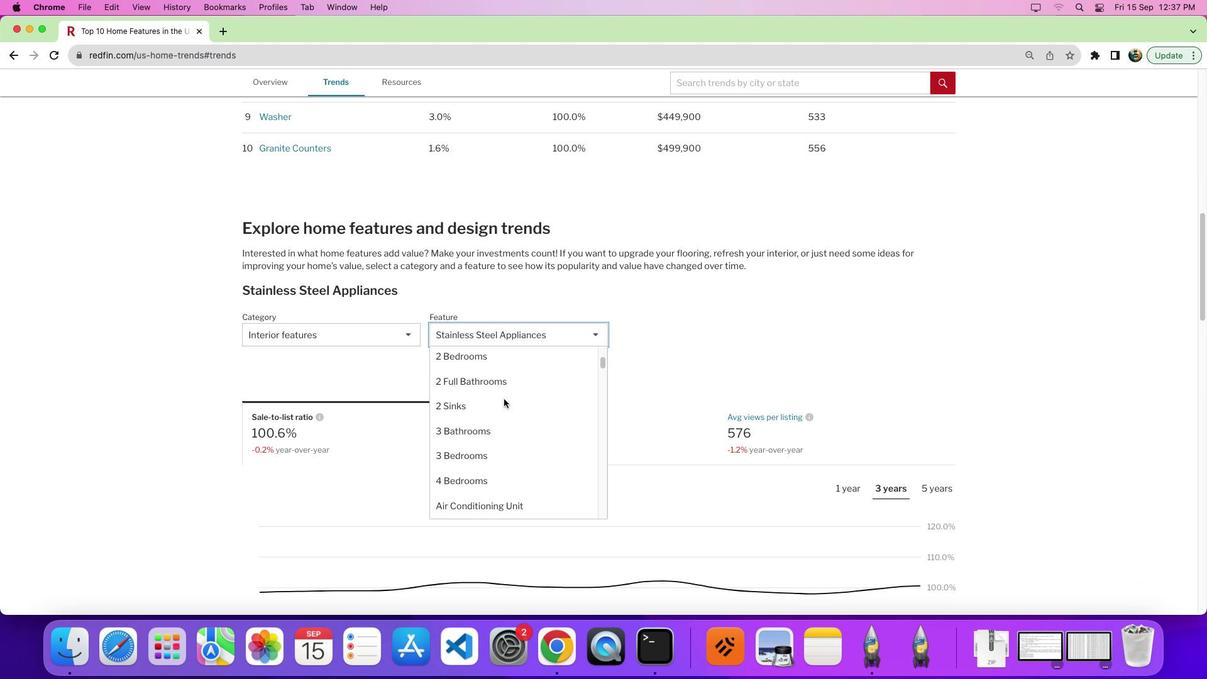 
Action: Mouse scrolled (497, 403) with delta (267, 43)
Screenshot: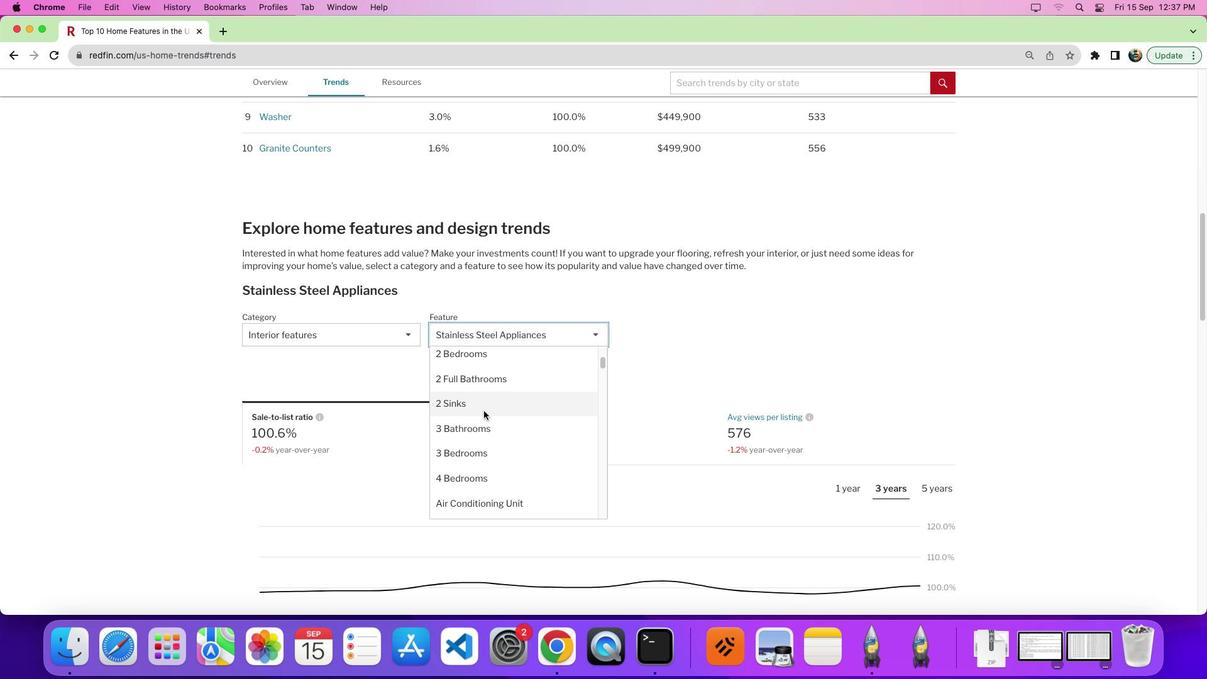 
Action: Mouse moved to (483, 425)
Screenshot: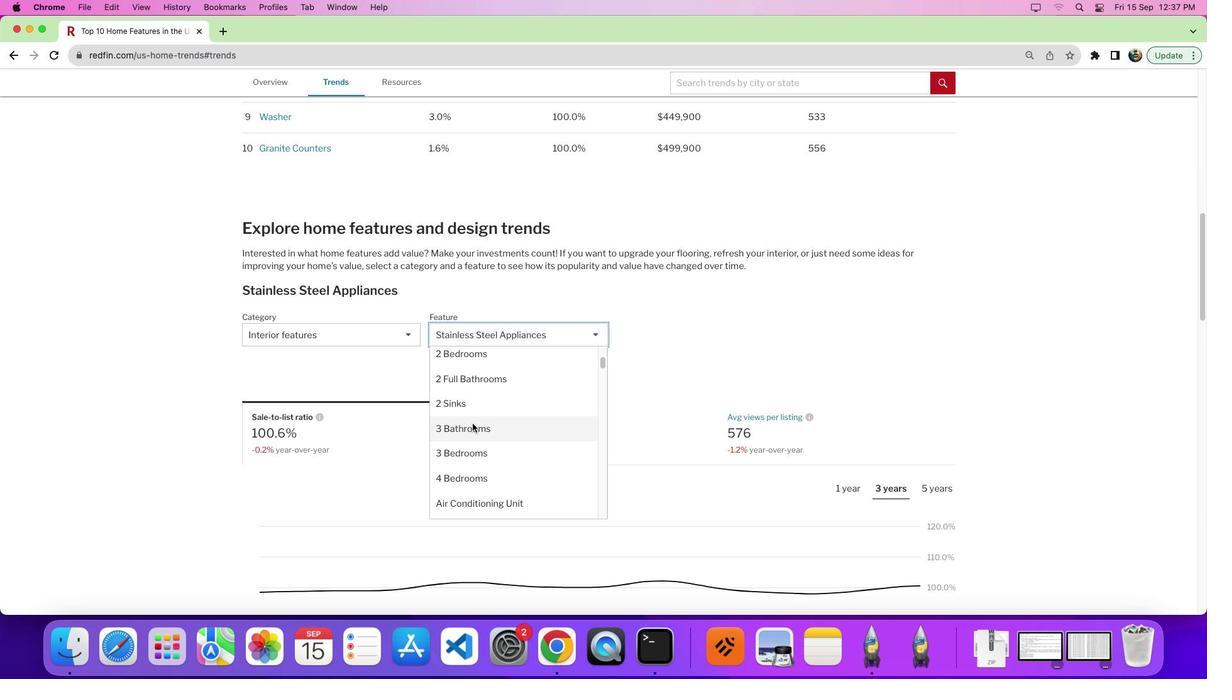 
Action: Mouse pressed left at (483, 425)
Screenshot: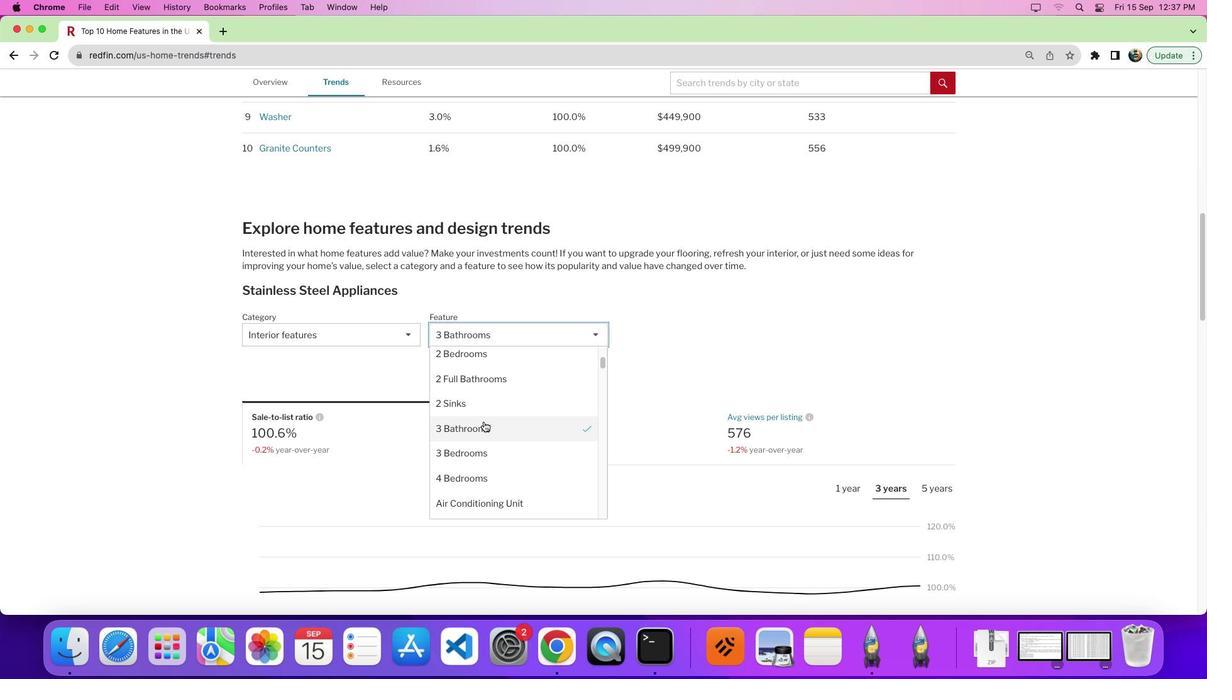 
Action: Mouse moved to (629, 390)
Screenshot: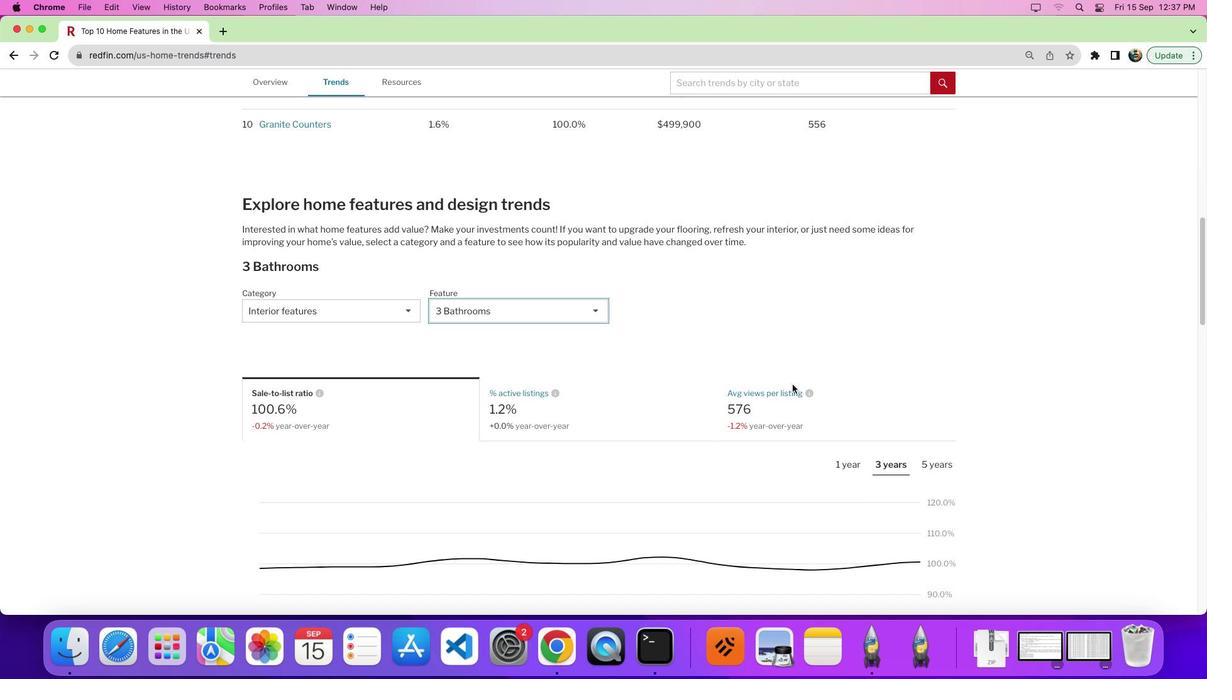 
Action: Mouse scrolled (629, 390) with delta (267, 43)
Screenshot: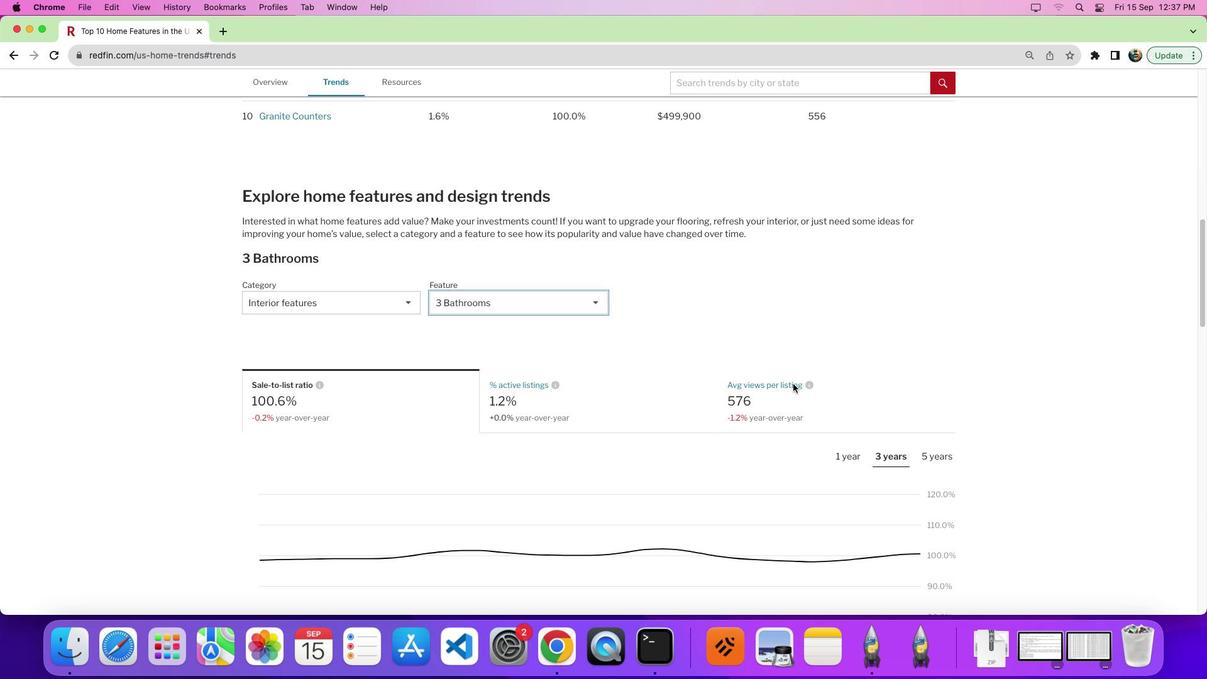 
Action: Mouse moved to (629, 390)
Screenshot: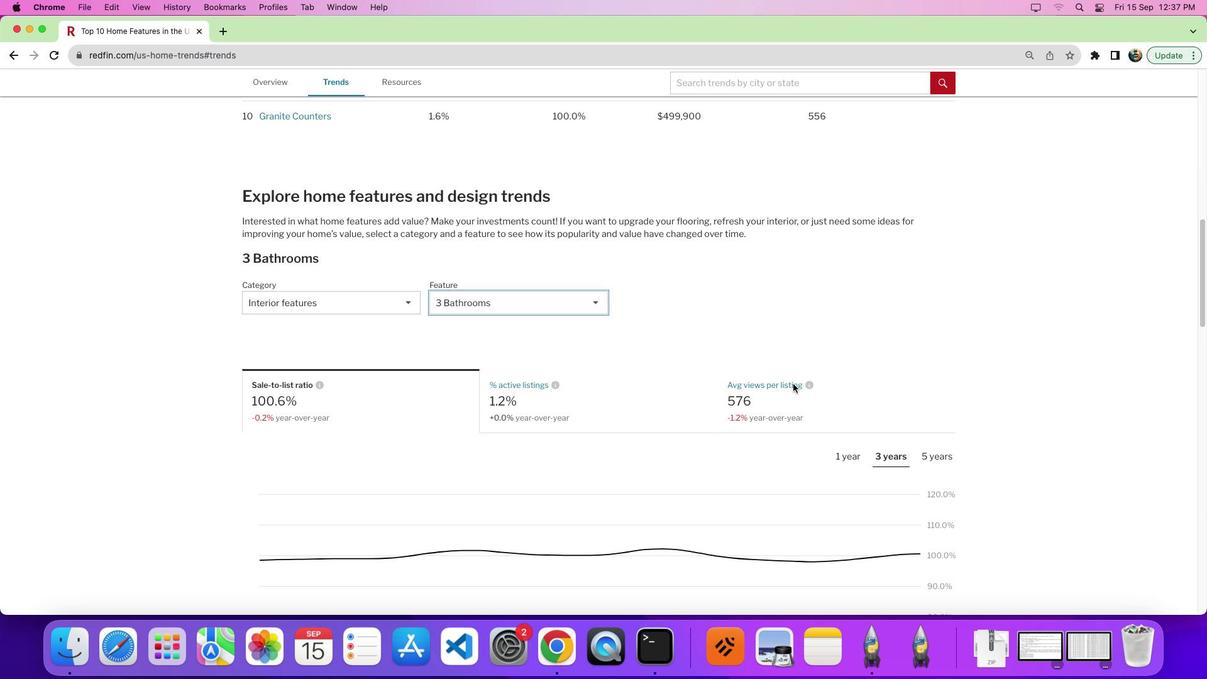 
Action: Mouse scrolled (629, 390) with delta (267, 43)
Screenshot: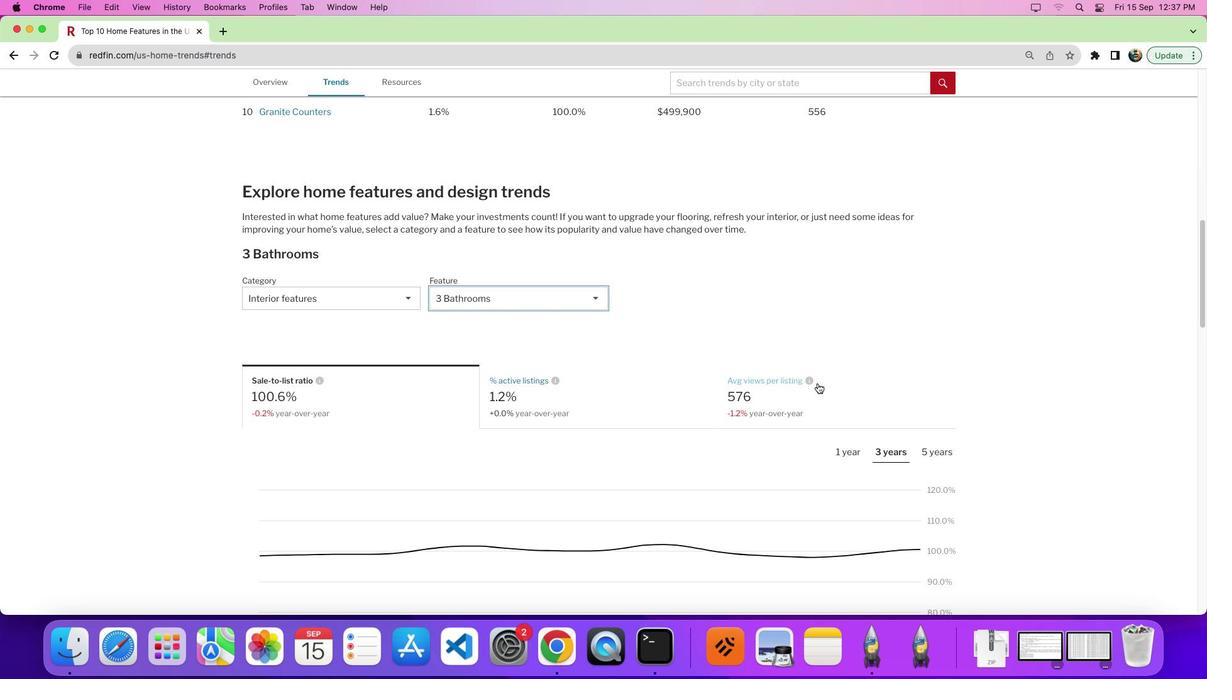 
Action: Mouse moved to (614, 390)
Screenshot: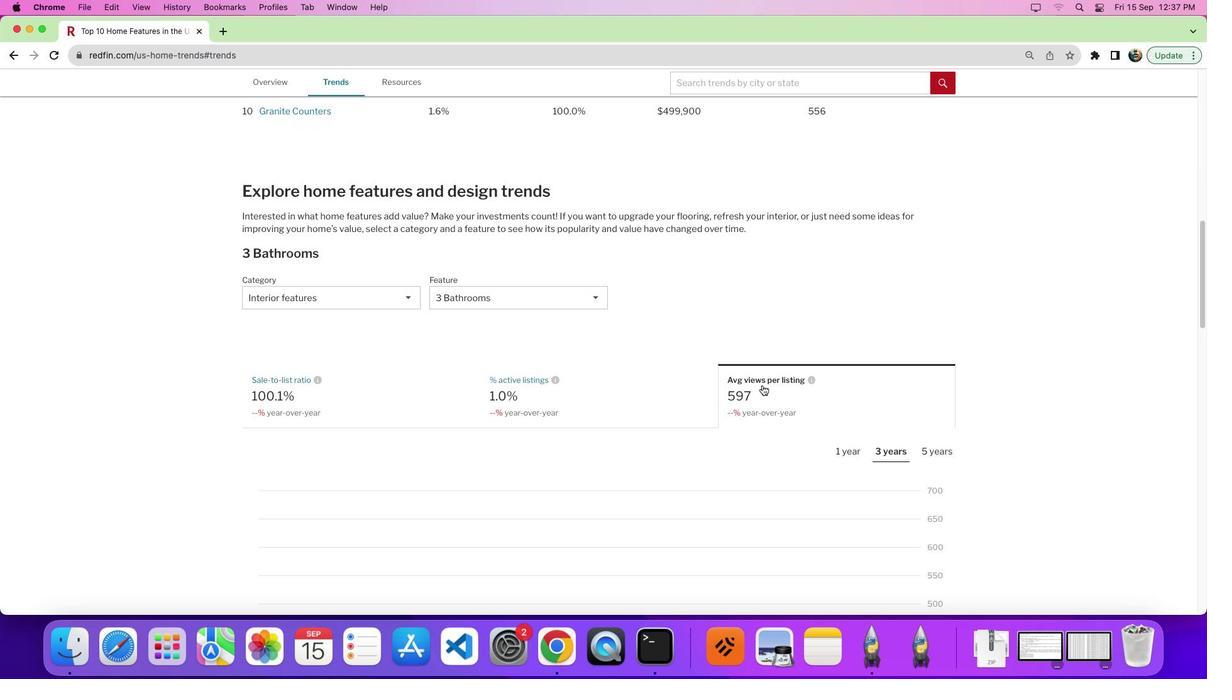 
Action: Mouse pressed left at (614, 390)
Screenshot: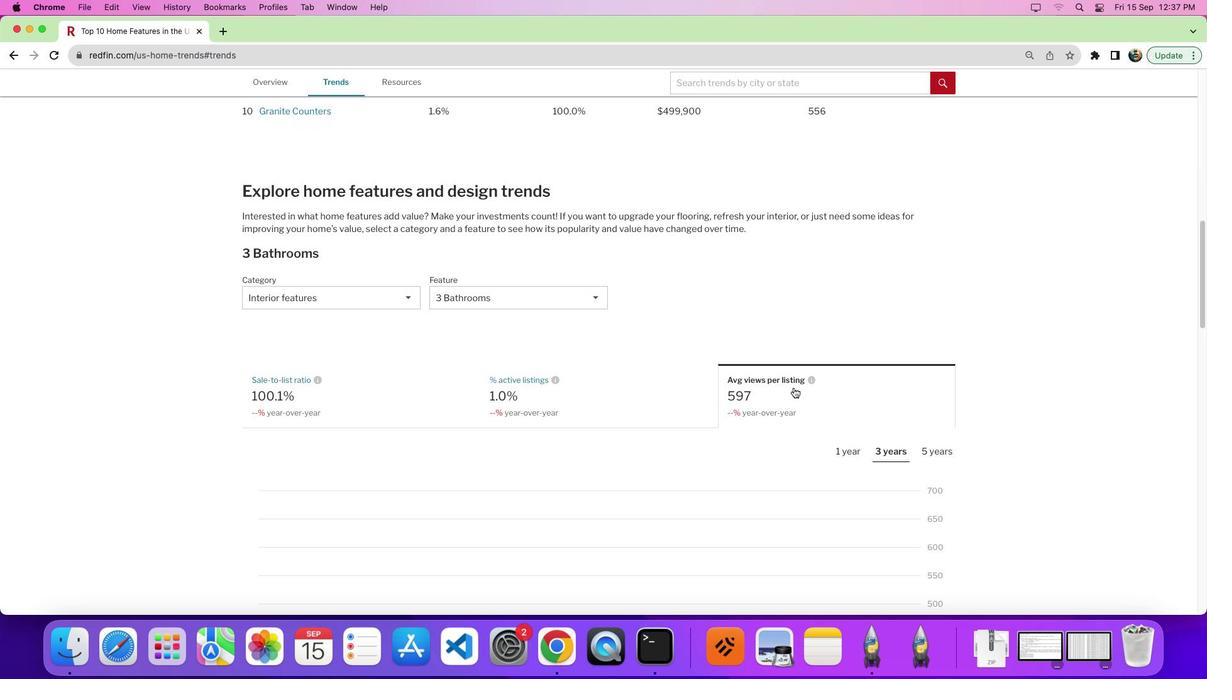 
Action: Mouse moved to (739, 418)
Screenshot: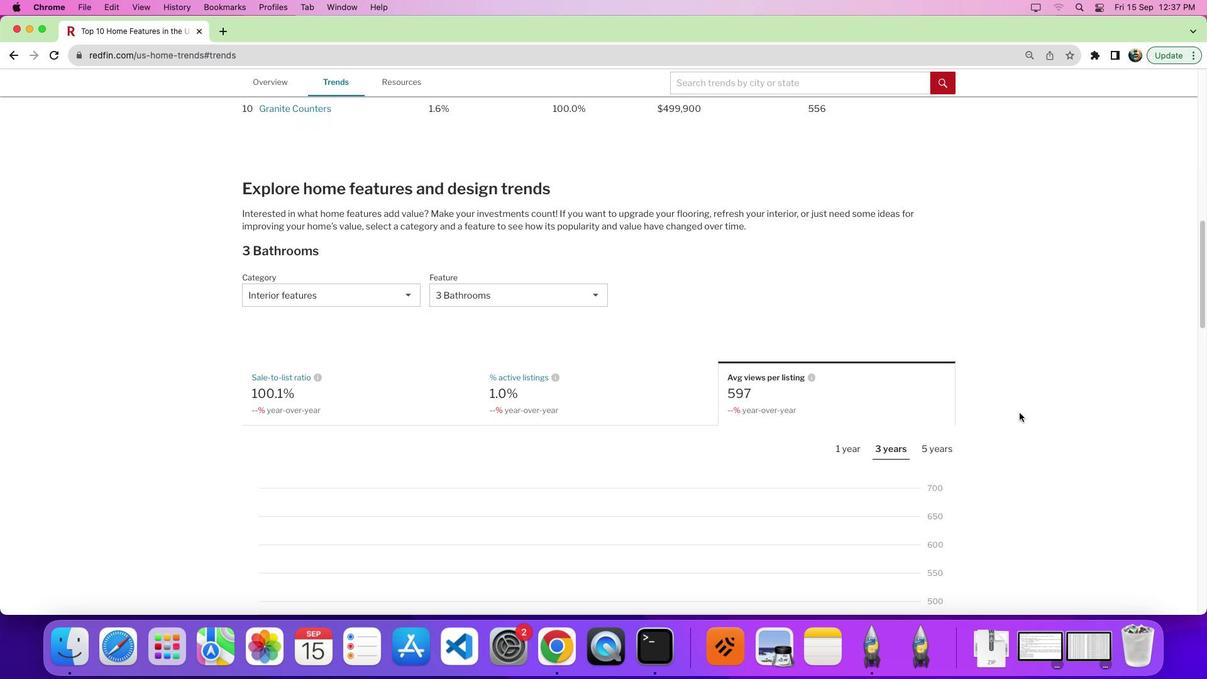 
Action: Mouse scrolled (739, 418) with delta (267, 43)
Screenshot: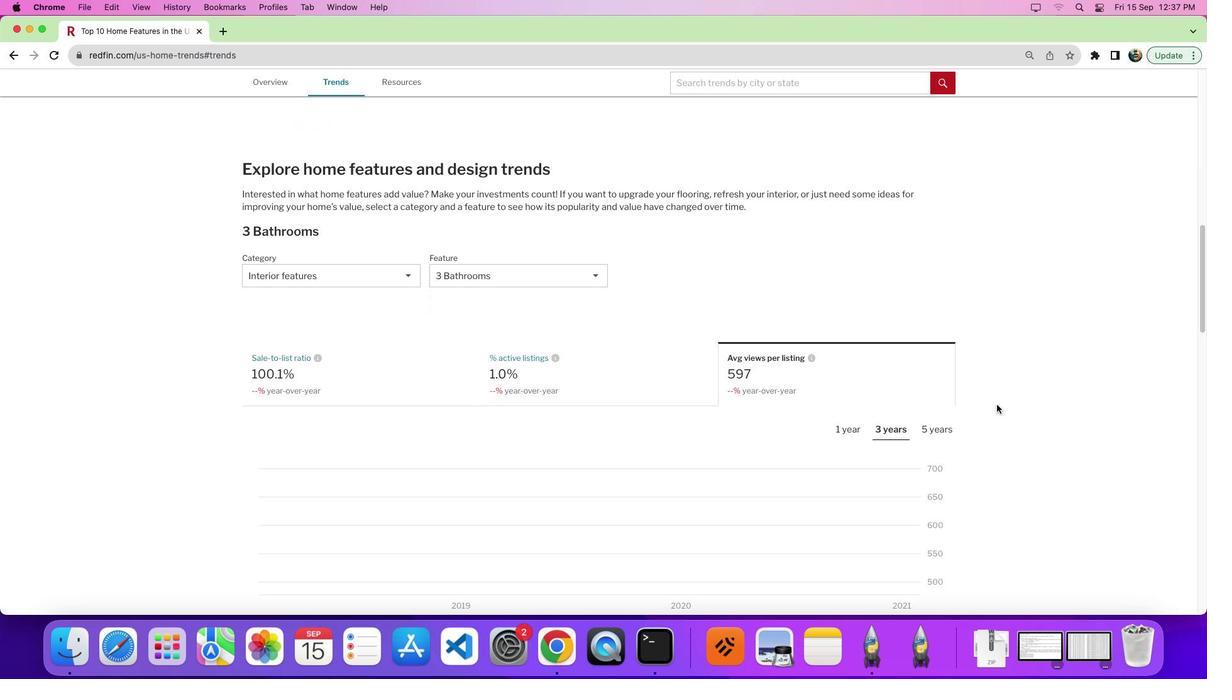 
Action: Mouse scrolled (739, 418) with delta (267, 43)
Screenshot: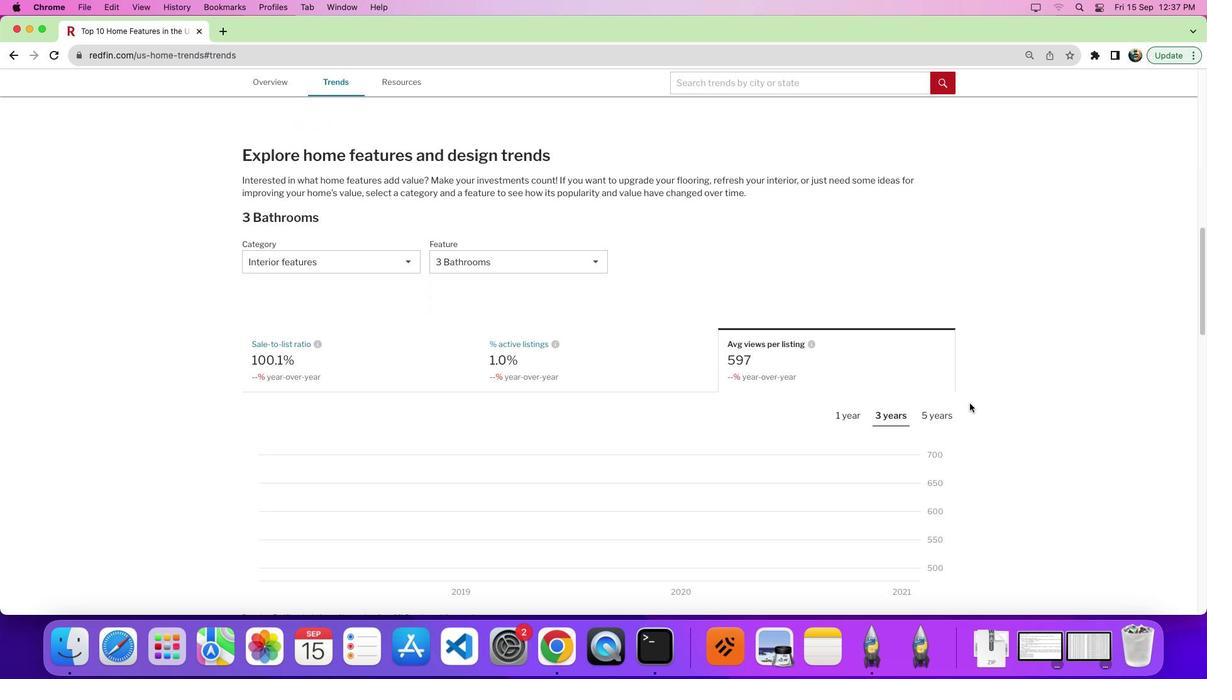 
Action: Mouse moved to (695, 415)
Screenshot: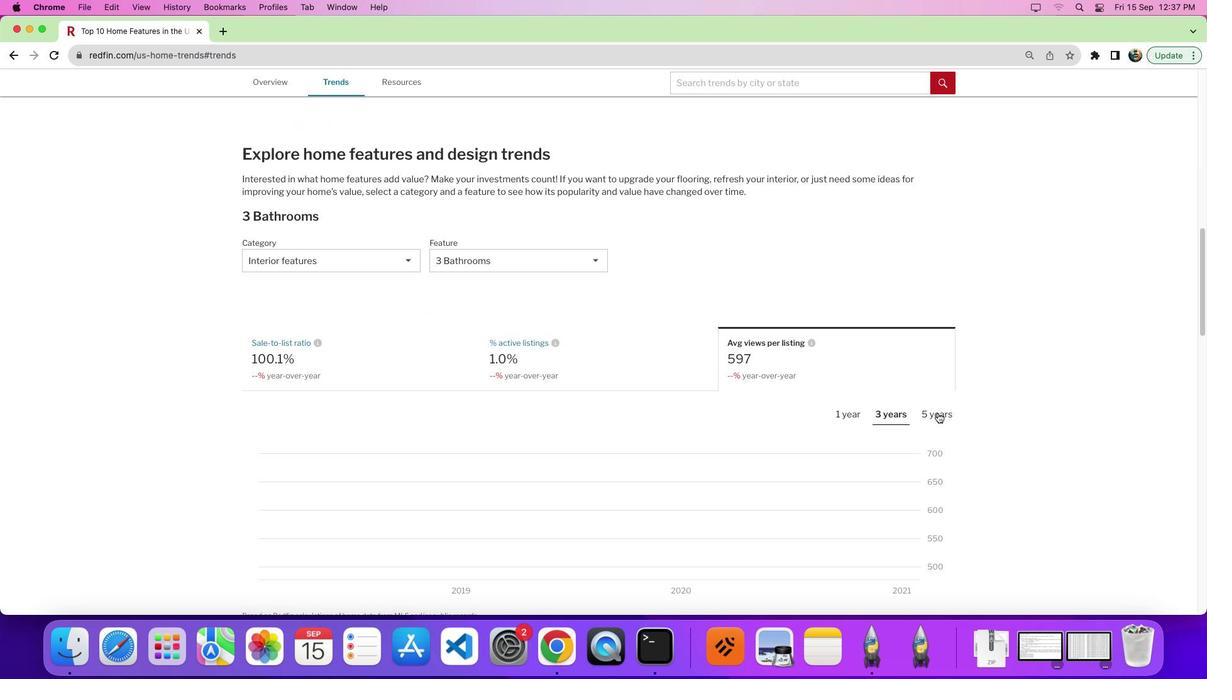 
Action: Mouse pressed left at (695, 415)
Screenshot: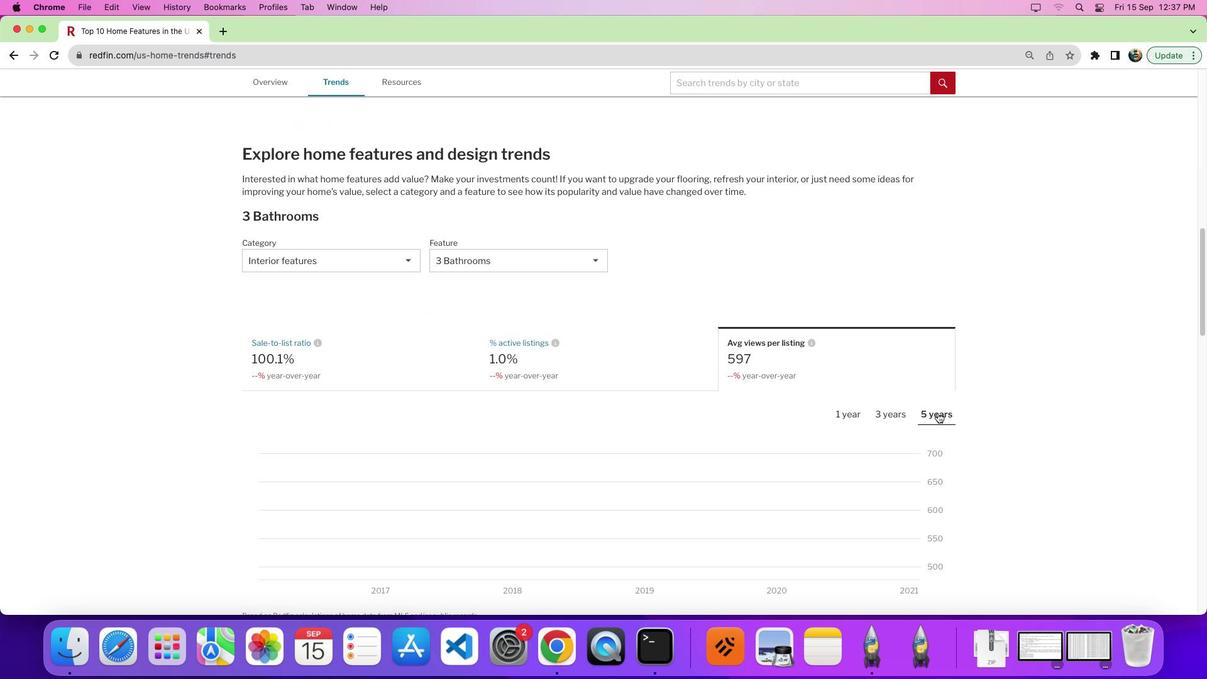 
Action: Mouse moved to (675, 415)
Screenshot: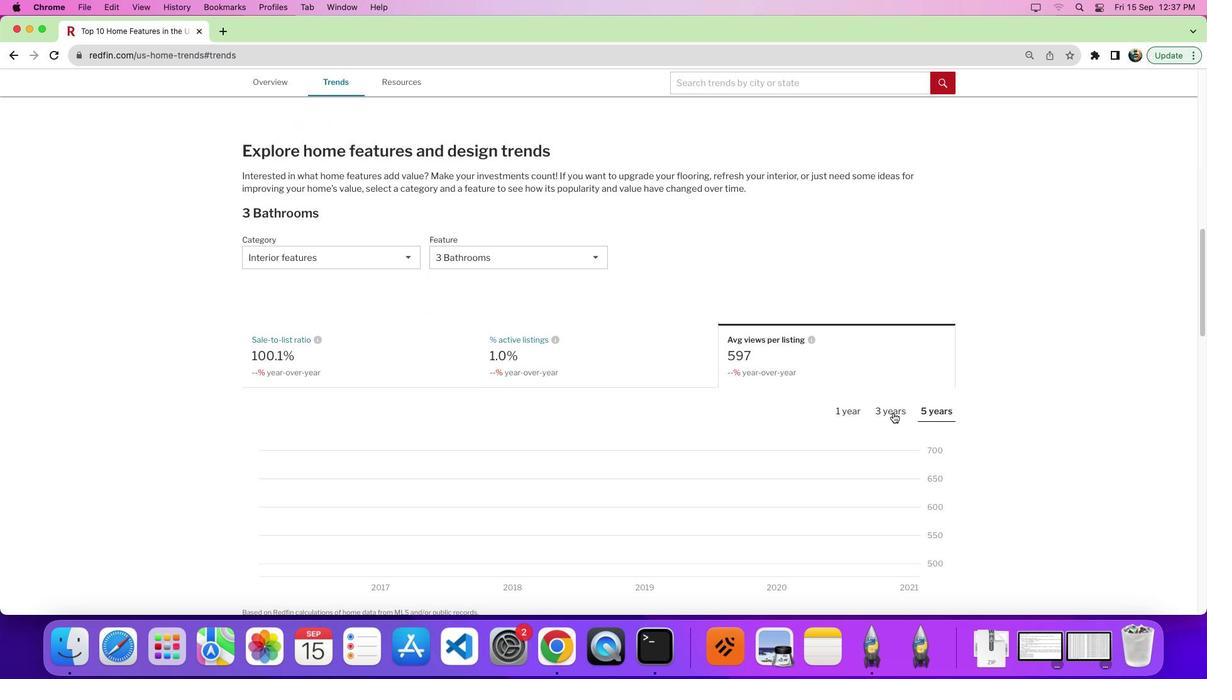 
Action: Mouse scrolled (675, 415) with delta (267, 43)
Screenshot: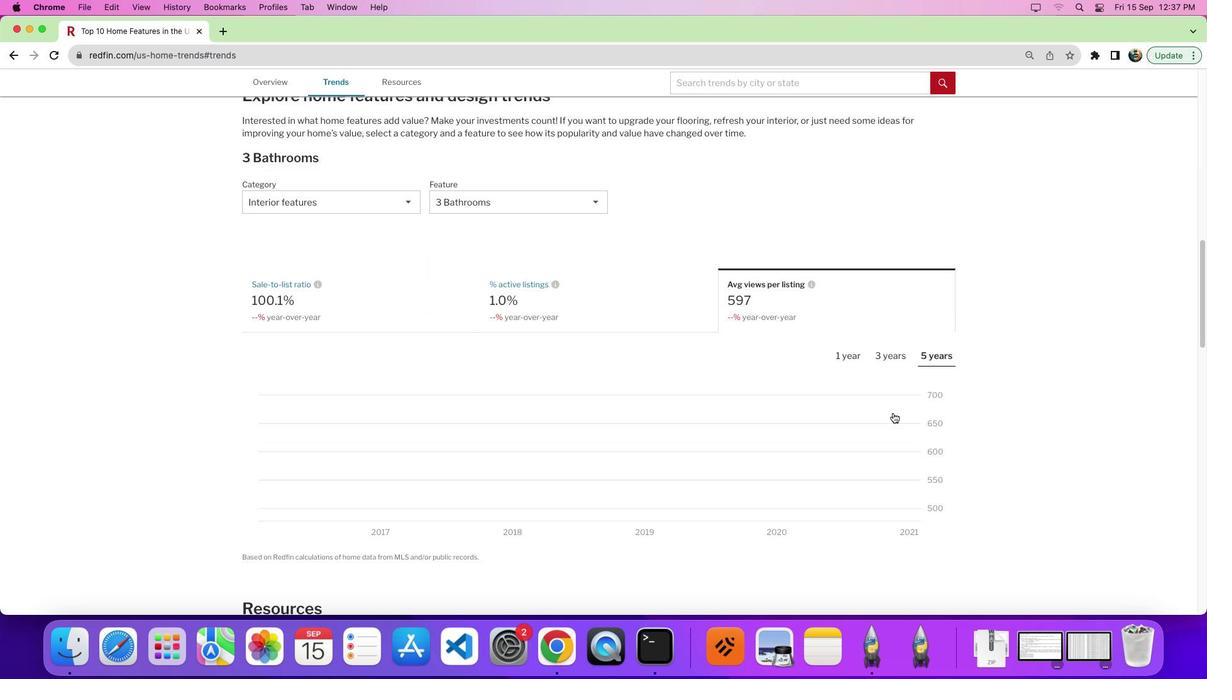 
Action: Mouse scrolled (675, 415) with delta (267, 43)
Screenshot: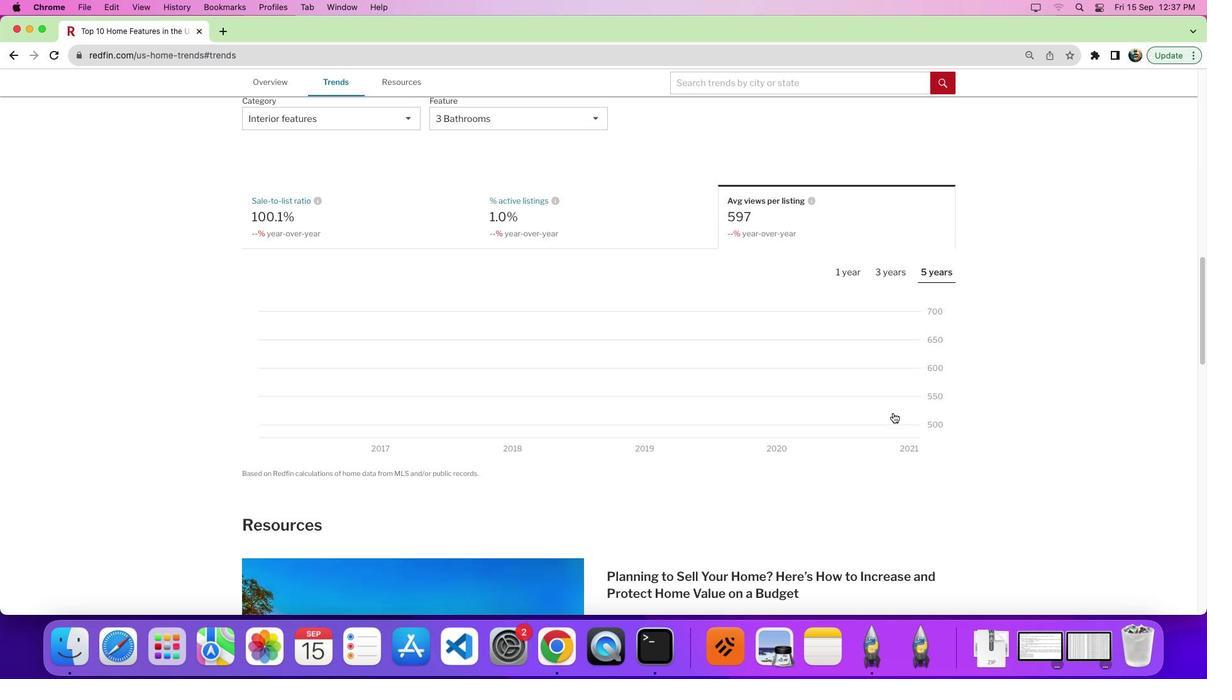 
Action: Mouse scrolled (675, 415) with delta (267, 42)
Screenshot: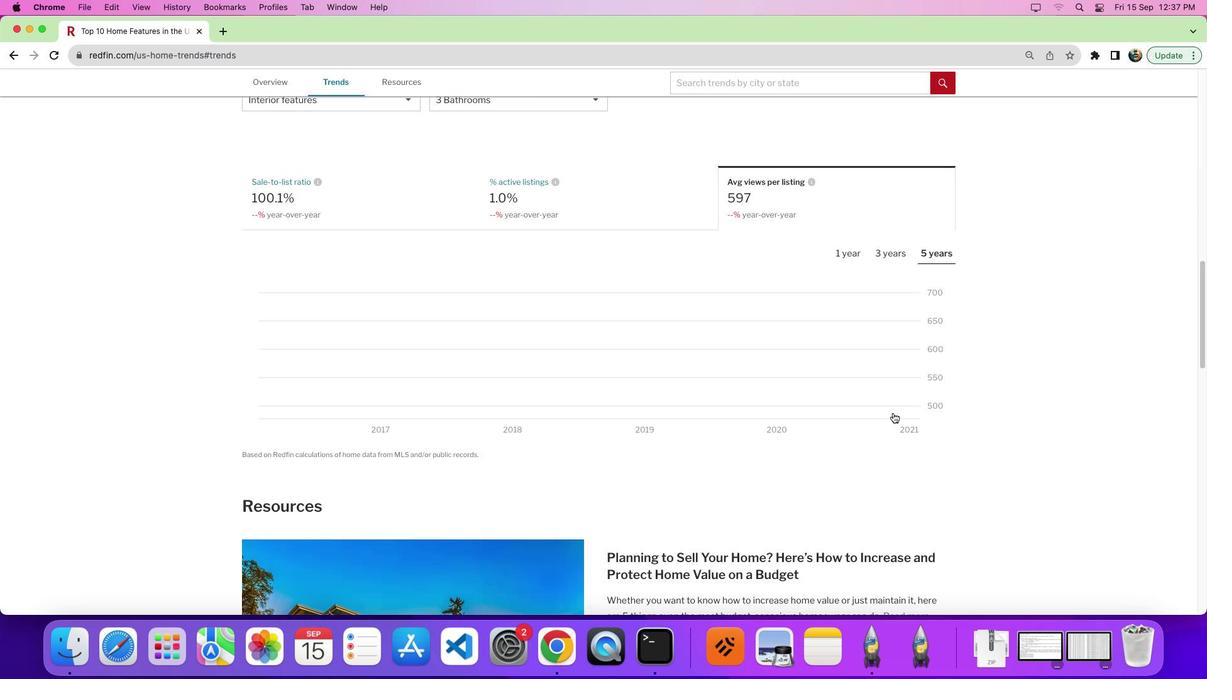 
Action: Mouse moved to (675, 414)
Screenshot: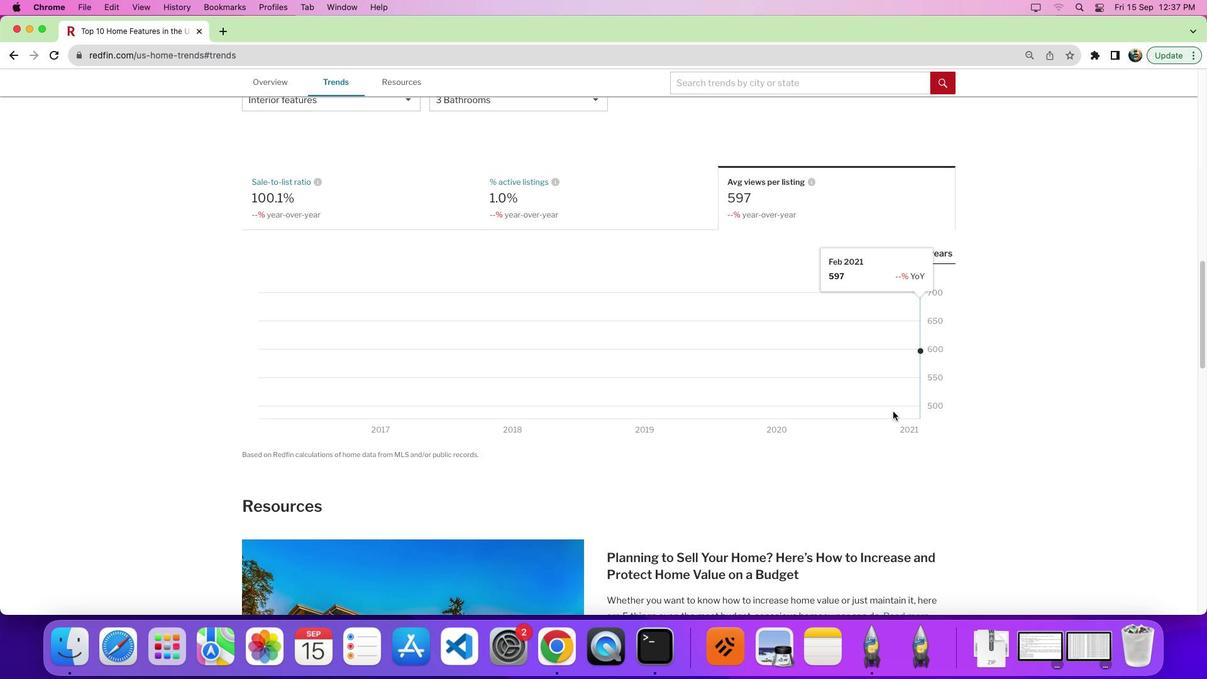 
